 Task: Plan a trip to Vyselki, Russia from 12th  December, 2023 to 15th December, 2023 for 3 adults.2 bedrooms having 3 beds and 1 bathroom. Property type can be flat. Booking option can be shelf check-in. Look for 4 properties as per requirement.
Action: Mouse moved to (545, 163)
Screenshot: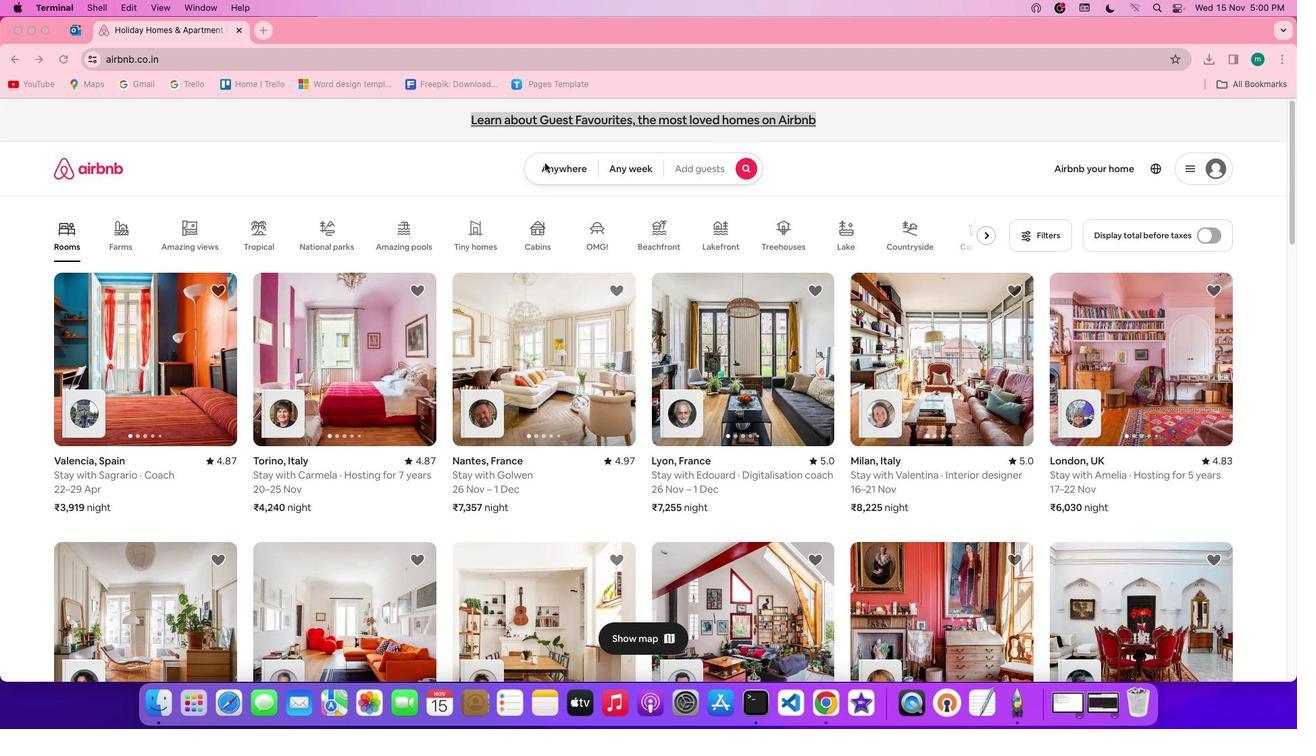 
Action: Mouse pressed left at (545, 163)
Screenshot: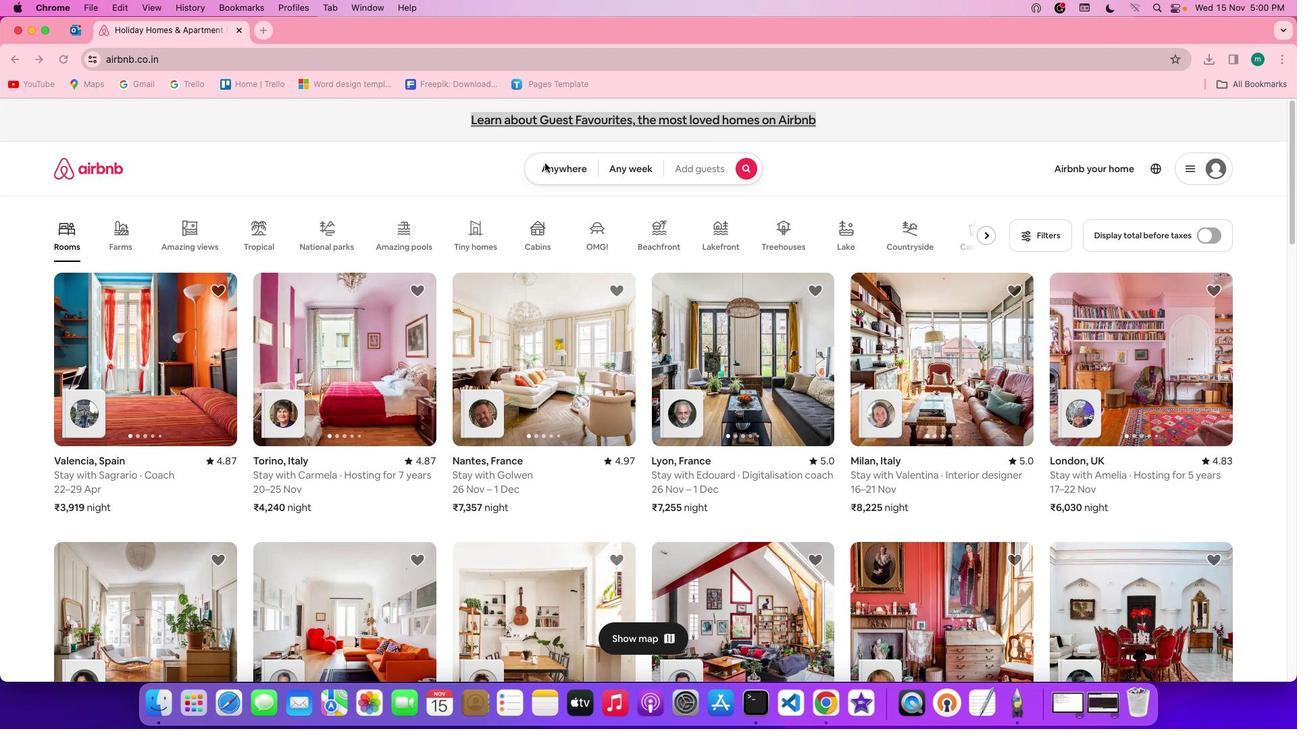 
Action: Mouse pressed left at (545, 163)
Screenshot: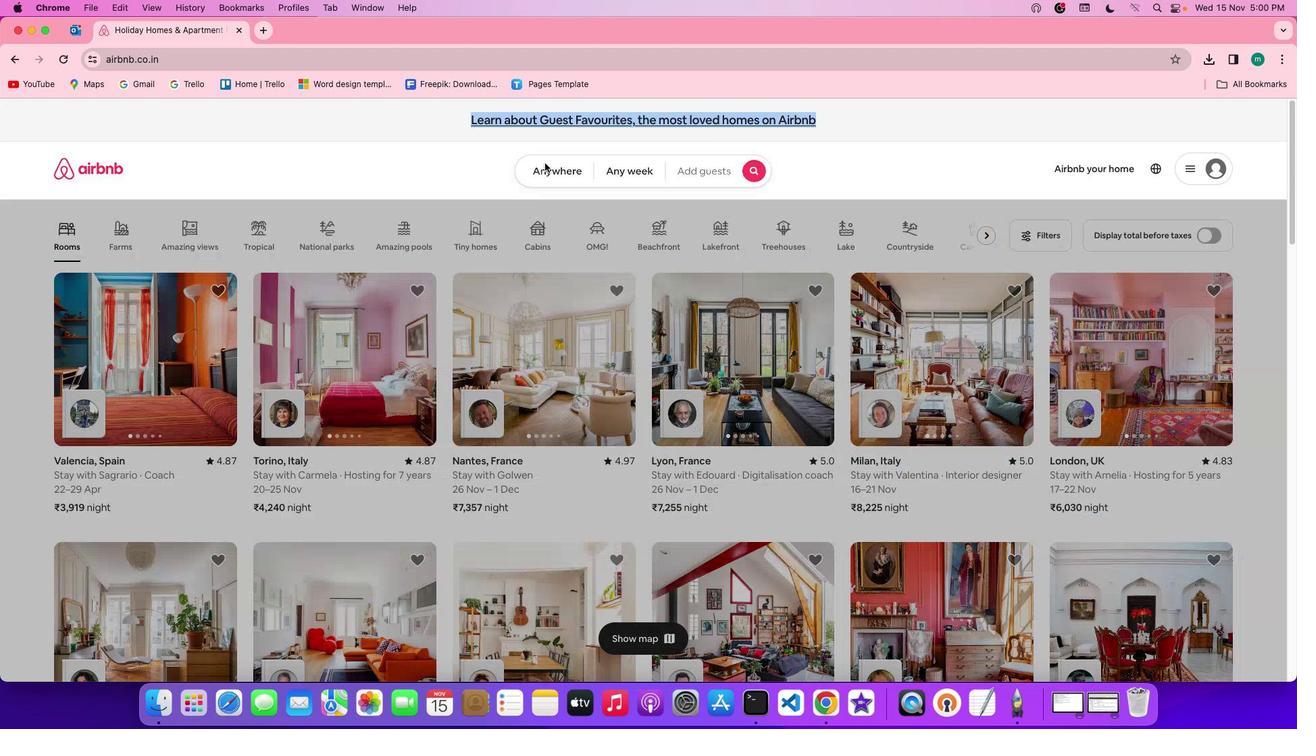 
Action: Mouse moved to (512, 217)
Screenshot: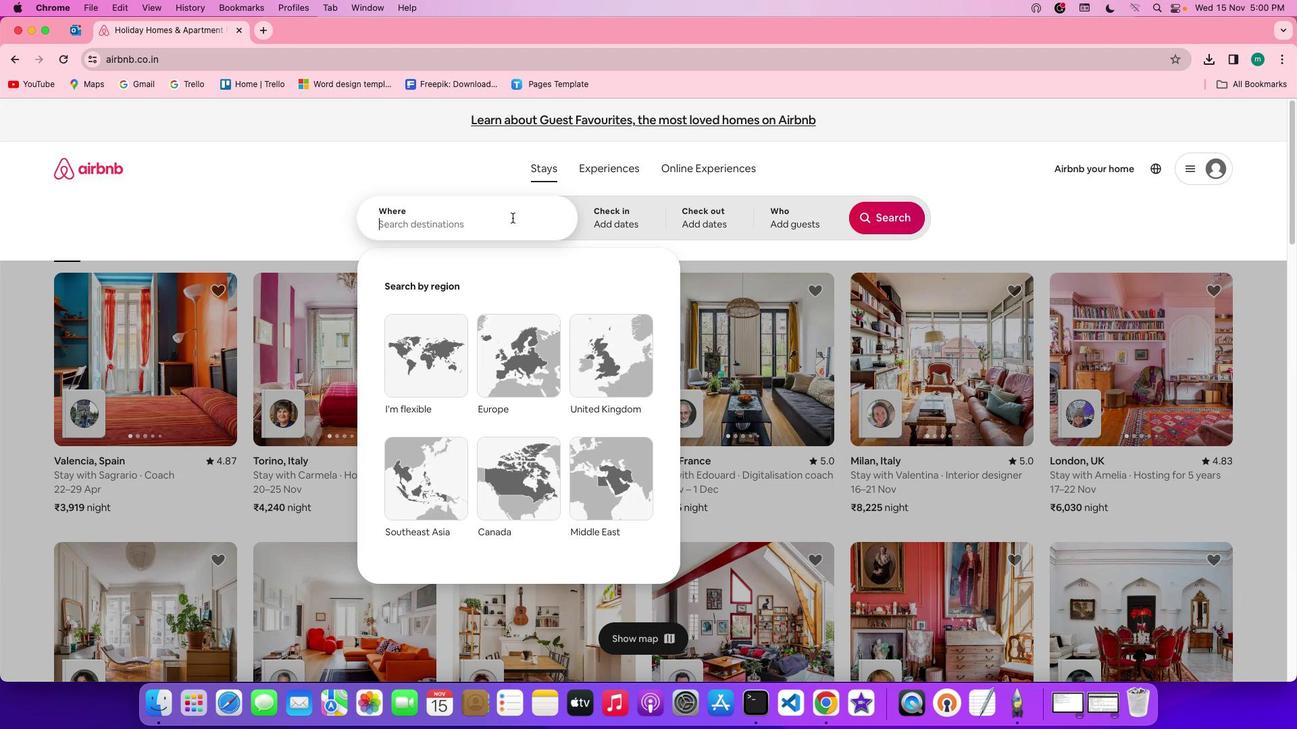 
Action: Mouse pressed left at (512, 217)
Screenshot: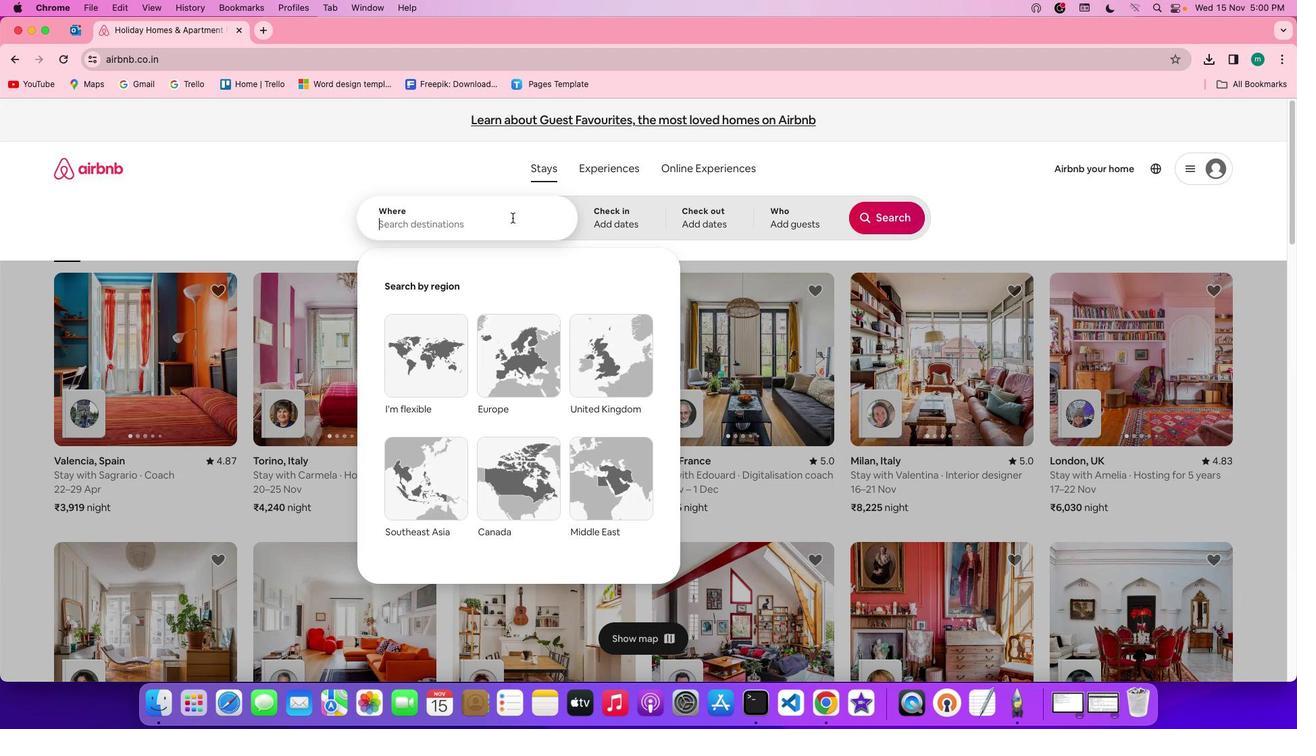 
Action: Mouse moved to (510, 216)
Screenshot: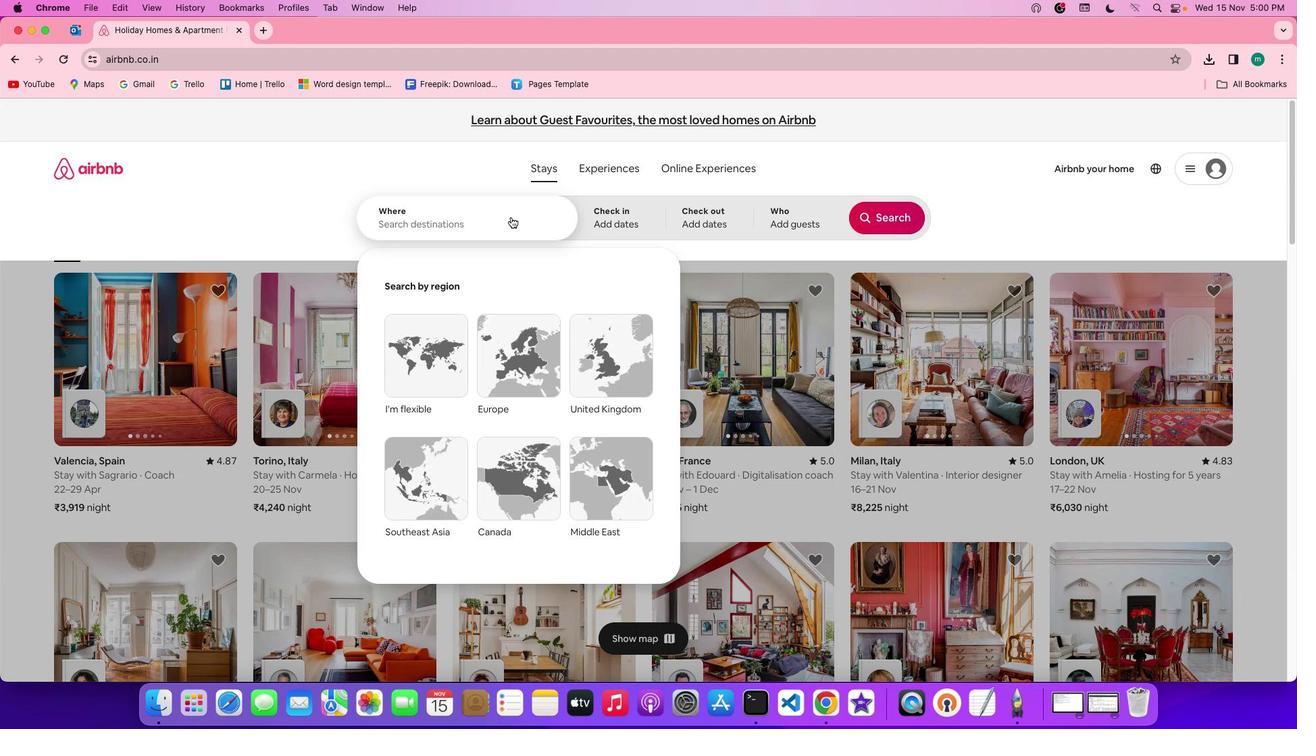 
Action: Key pressed Key.shift'V''y''s''e''l''k''i'','Key.spaceKey.shift'r''u''s''s''i''a'
Screenshot: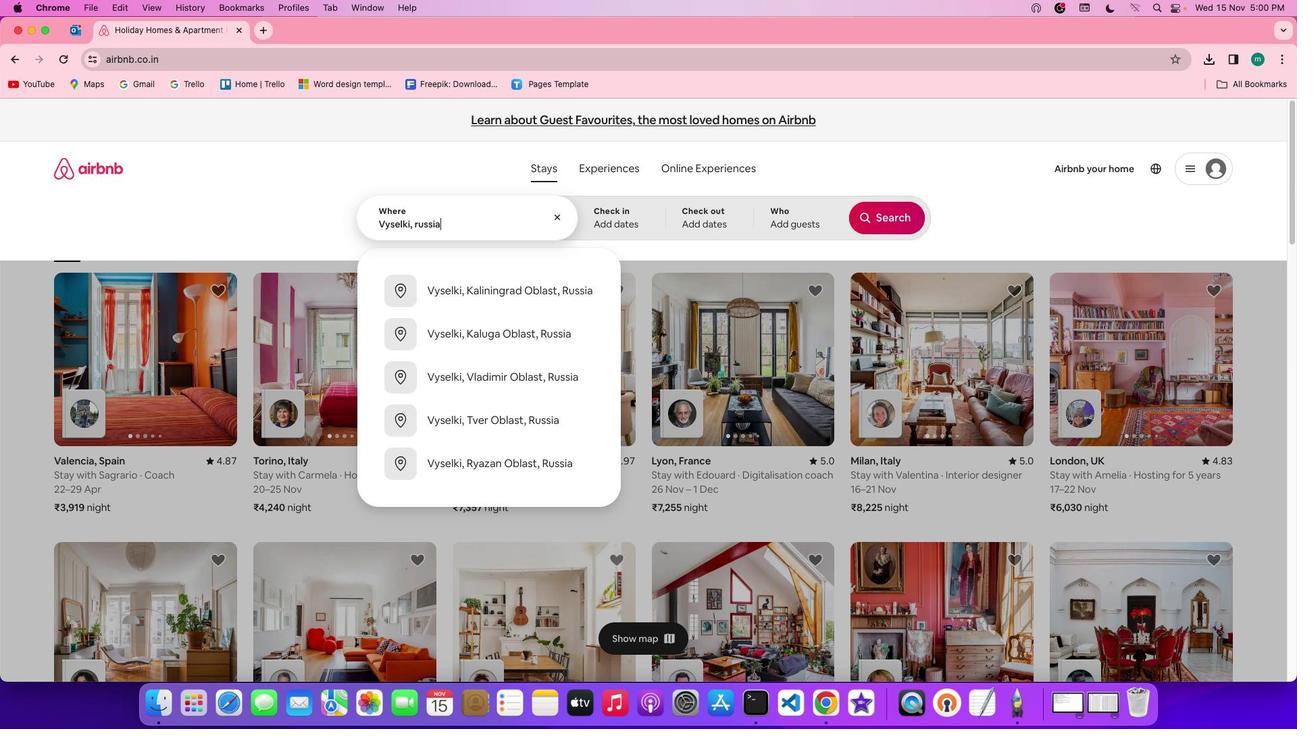 
Action: Mouse moved to (623, 210)
Screenshot: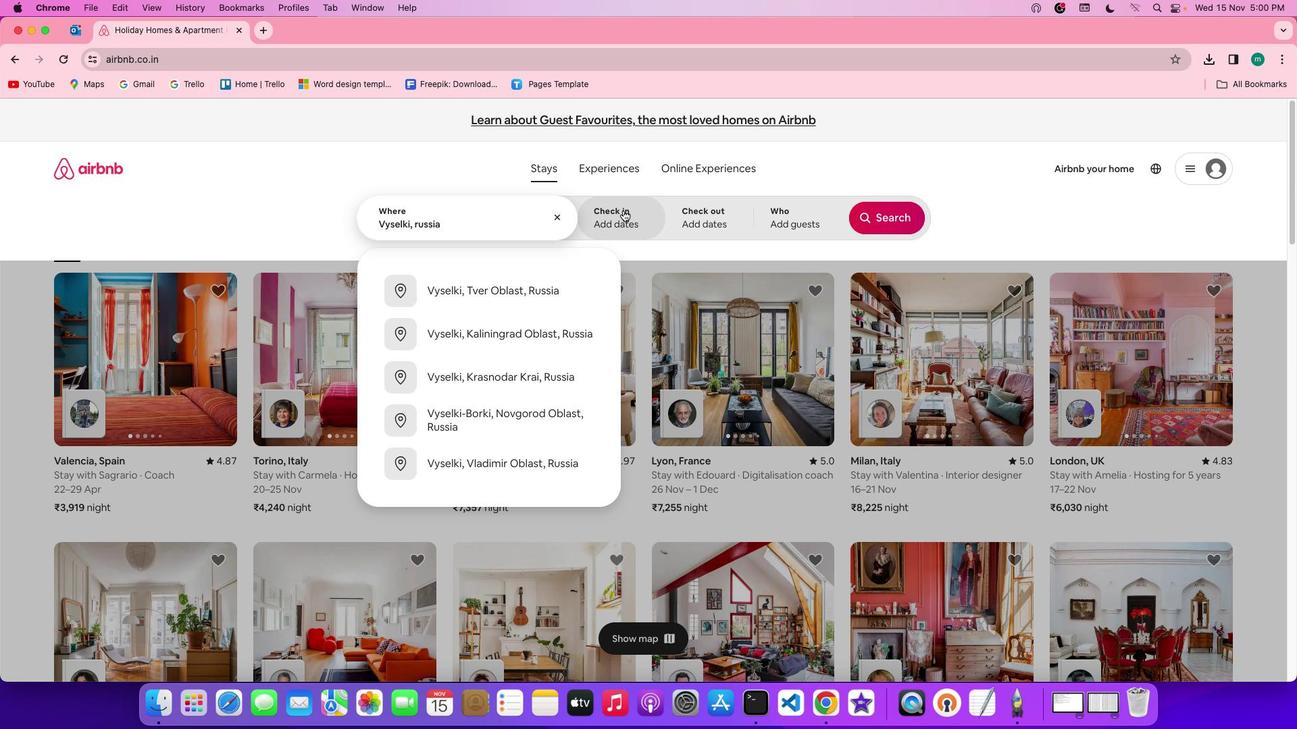 
Action: Mouse pressed left at (623, 210)
Screenshot: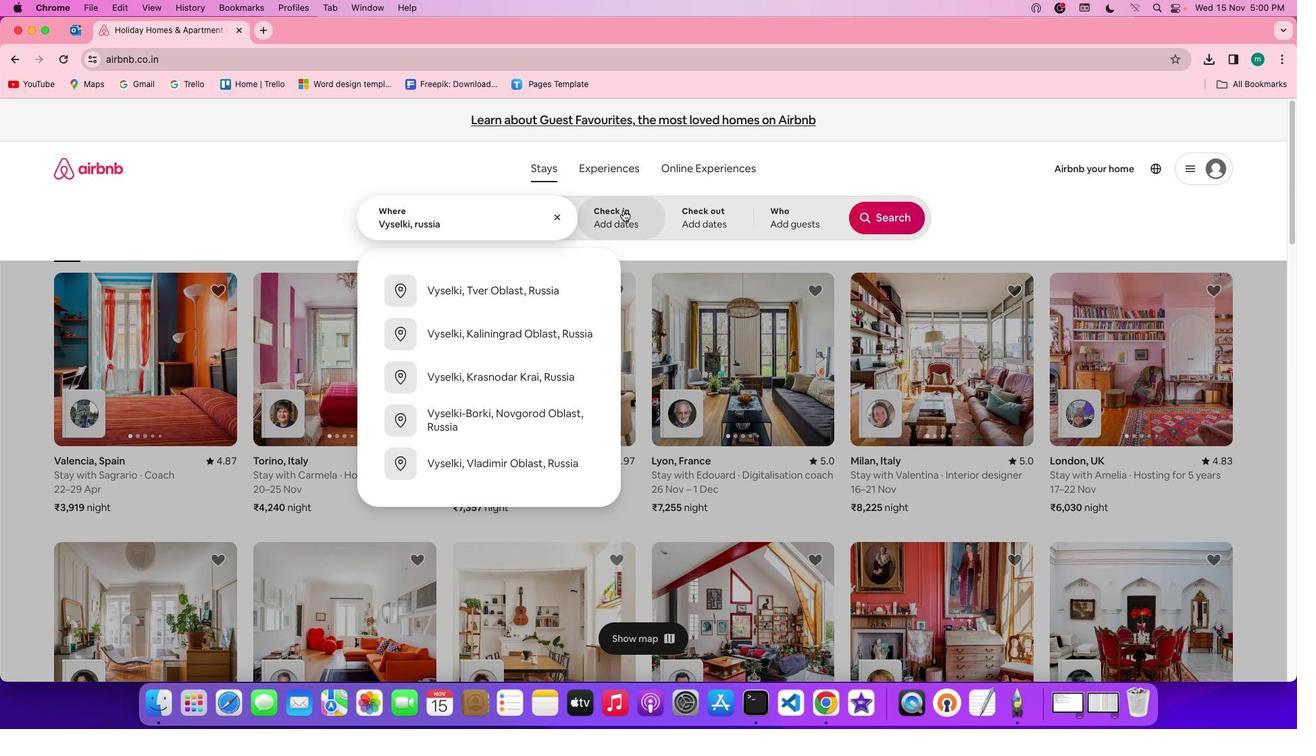 
Action: Mouse moved to (737, 448)
Screenshot: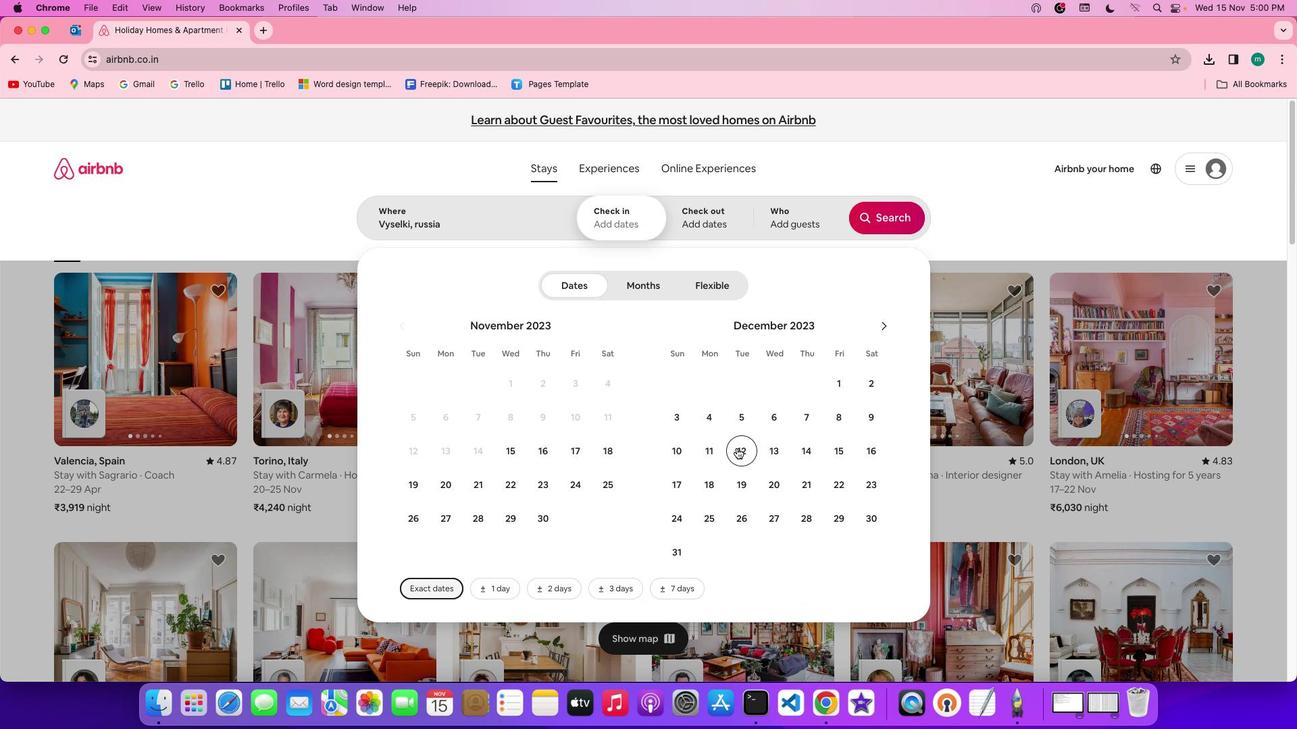 
Action: Mouse pressed left at (737, 448)
Screenshot: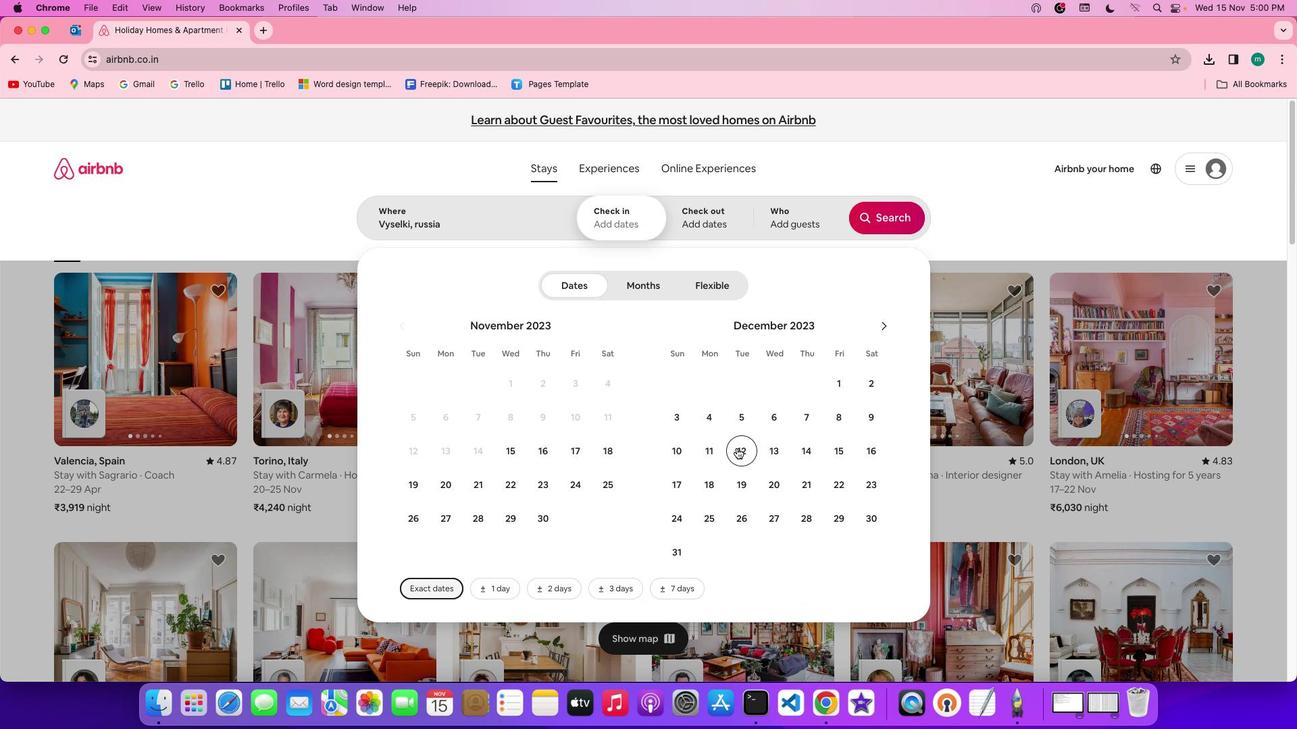 
Action: Mouse moved to (836, 443)
Screenshot: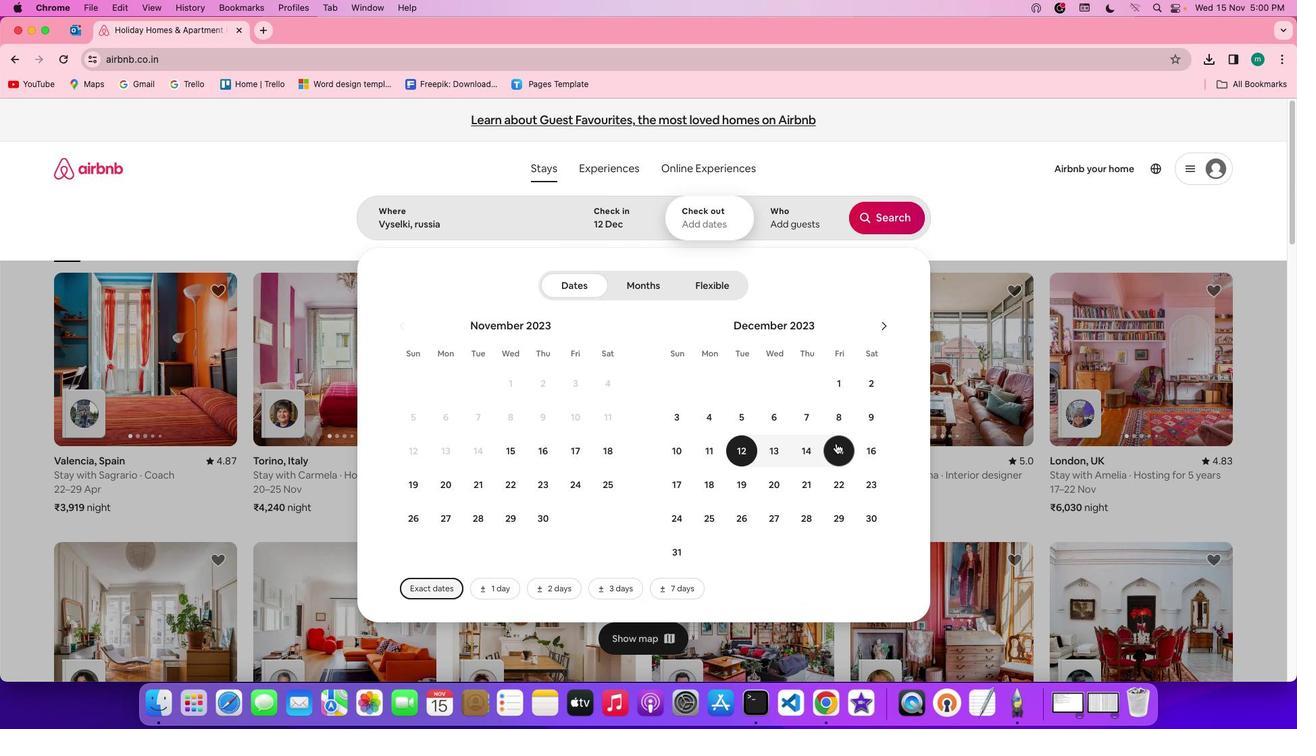 
Action: Mouse pressed left at (836, 443)
Screenshot: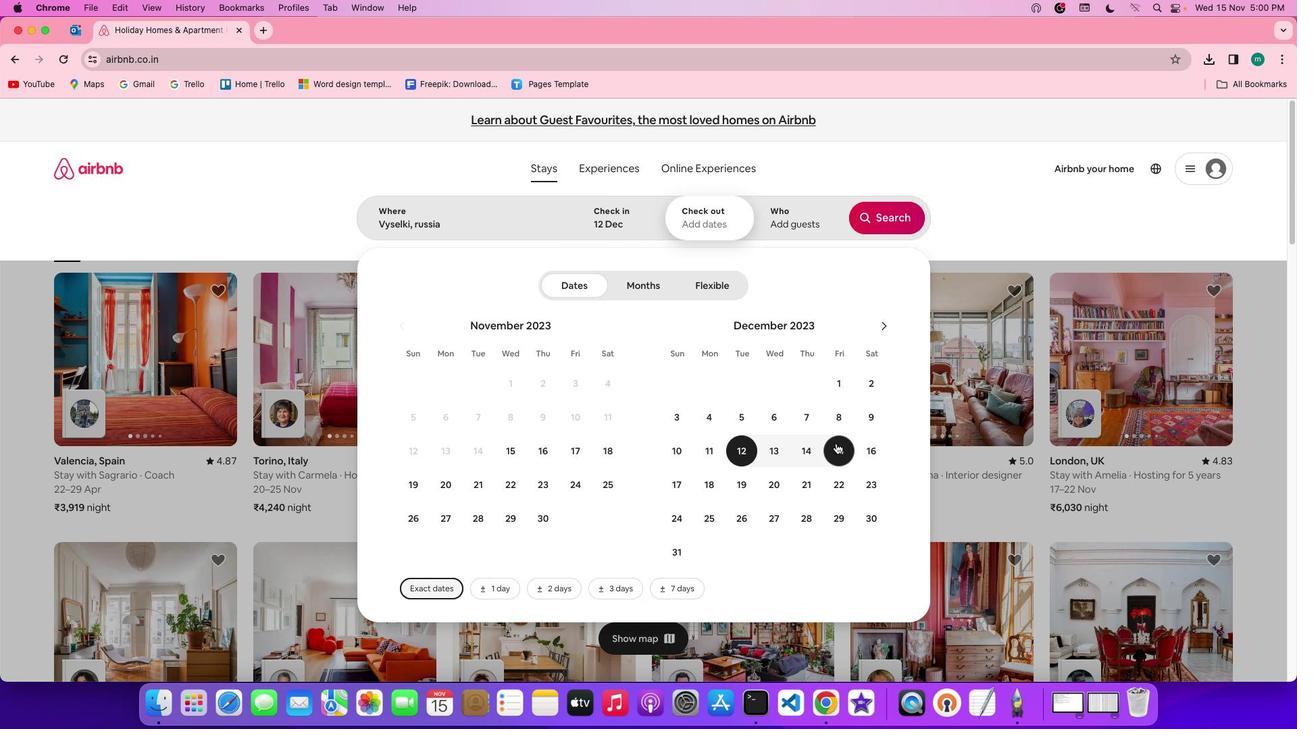 
Action: Mouse moved to (817, 207)
Screenshot: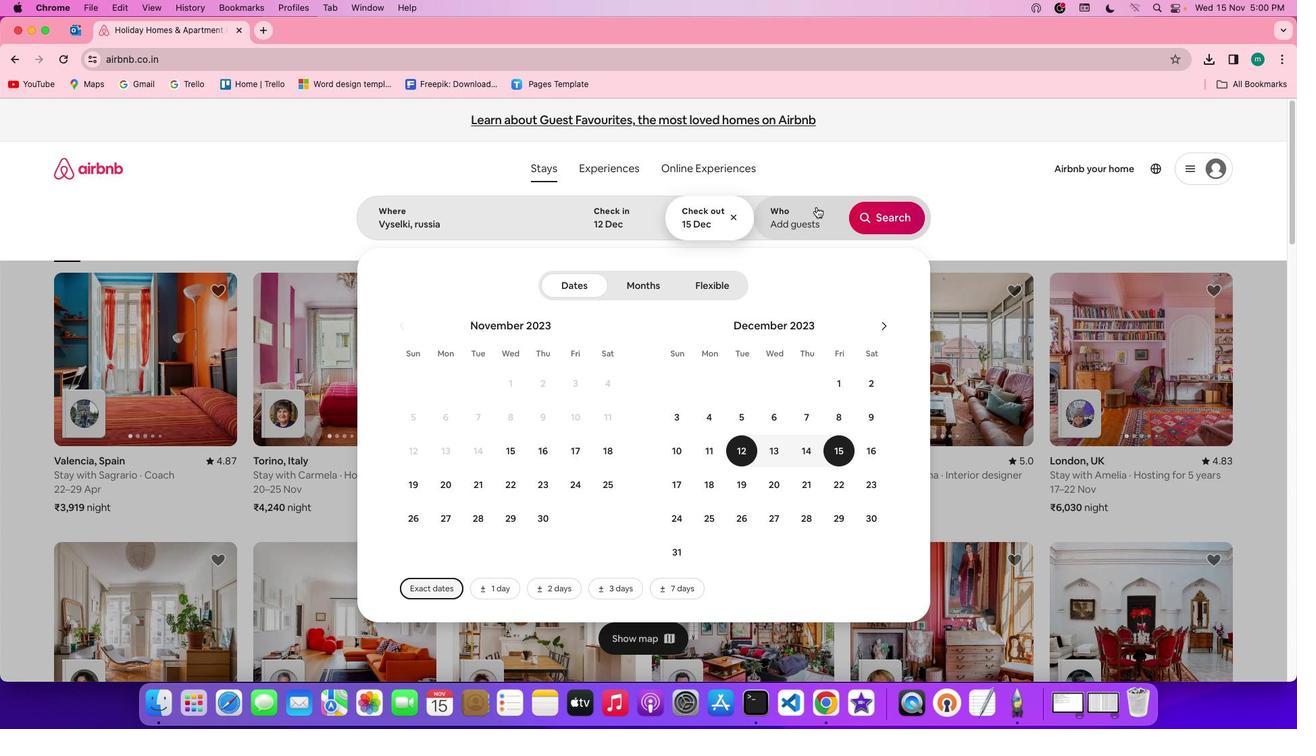 
Action: Mouse pressed left at (817, 207)
Screenshot: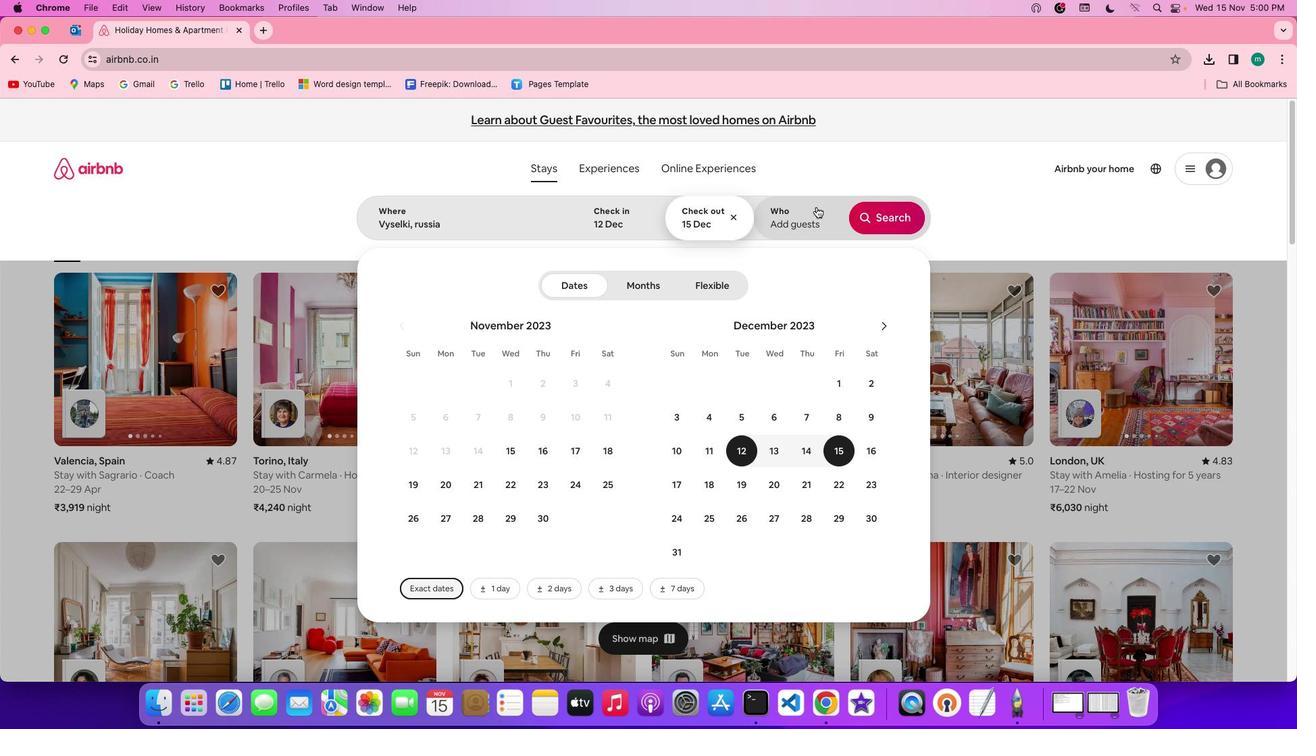 
Action: Mouse moved to (894, 285)
Screenshot: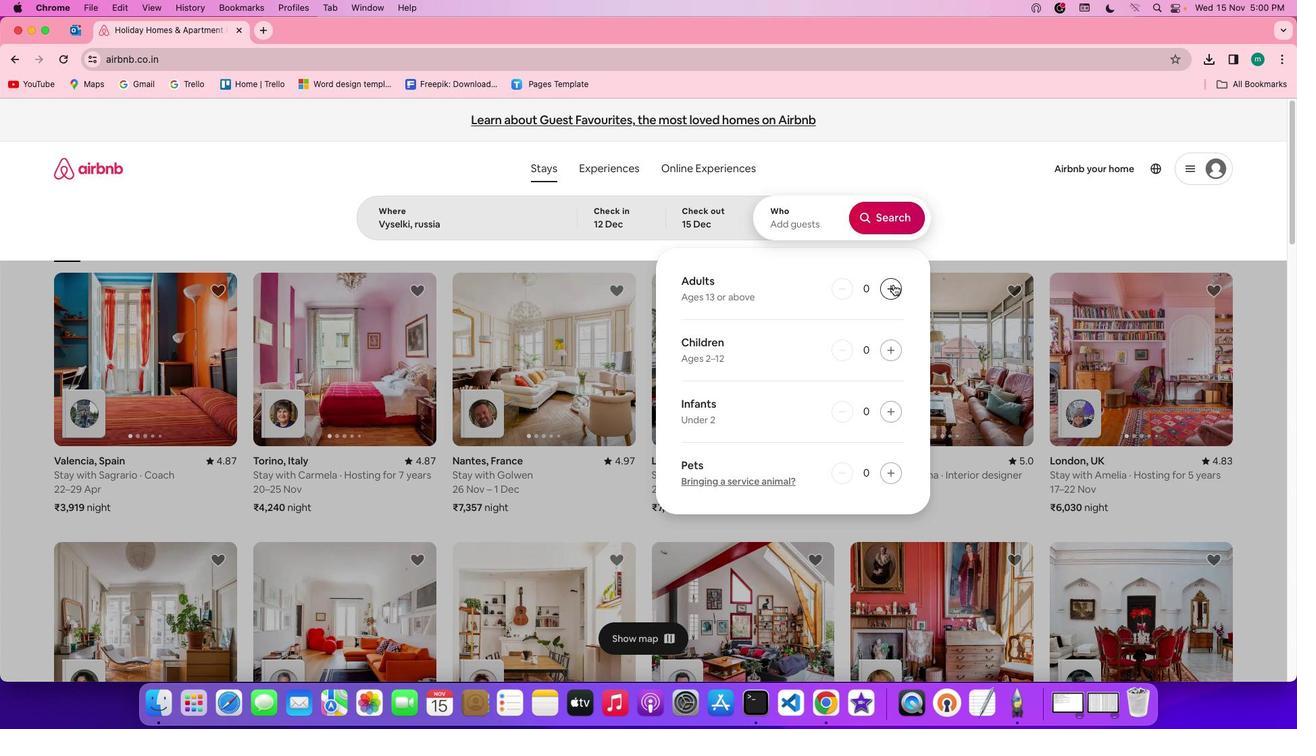 
Action: Mouse pressed left at (894, 285)
Screenshot: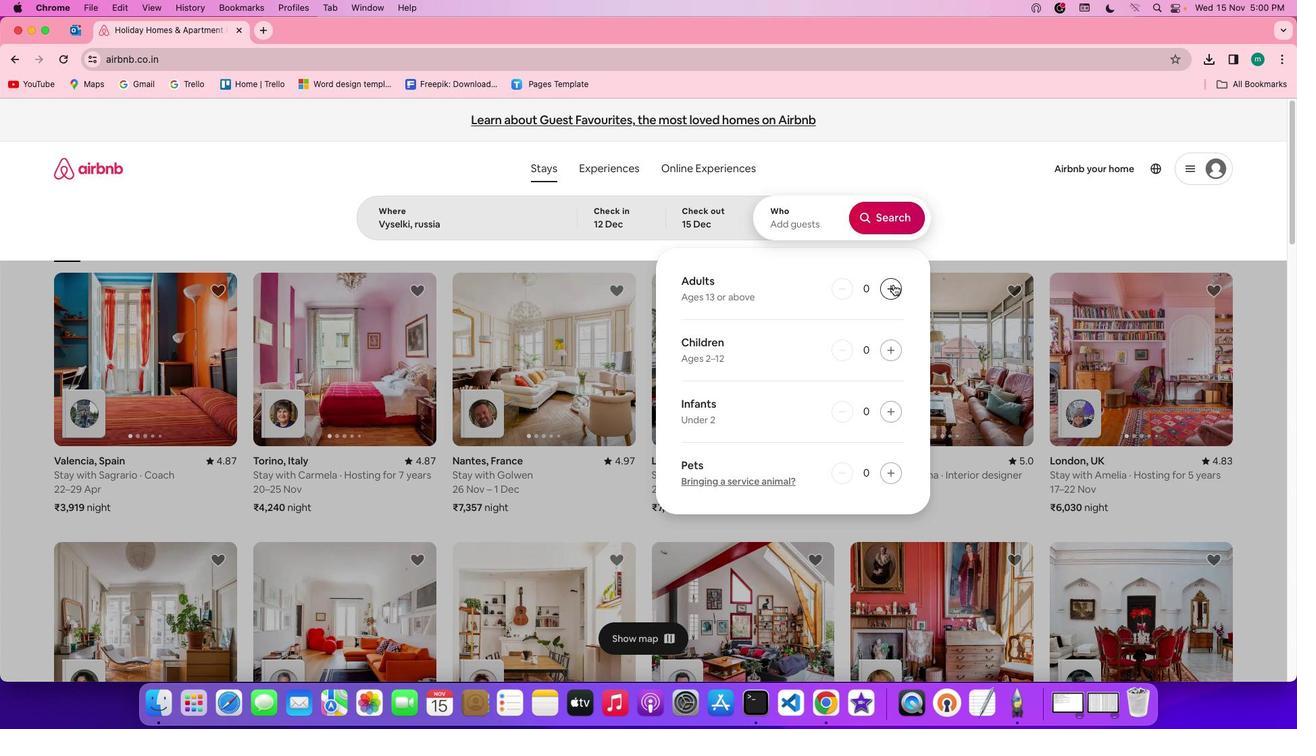 
Action: Mouse pressed left at (894, 285)
Screenshot: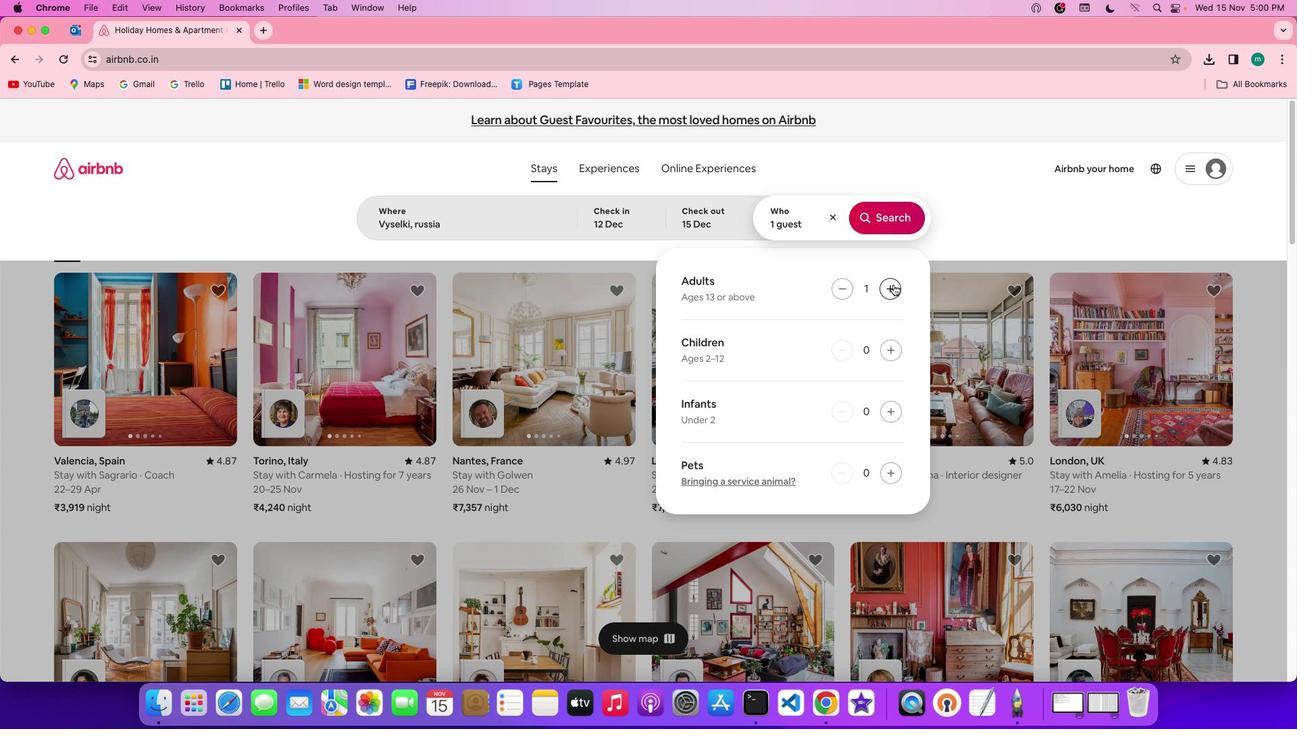 
Action: Mouse pressed left at (894, 285)
Screenshot: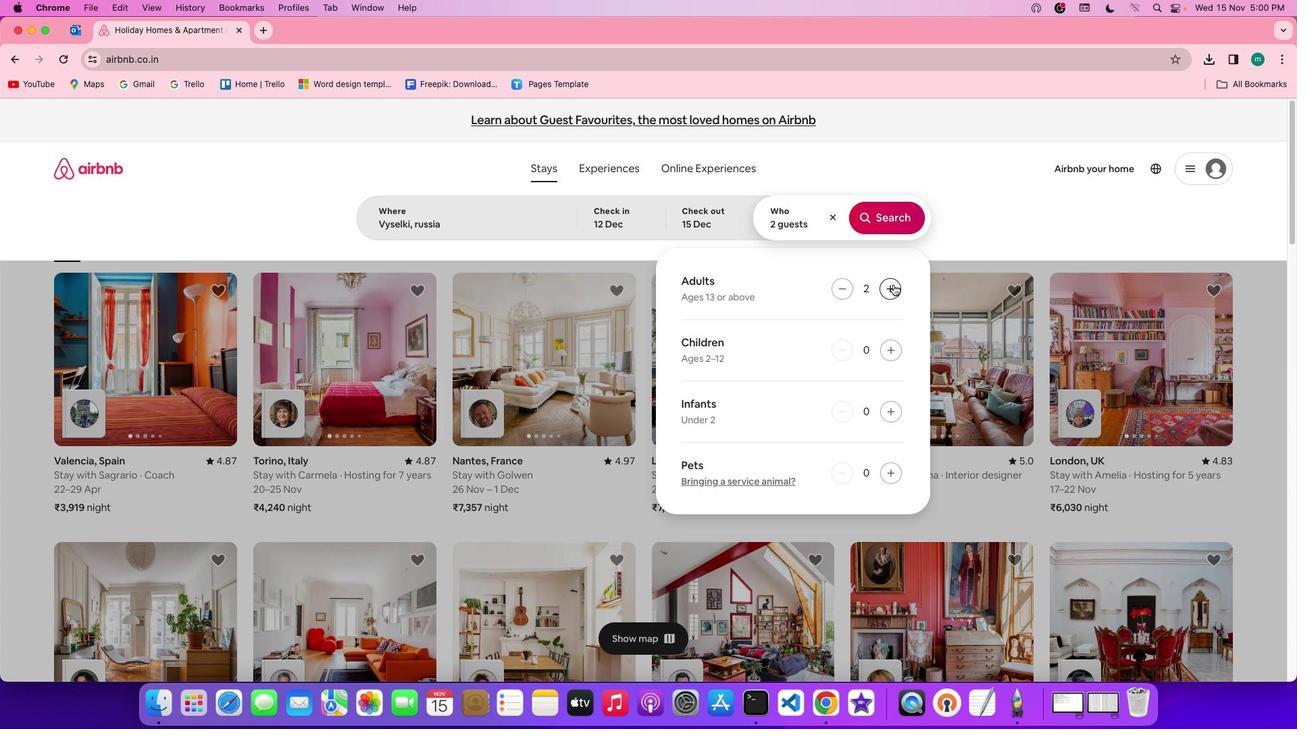 
Action: Mouse moved to (892, 216)
Screenshot: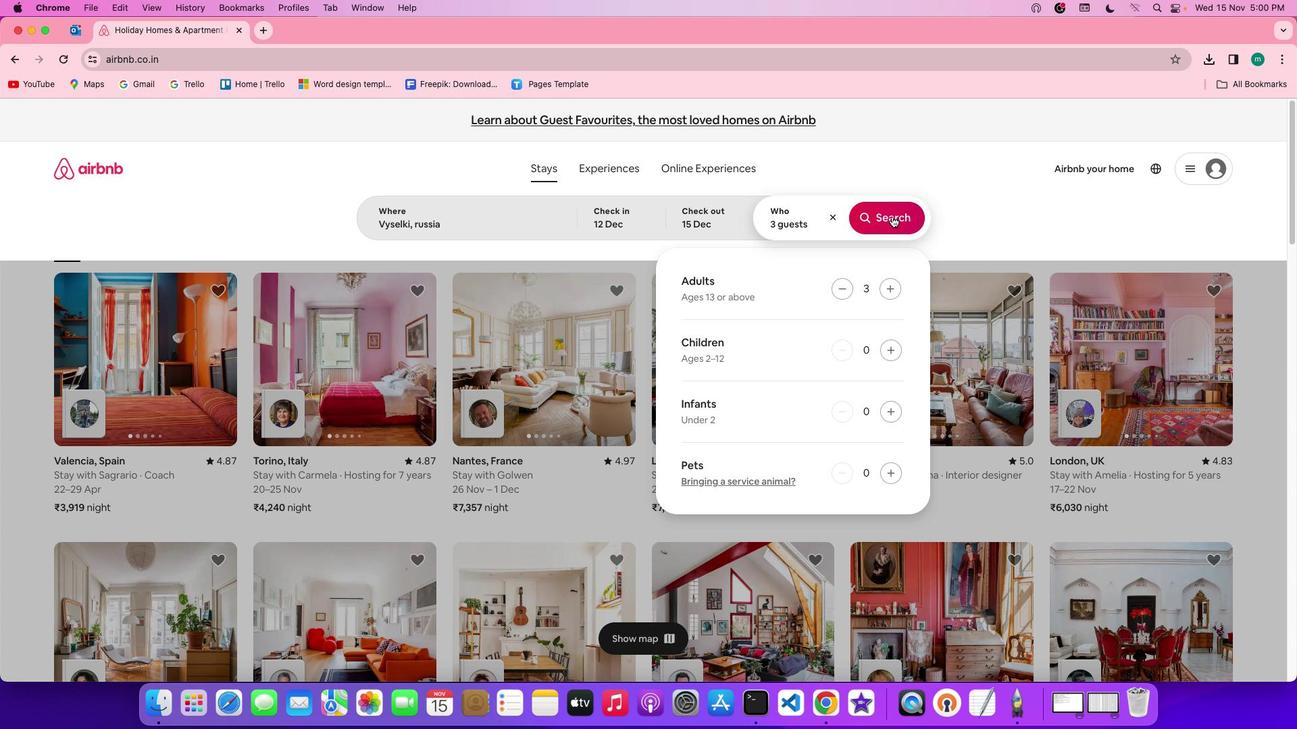 
Action: Mouse pressed left at (892, 216)
Screenshot: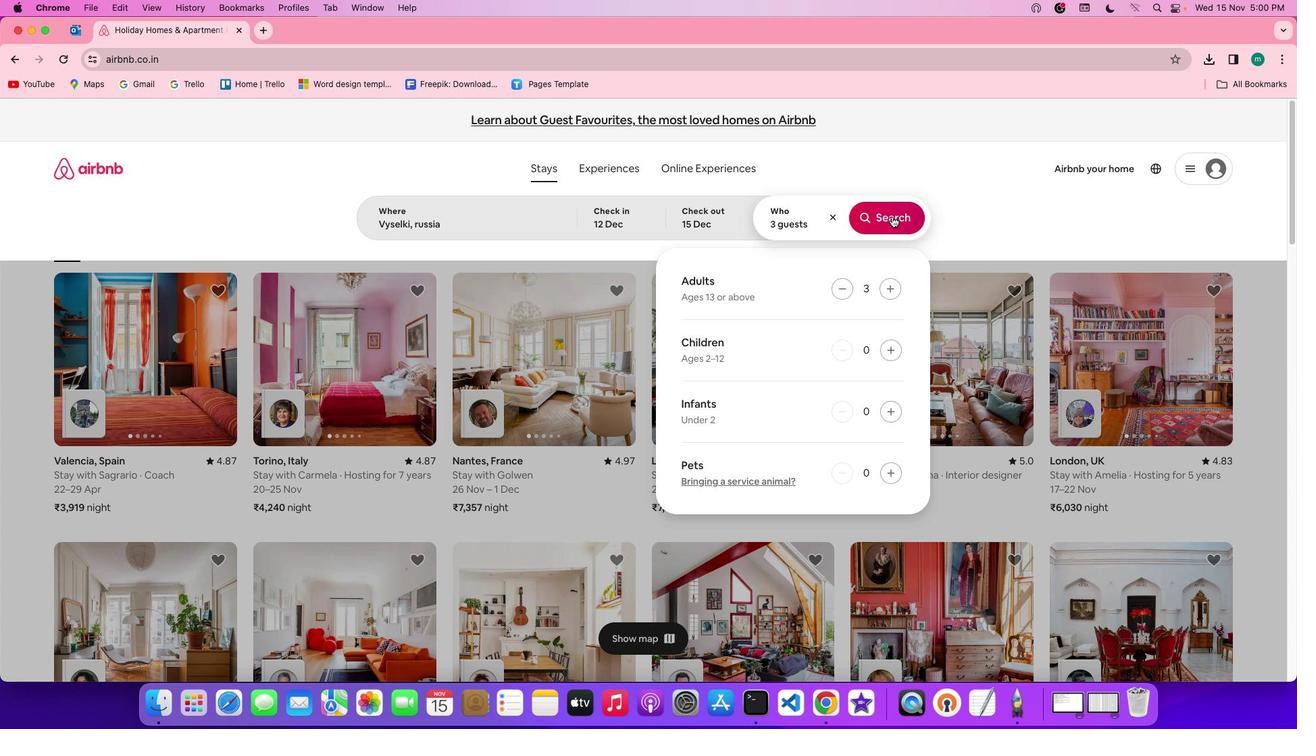 
Action: Mouse moved to (1081, 188)
Screenshot: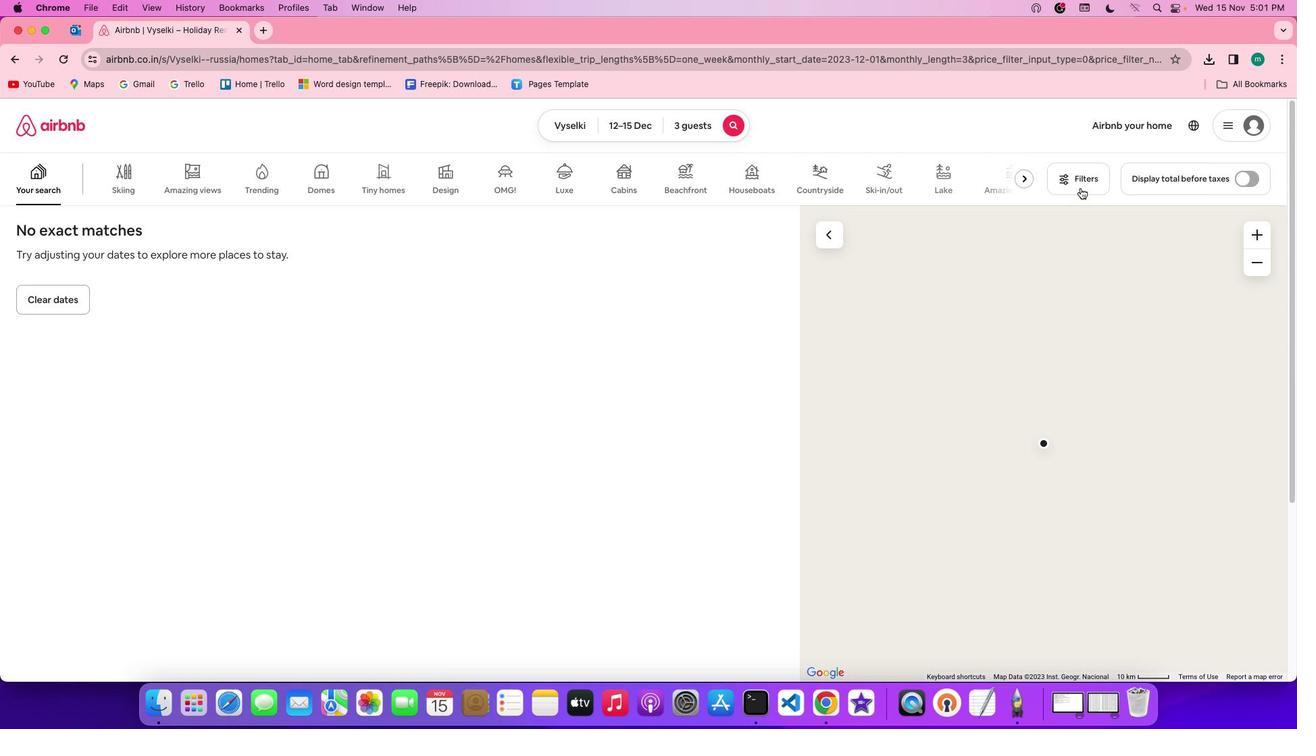 
Action: Mouse pressed left at (1081, 188)
Screenshot: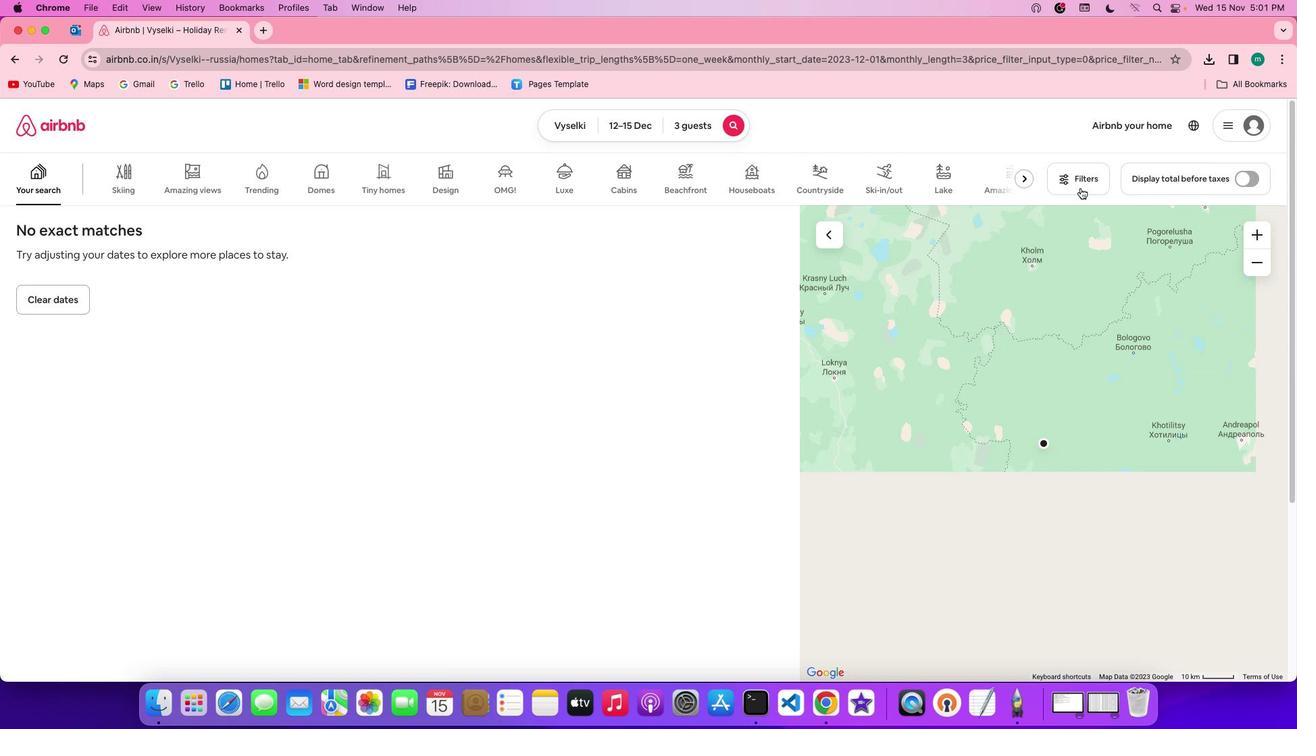 
Action: Mouse moved to (679, 508)
Screenshot: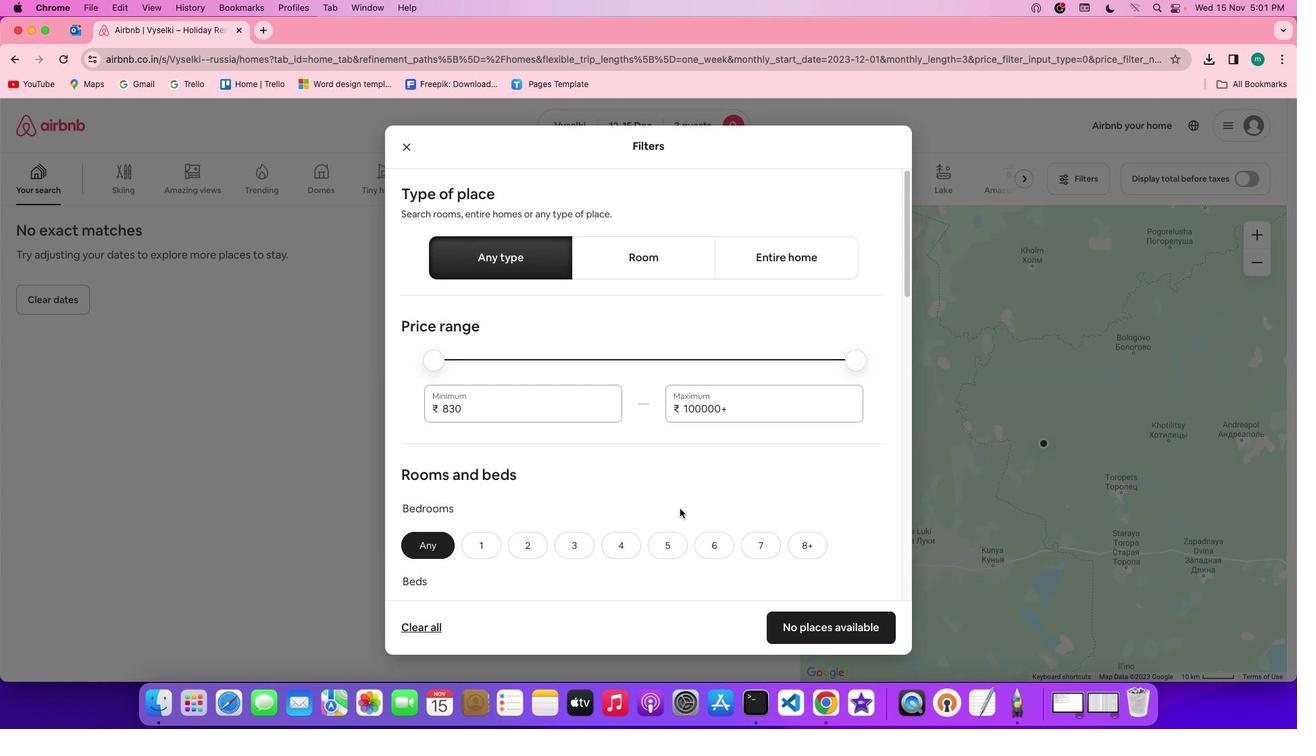 
Action: Mouse scrolled (679, 508) with delta (0, 0)
Screenshot: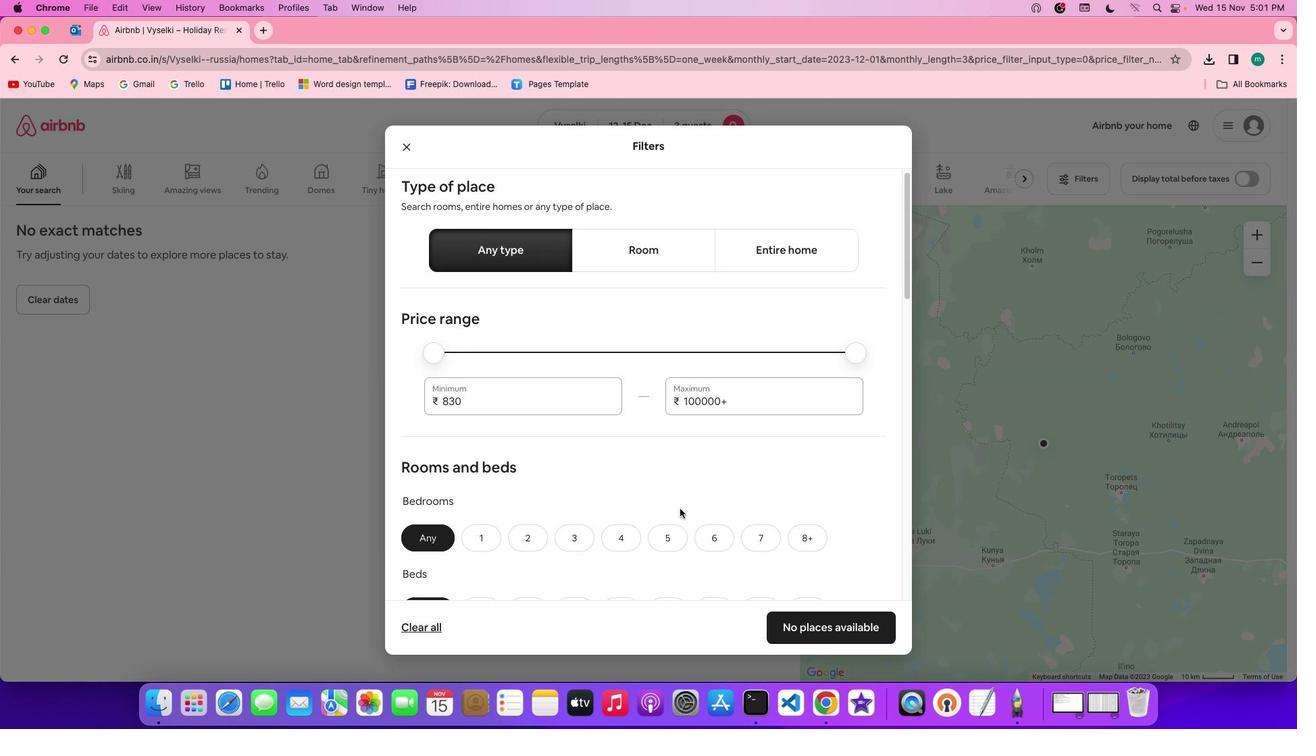 
Action: Mouse scrolled (679, 508) with delta (0, 0)
Screenshot: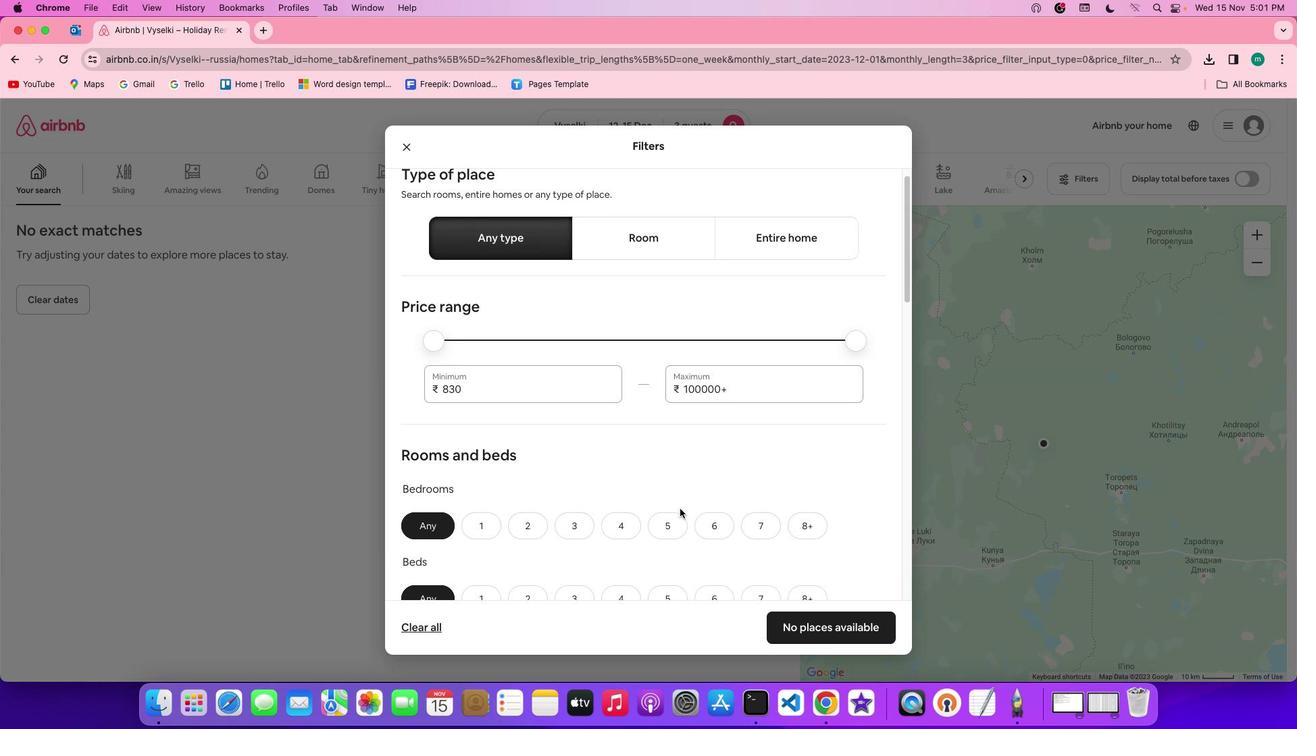 
Action: Mouse scrolled (679, 508) with delta (0, -1)
Screenshot: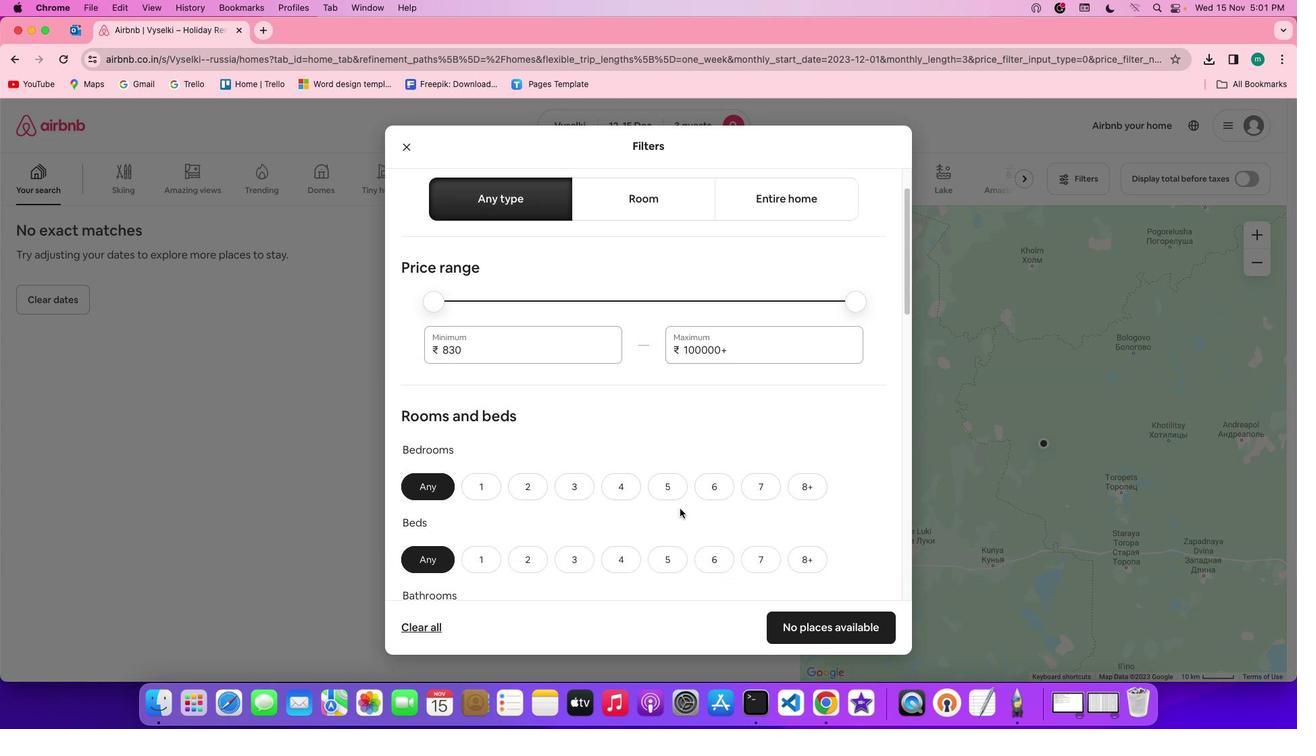 
Action: Mouse scrolled (679, 508) with delta (0, 0)
Screenshot: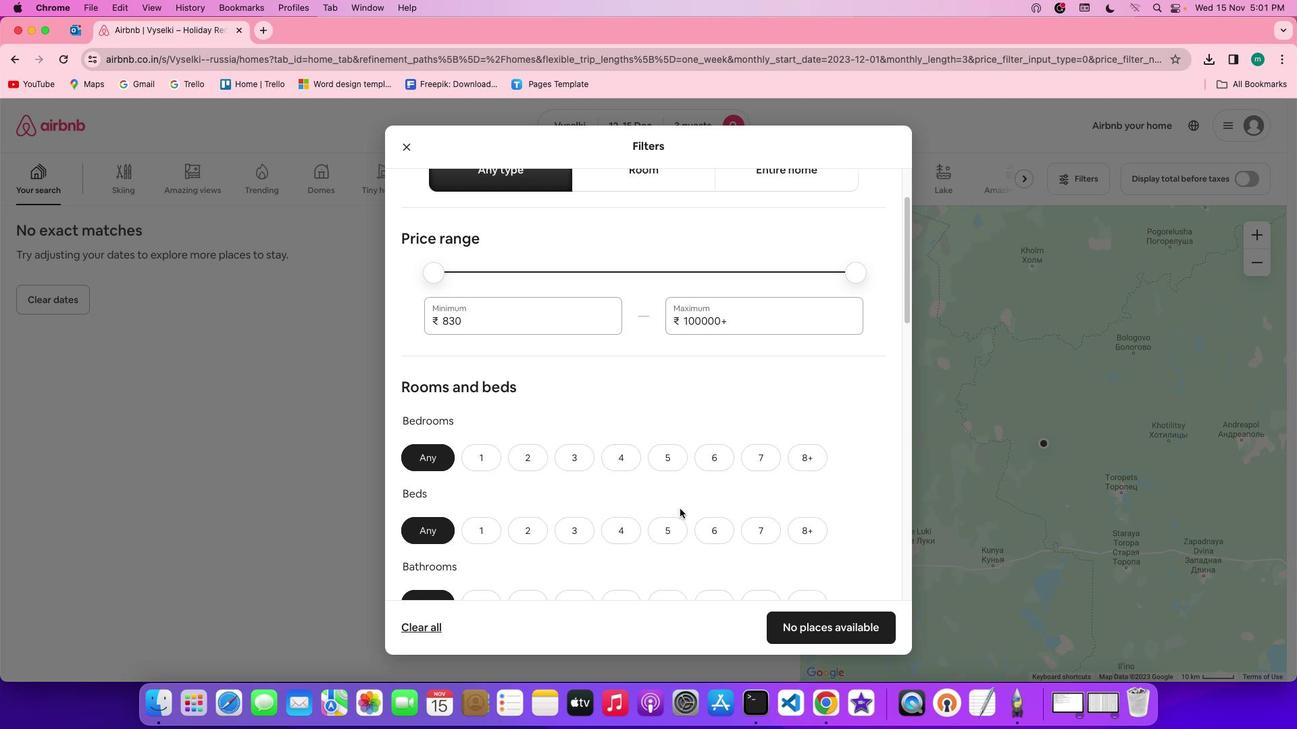 
Action: Mouse scrolled (679, 508) with delta (0, 0)
Screenshot: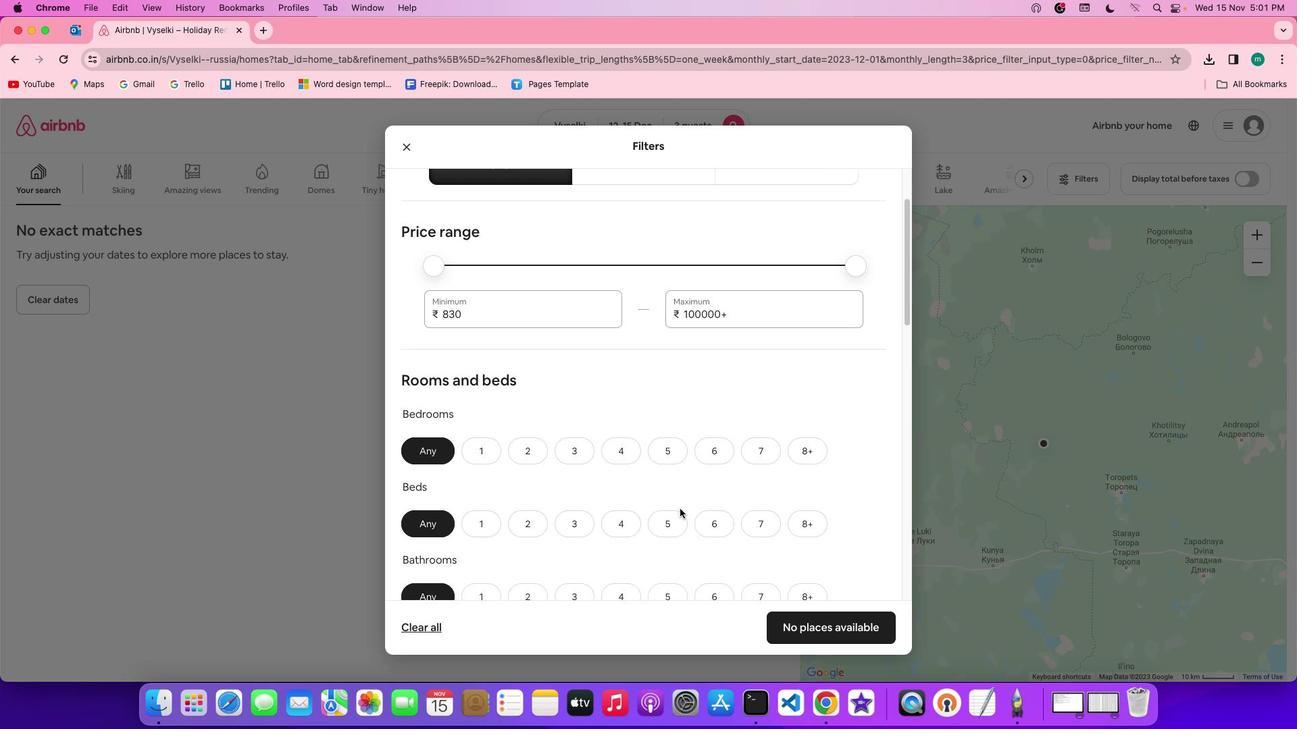 
Action: Mouse scrolled (679, 508) with delta (0, 0)
Screenshot: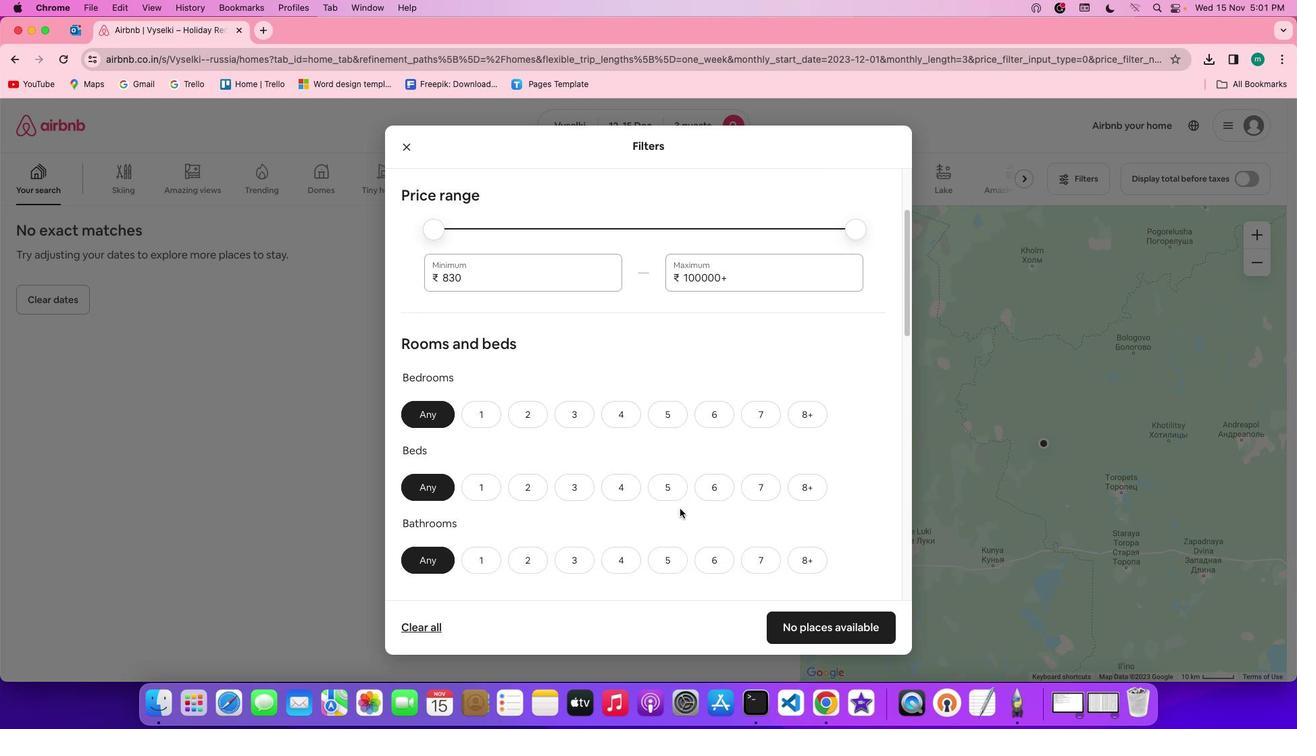 
Action: Mouse scrolled (679, 508) with delta (0, 0)
Screenshot: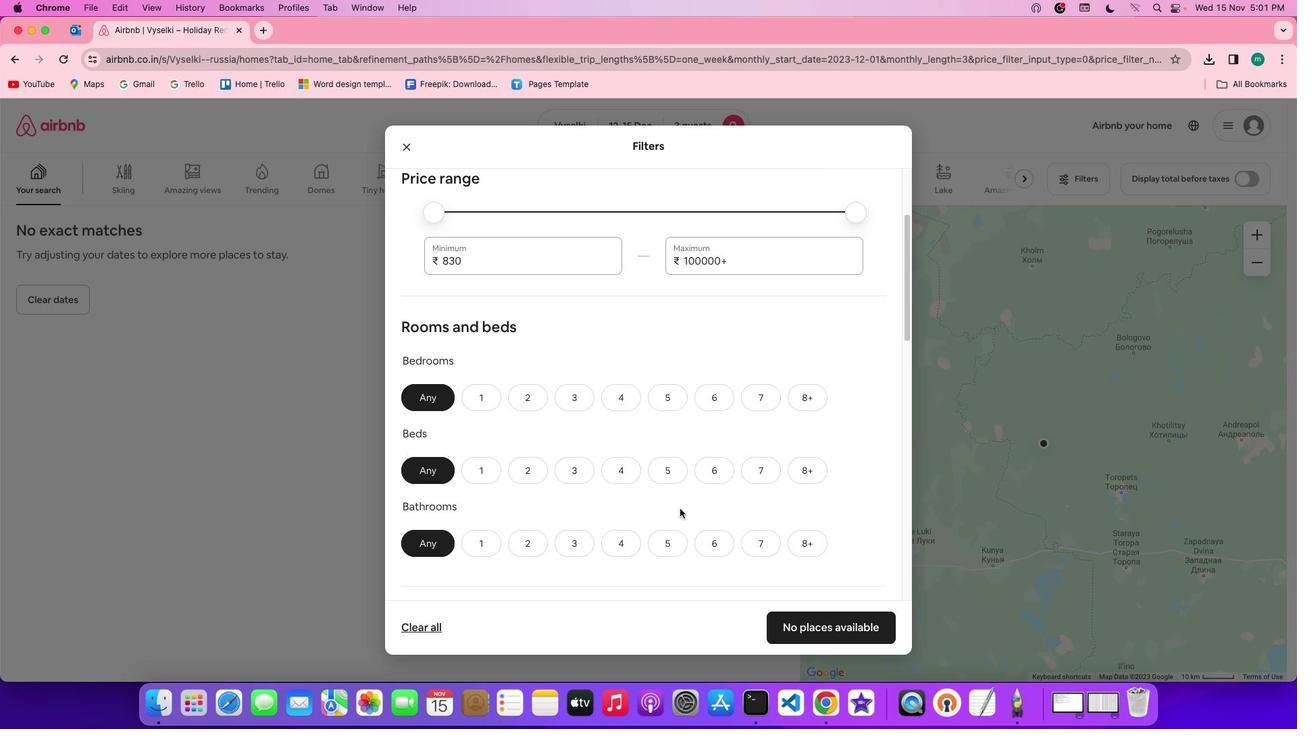 
Action: Mouse scrolled (679, 508) with delta (0, 0)
Screenshot: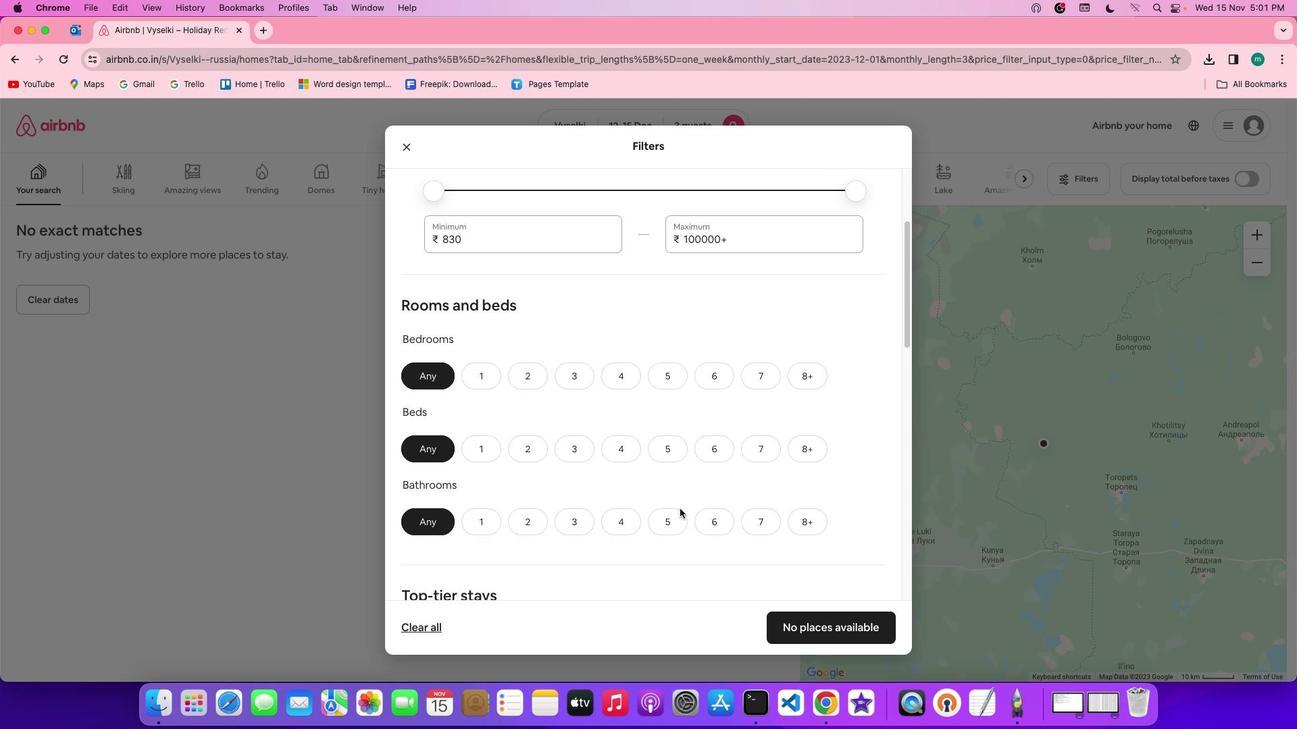 
Action: Mouse scrolled (679, 508) with delta (0, -1)
Screenshot: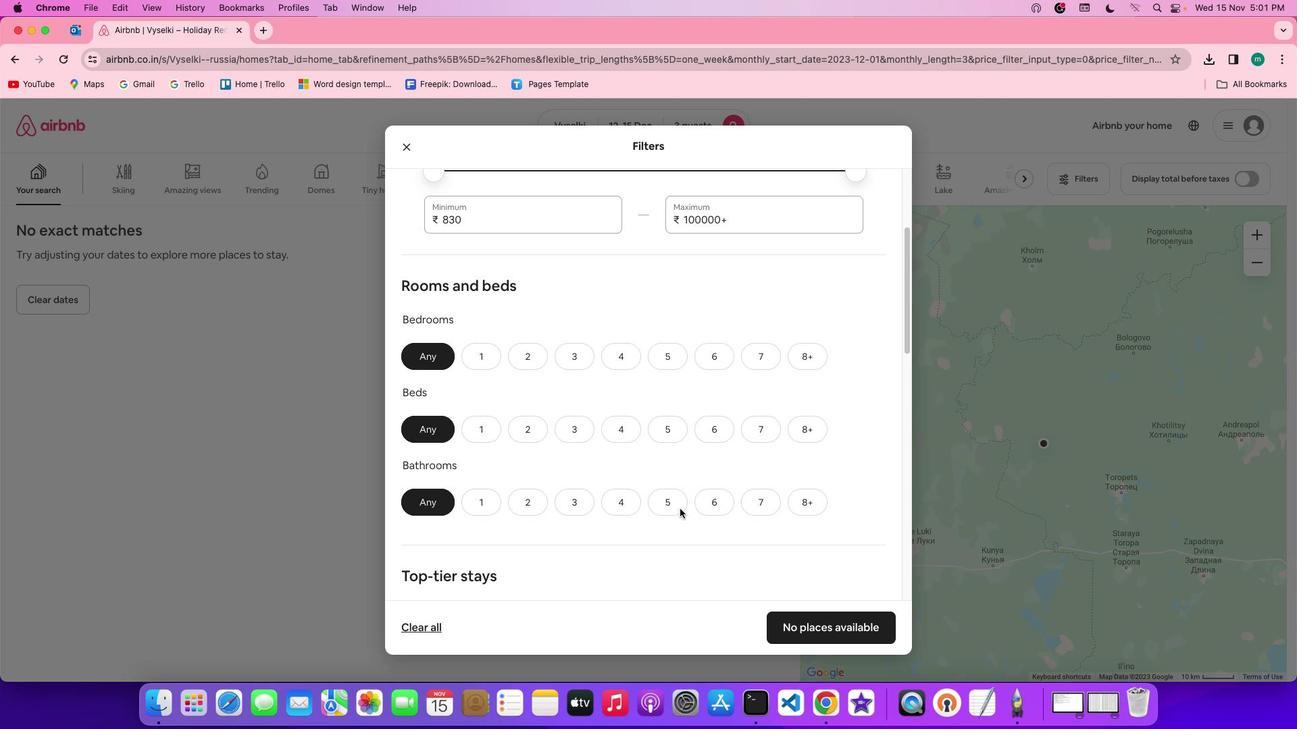 
Action: Mouse moved to (519, 314)
Screenshot: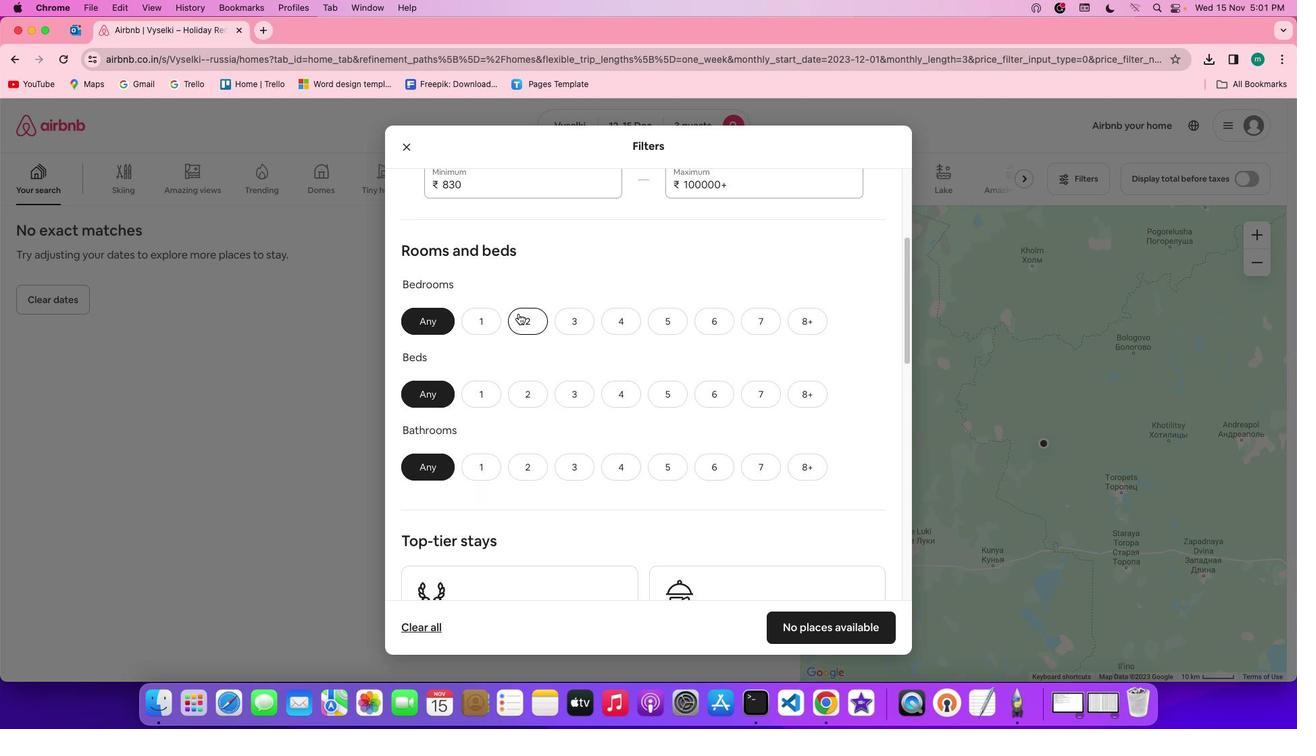 
Action: Mouse pressed left at (519, 314)
Screenshot: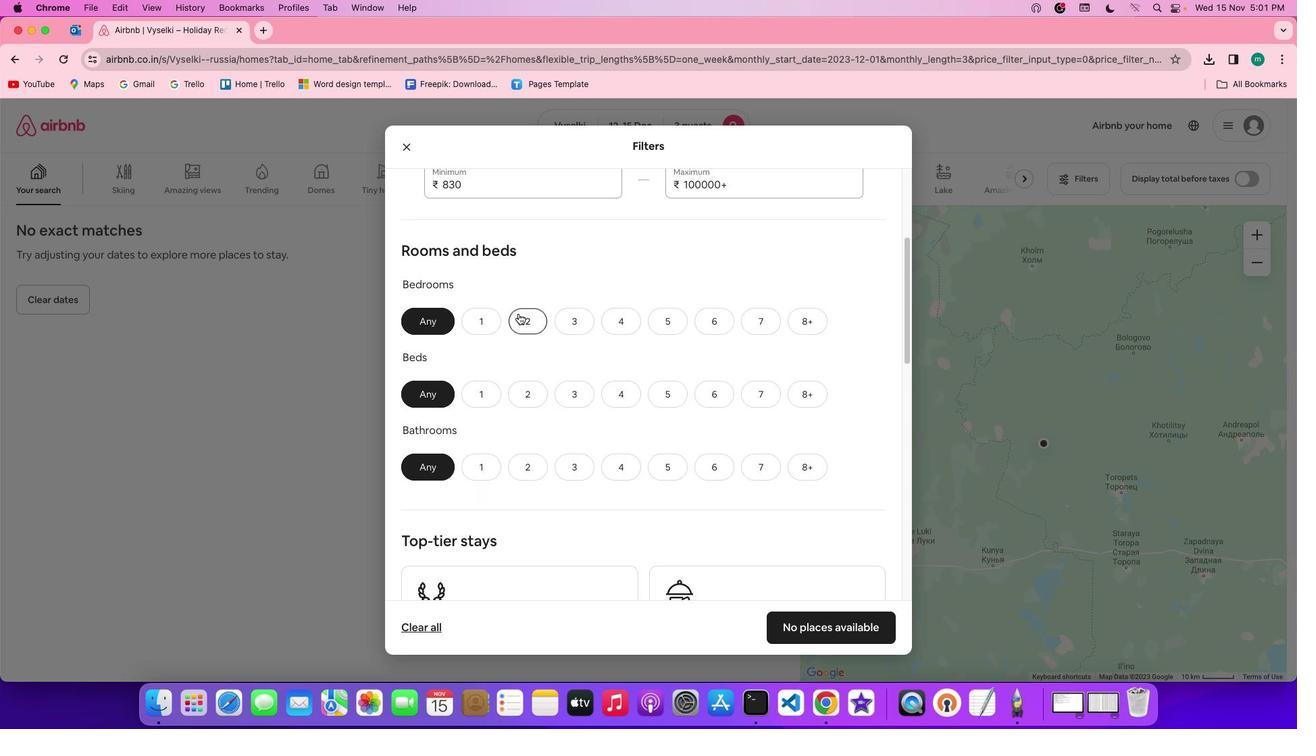 
Action: Mouse moved to (570, 393)
Screenshot: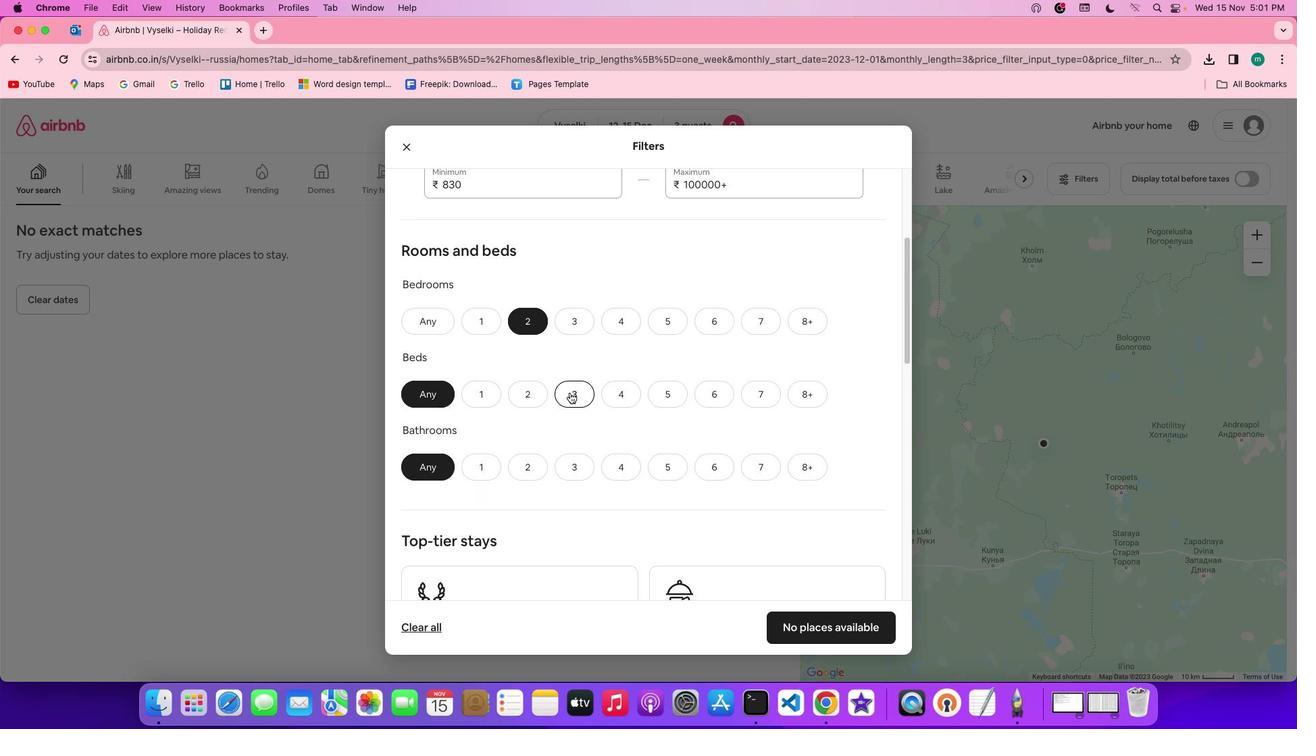 
Action: Mouse pressed left at (570, 393)
Screenshot: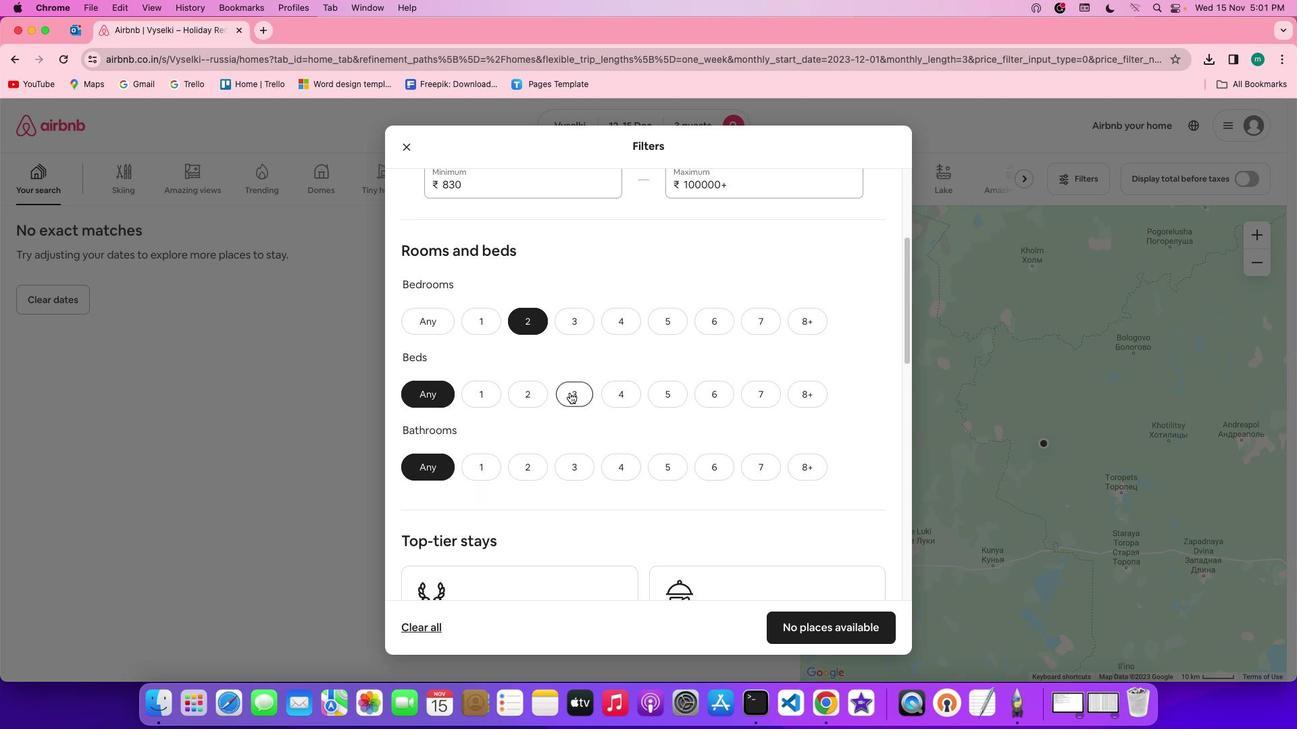 
Action: Mouse moved to (494, 459)
Screenshot: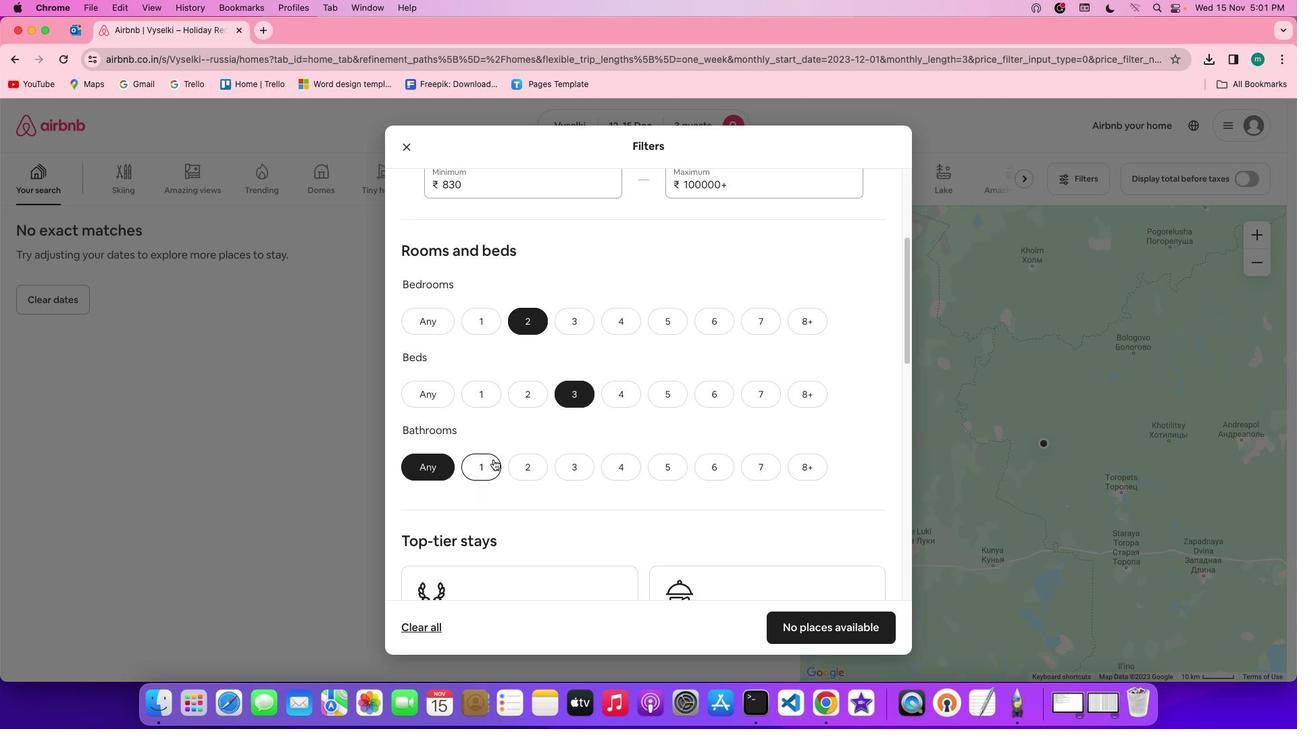 
Action: Mouse pressed left at (494, 459)
Screenshot: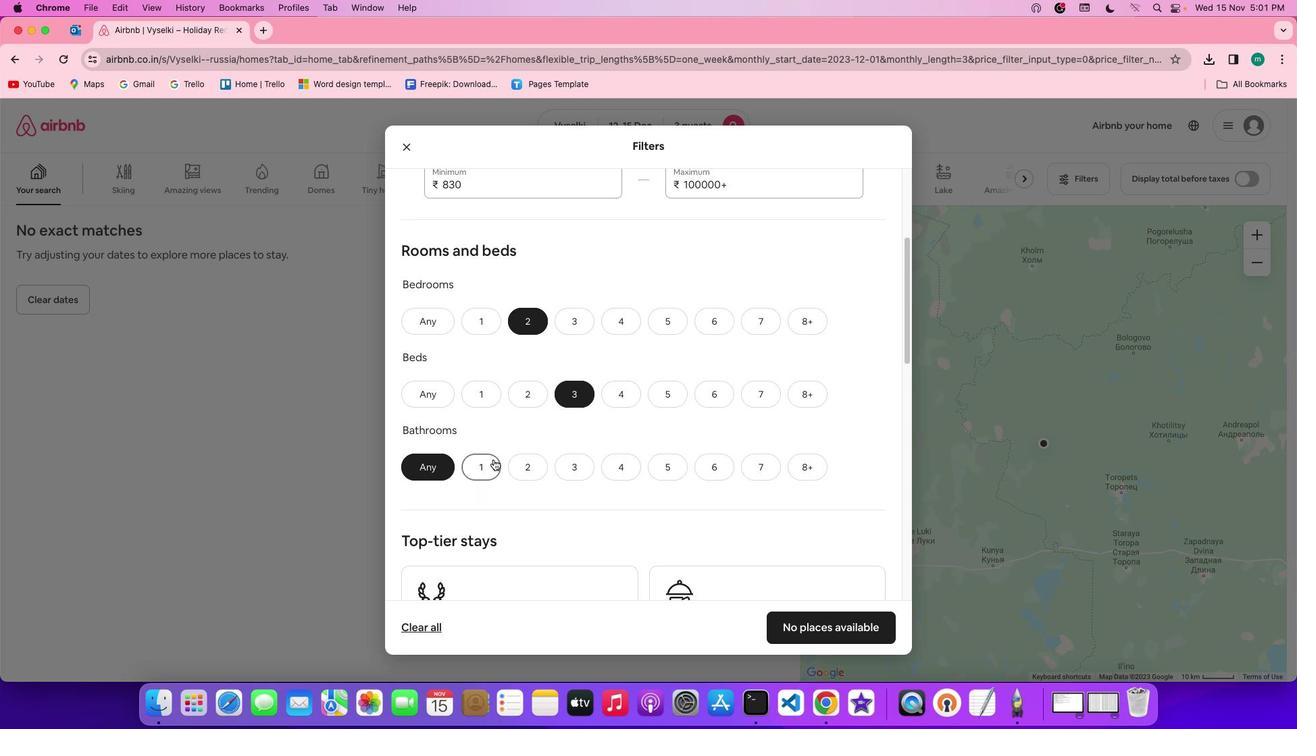
Action: Mouse moved to (700, 487)
Screenshot: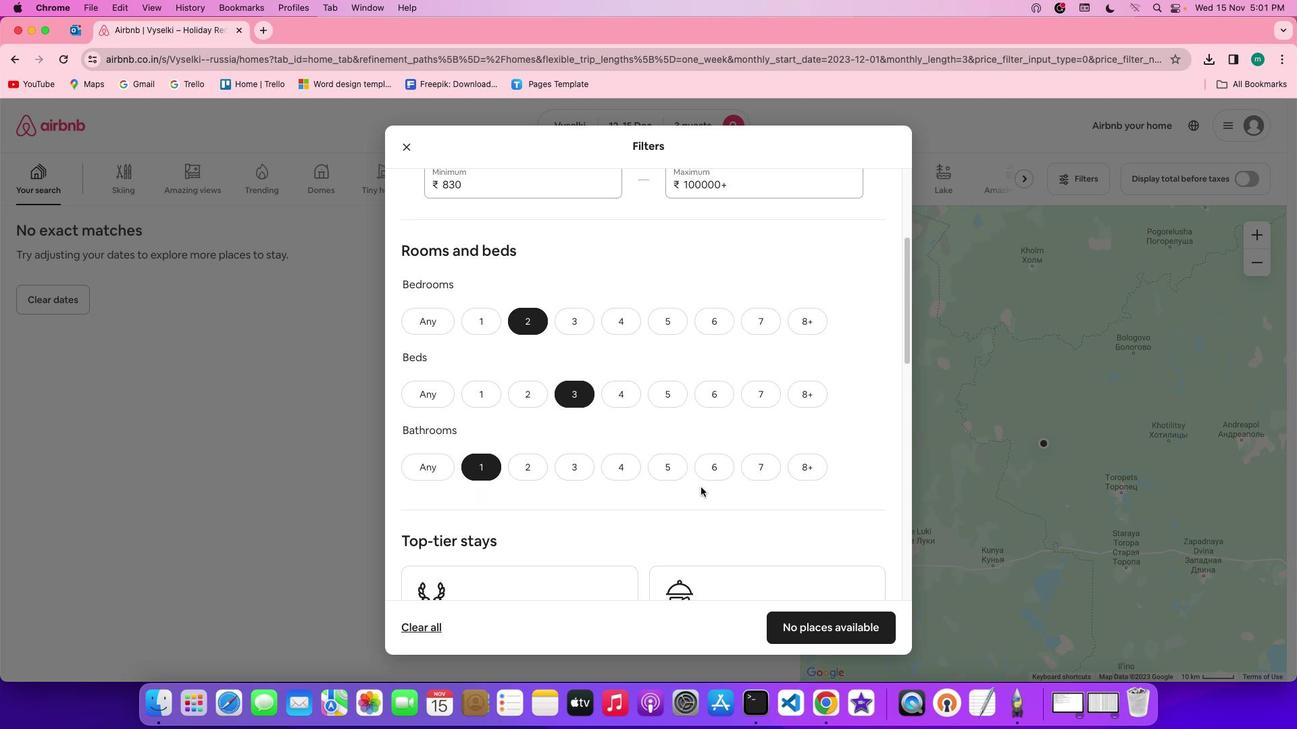 
Action: Mouse scrolled (700, 487) with delta (0, 0)
Screenshot: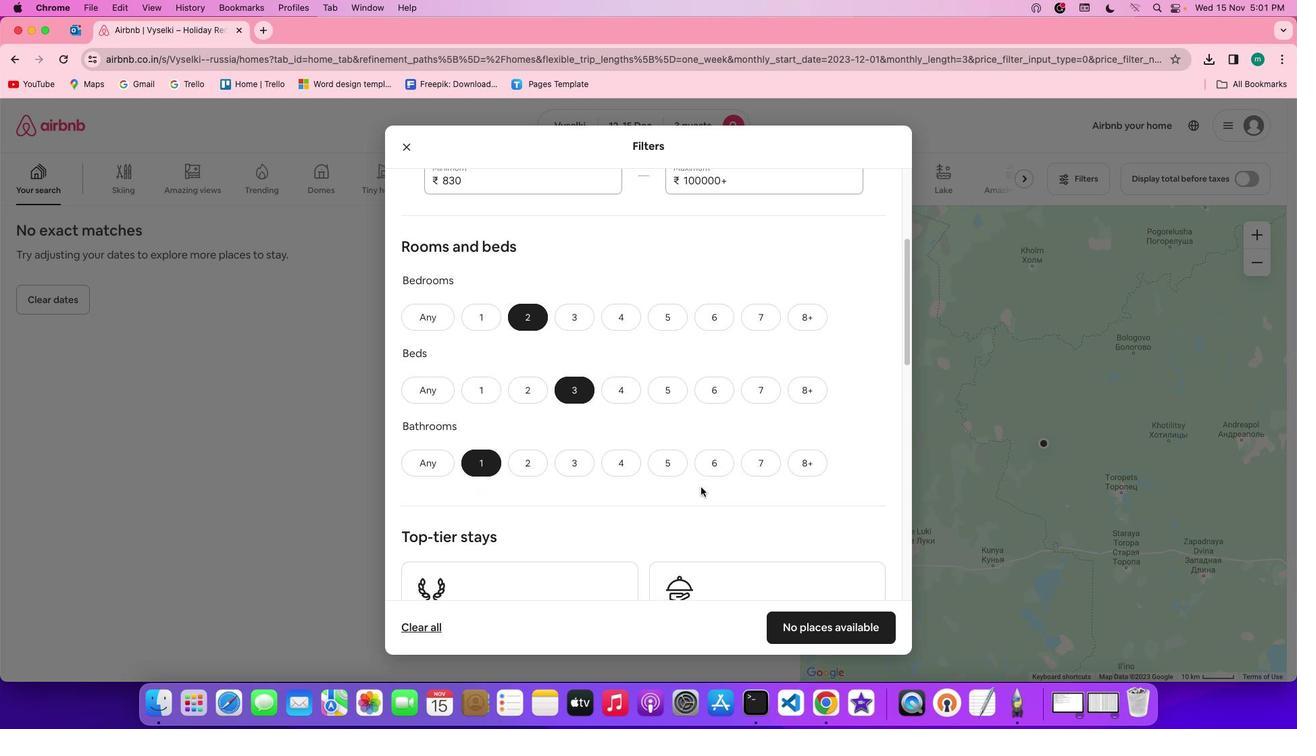 
Action: Mouse scrolled (700, 487) with delta (0, 0)
Screenshot: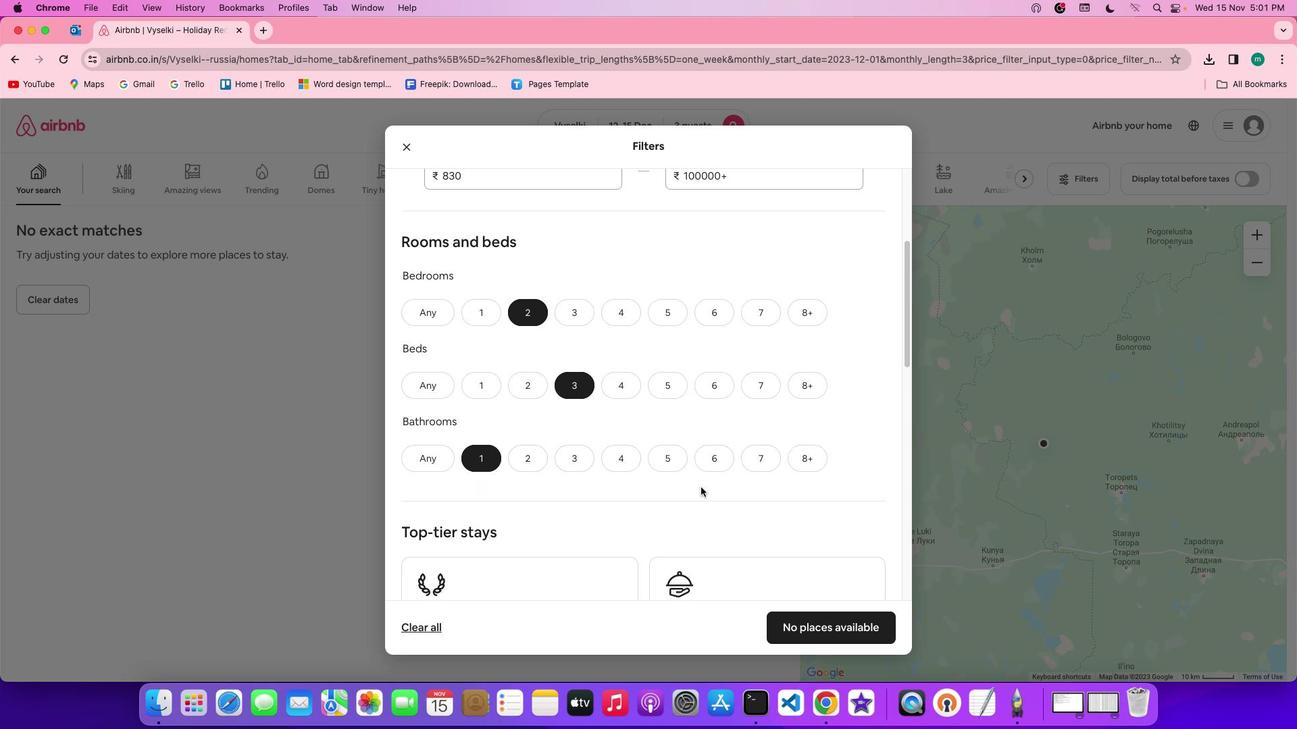 
Action: Mouse scrolled (700, 487) with delta (0, 0)
Screenshot: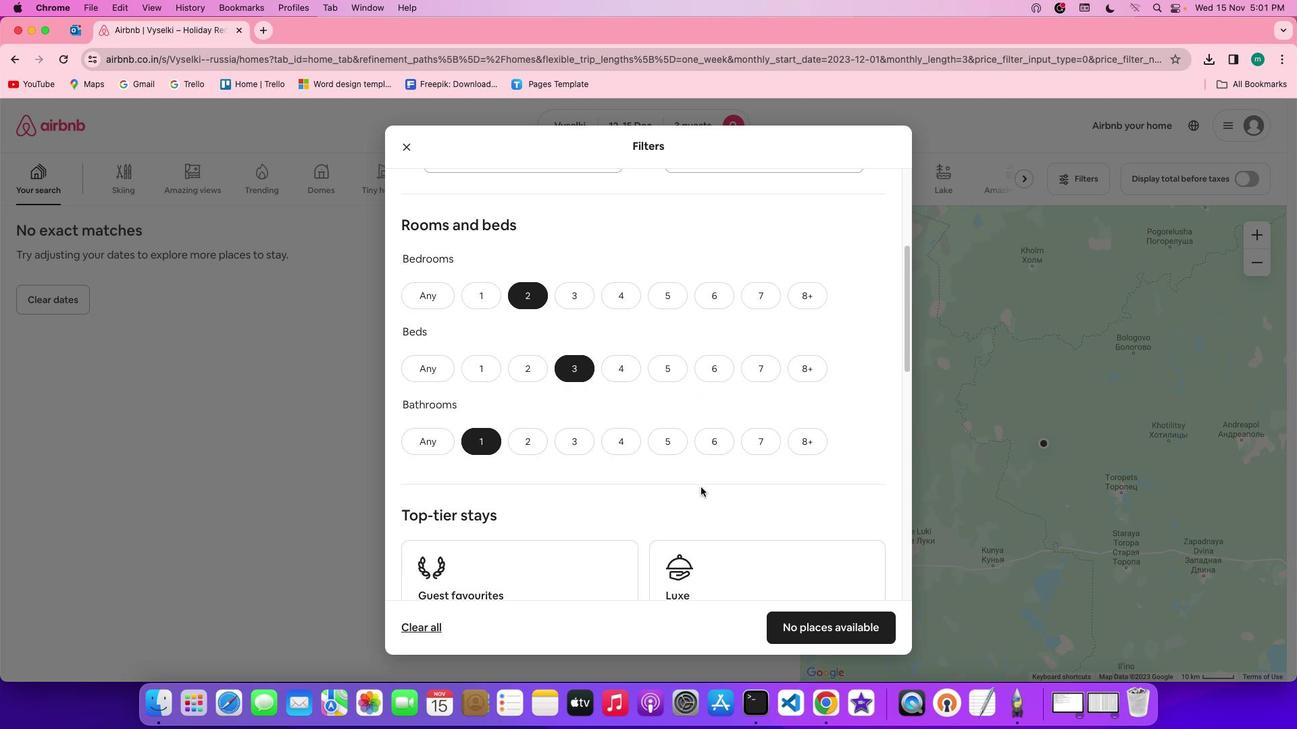 
Action: Mouse scrolled (700, 487) with delta (0, 0)
Screenshot: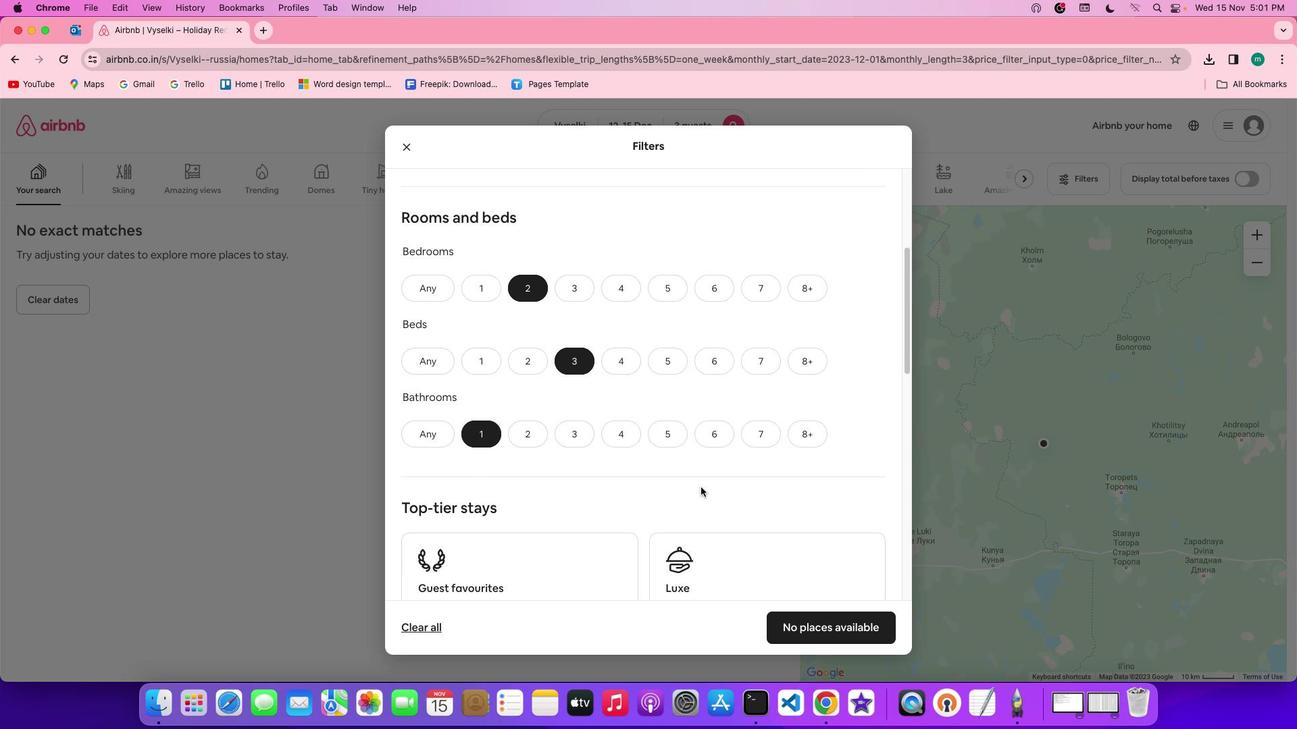
Action: Mouse scrolled (700, 487) with delta (0, 0)
Screenshot: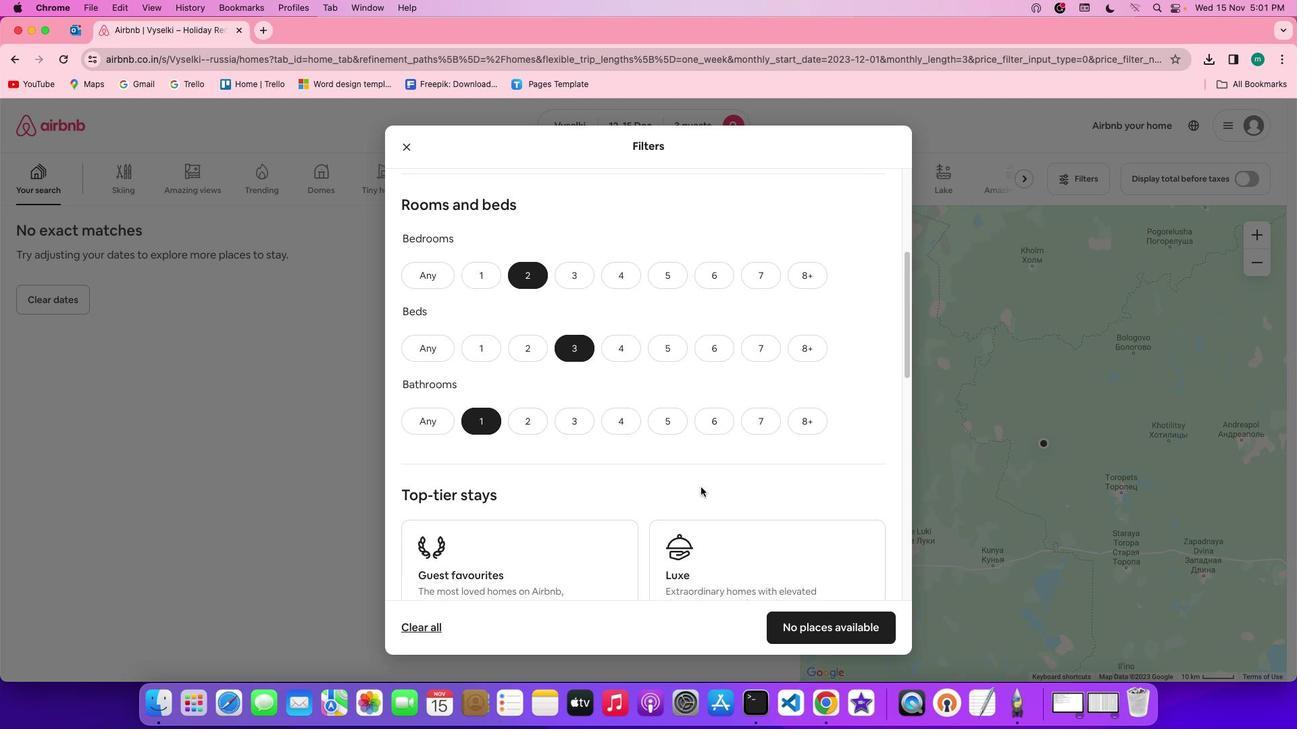 
Action: Mouse scrolled (700, 487) with delta (0, 0)
Screenshot: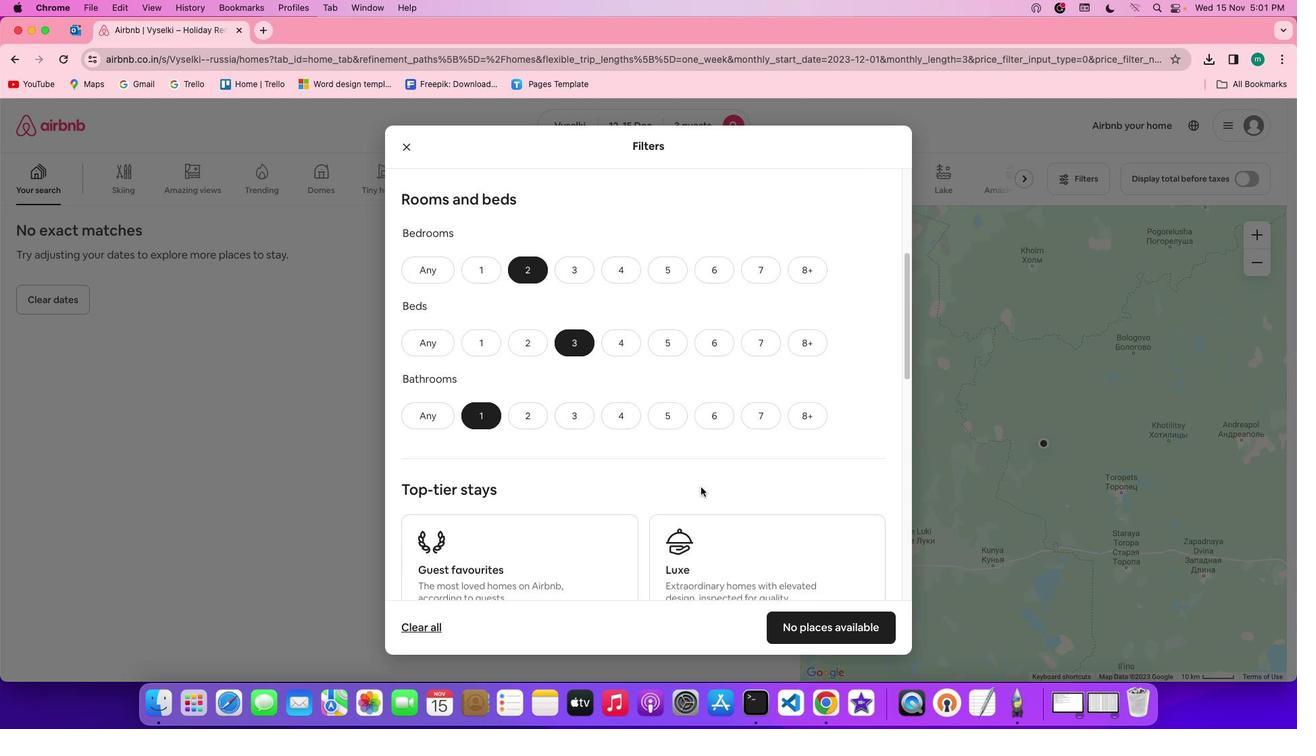 
Action: Mouse scrolled (700, 487) with delta (0, 0)
Screenshot: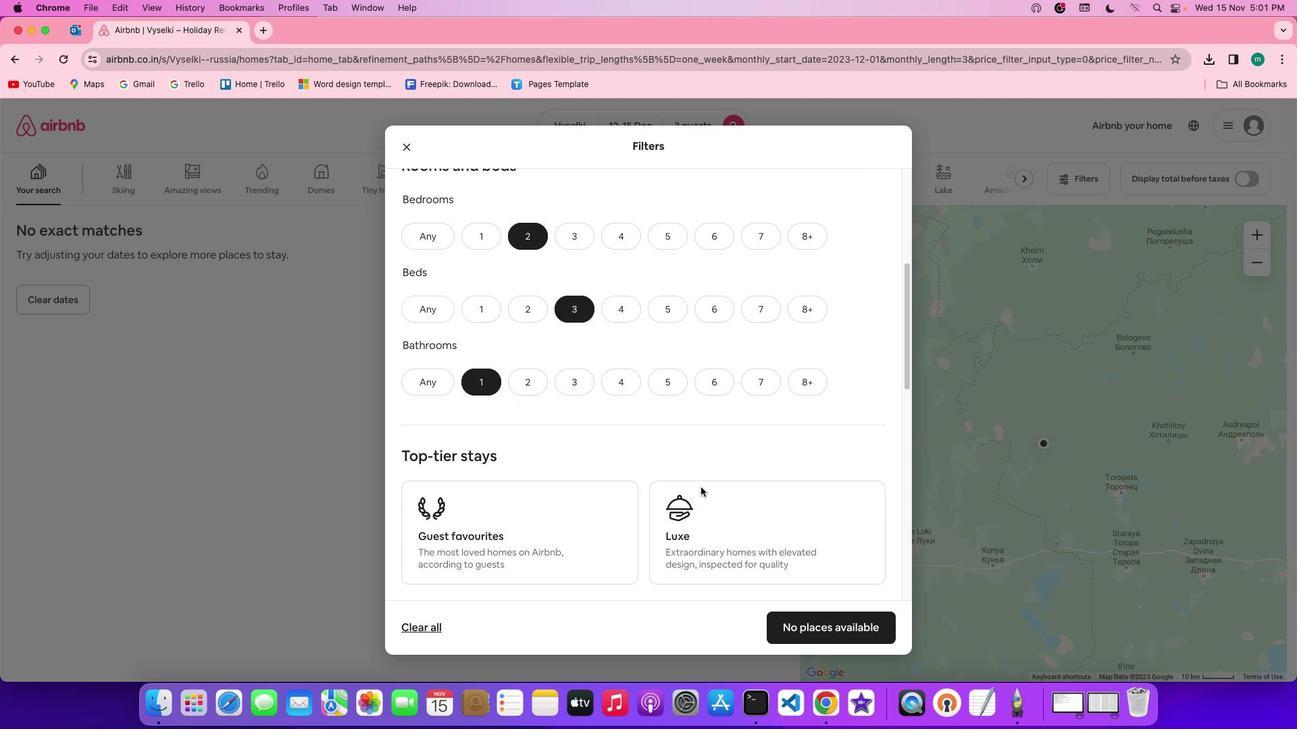
Action: Mouse scrolled (700, 487) with delta (0, 0)
Screenshot: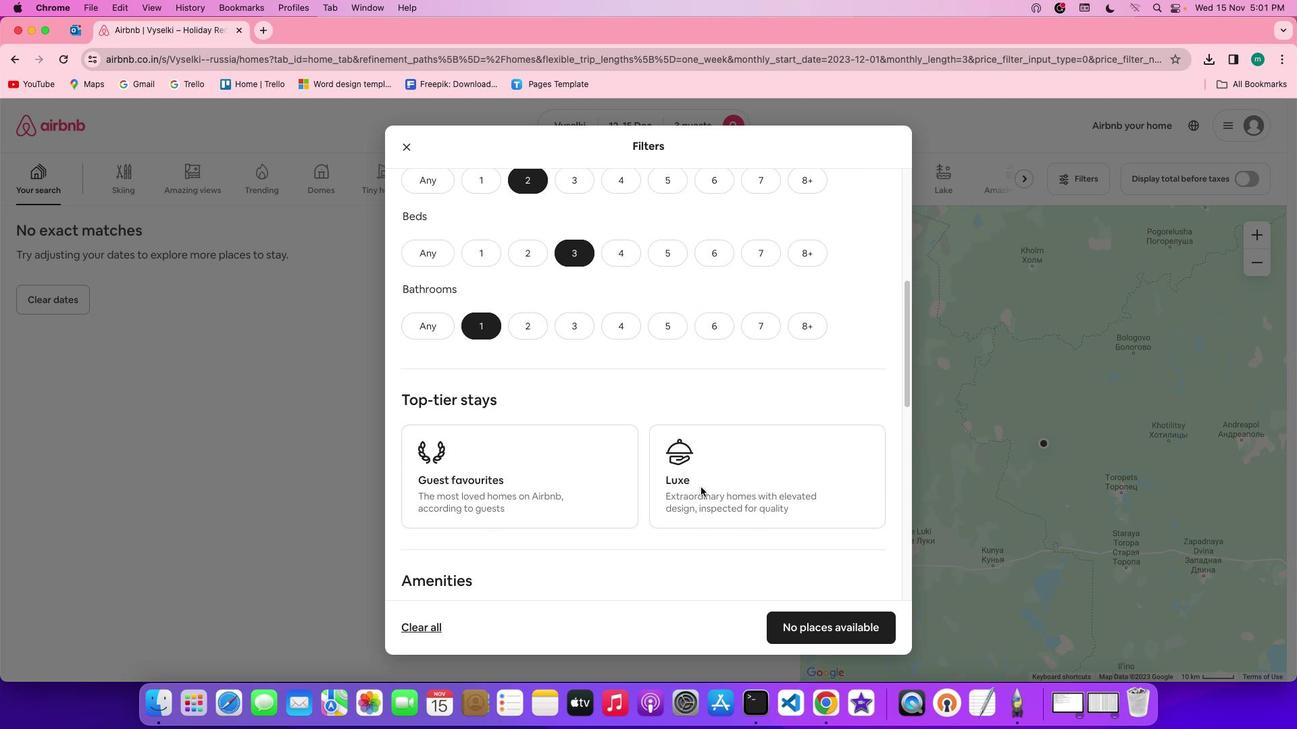 
Action: Mouse scrolled (700, 487) with delta (0, 0)
Screenshot: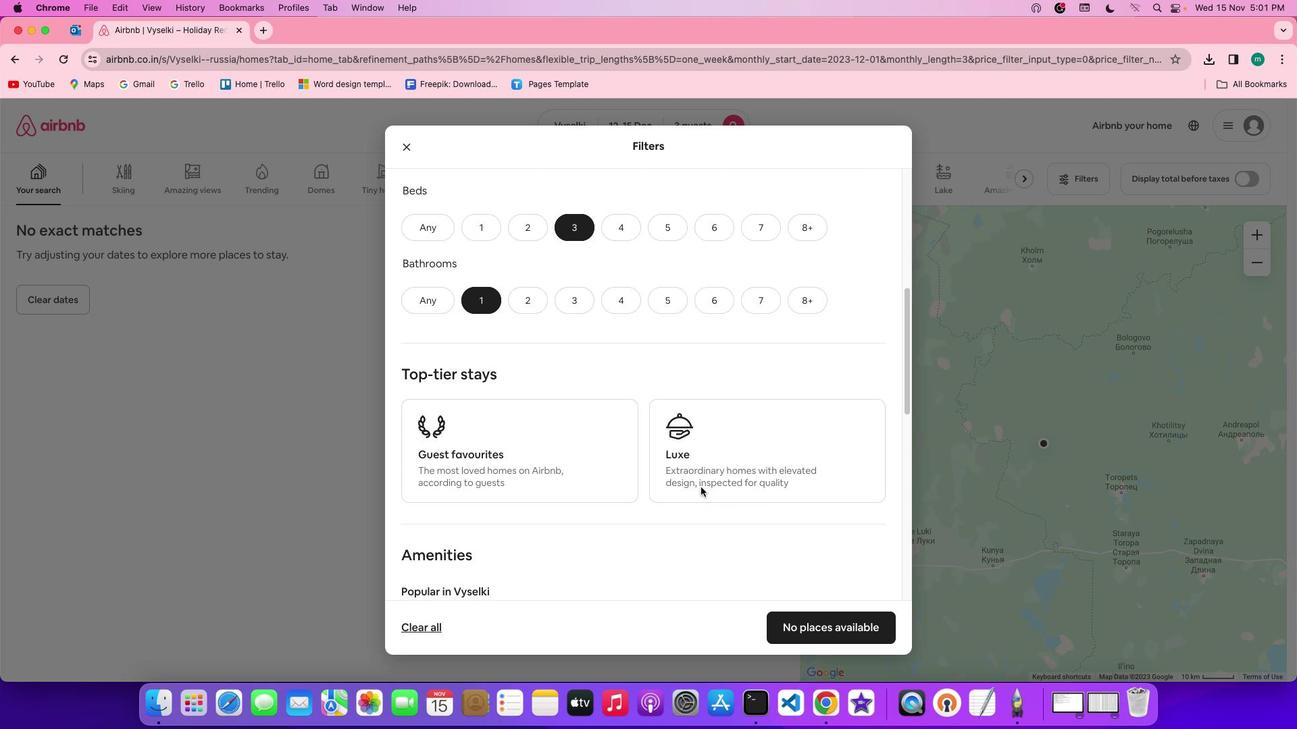 
Action: Mouse scrolled (700, 487) with delta (0, 0)
Screenshot: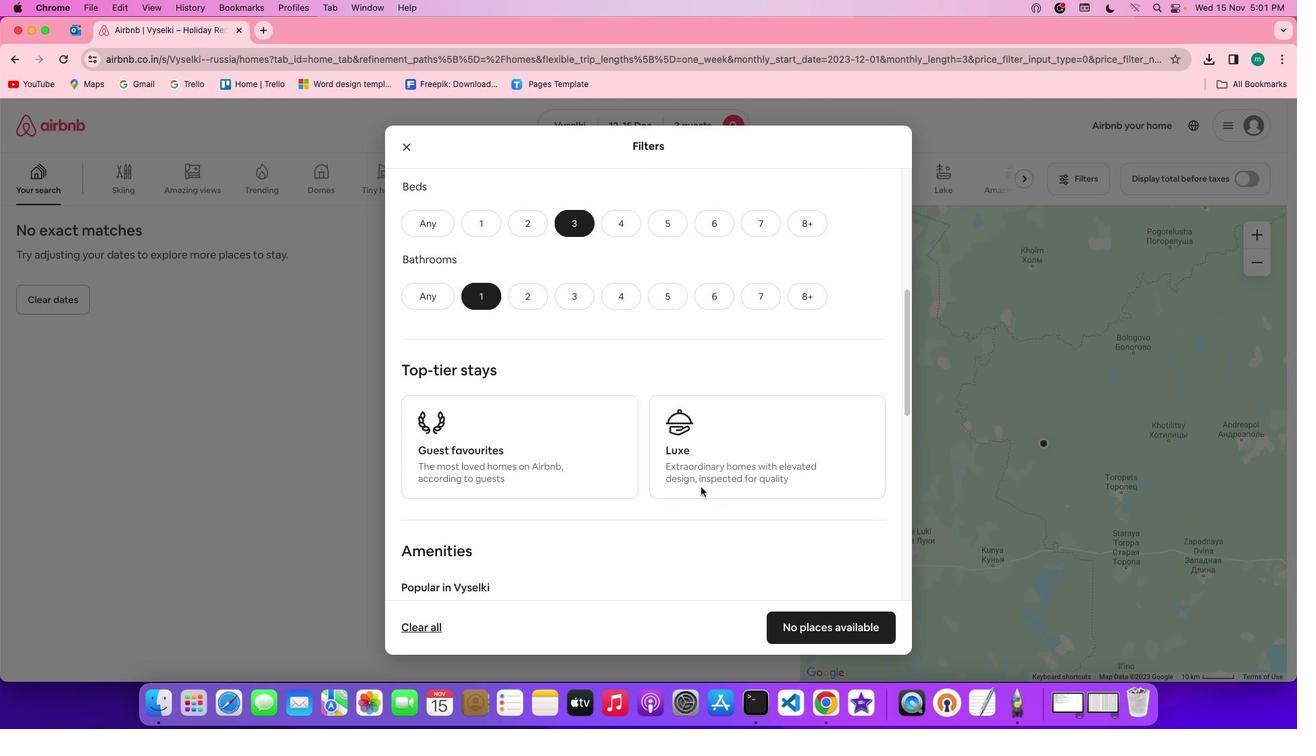 
Action: Mouse scrolled (700, 487) with delta (0, 0)
Screenshot: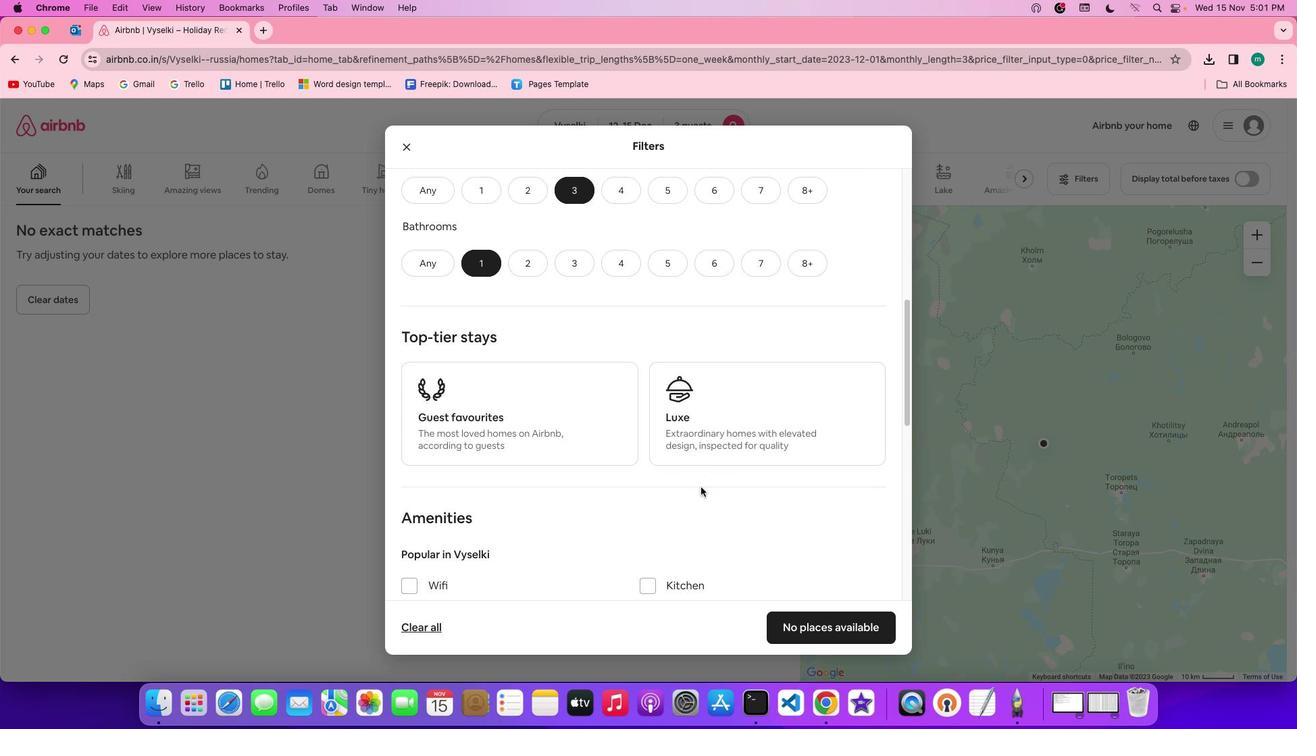 
Action: Mouse scrolled (700, 487) with delta (0, -2)
Screenshot: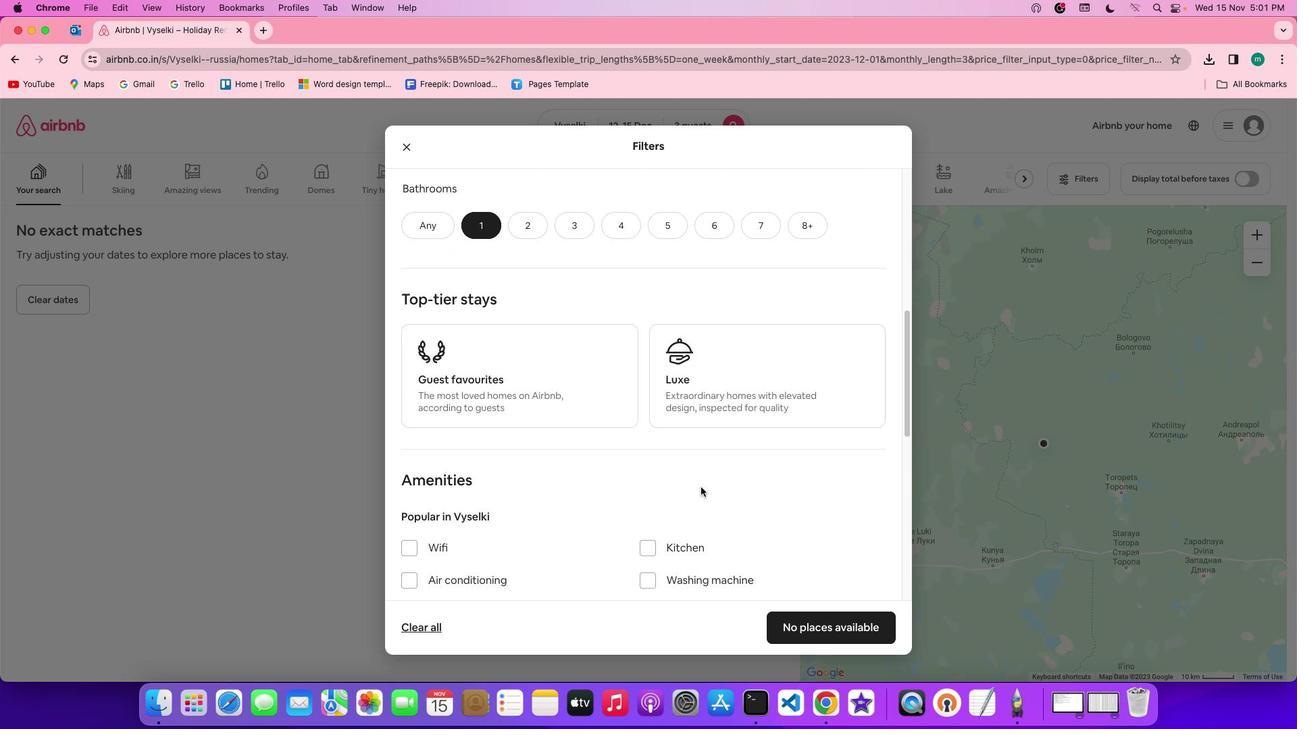
Action: Mouse scrolled (700, 487) with delta (0, -2)
Screenshot: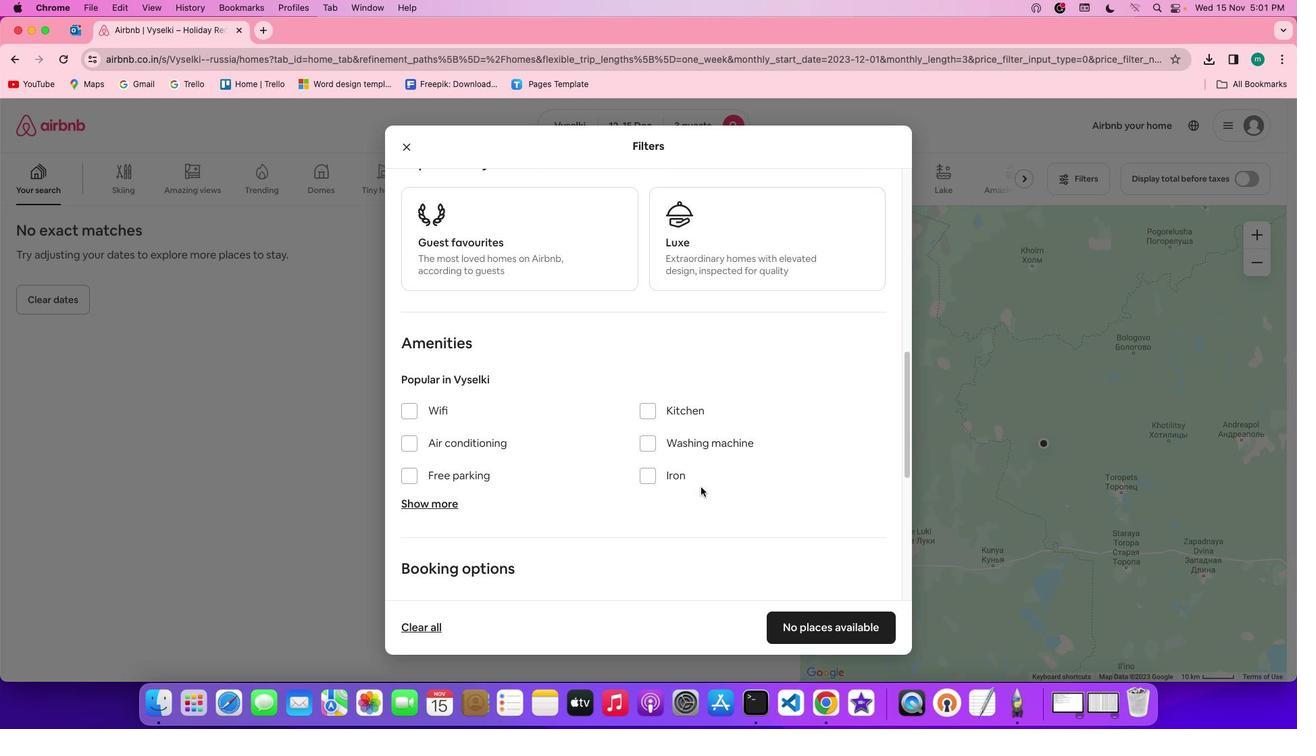 
Action: Mouse scrolled (700, 487) with delta (0, 0)
Screenshot: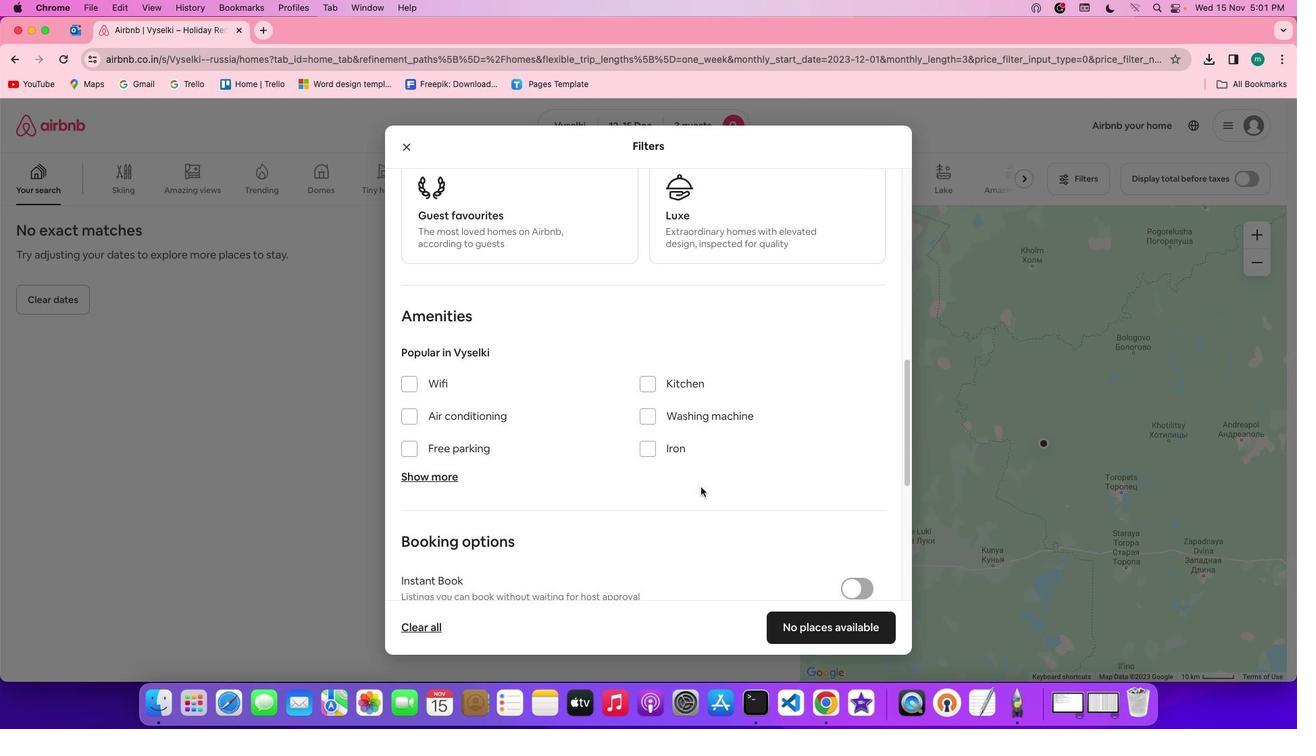 
Action: Mouse scrolled (700, 487) with delta (0, 0)
Screenshot: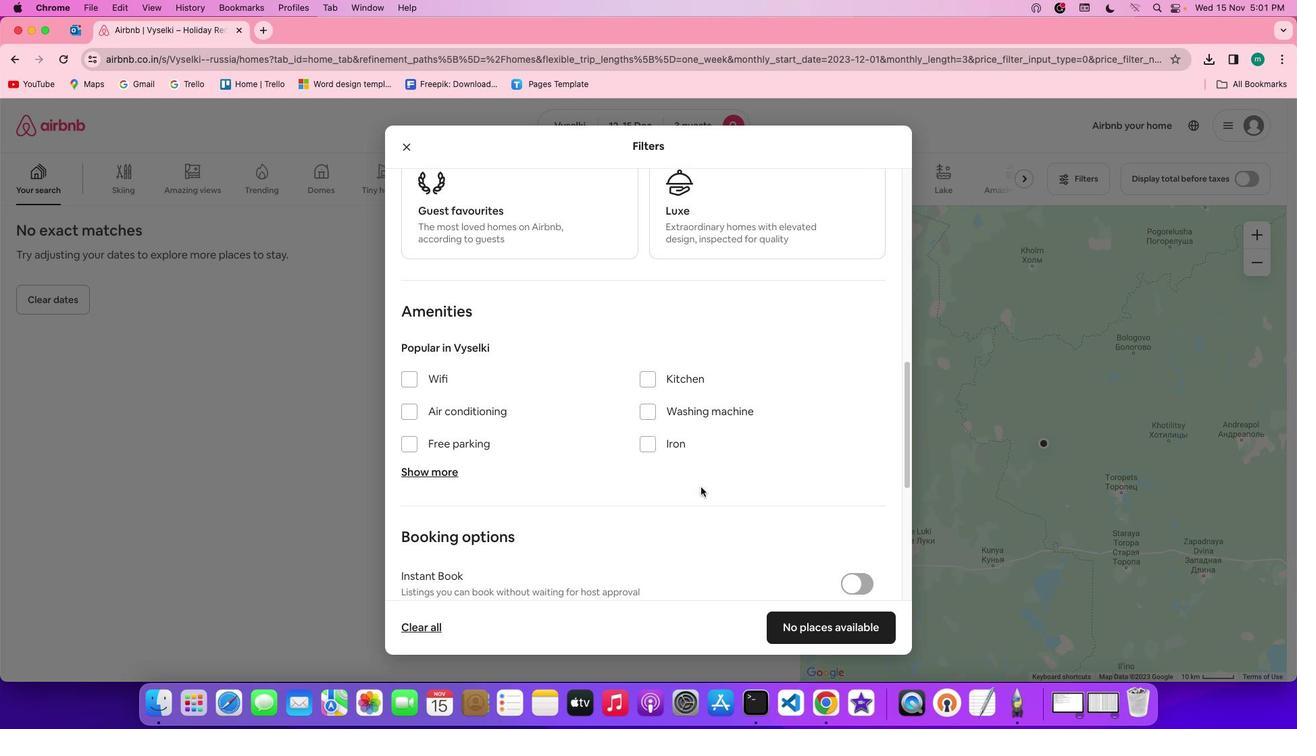 
Action: Mouse scrolled (700, 487) with delta (0, 0)
Screenshot: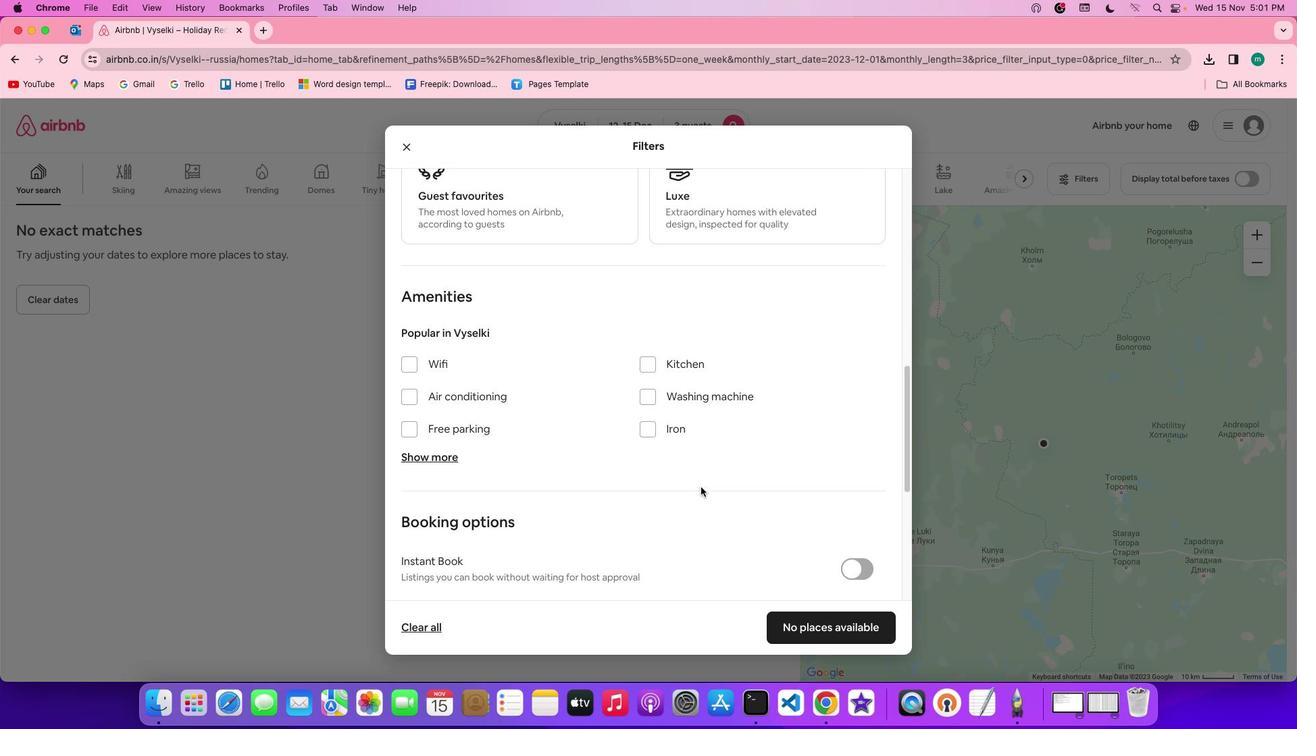 
Action: Mouse scrolled (700, 487) with delta (0, 0)
Screenshot: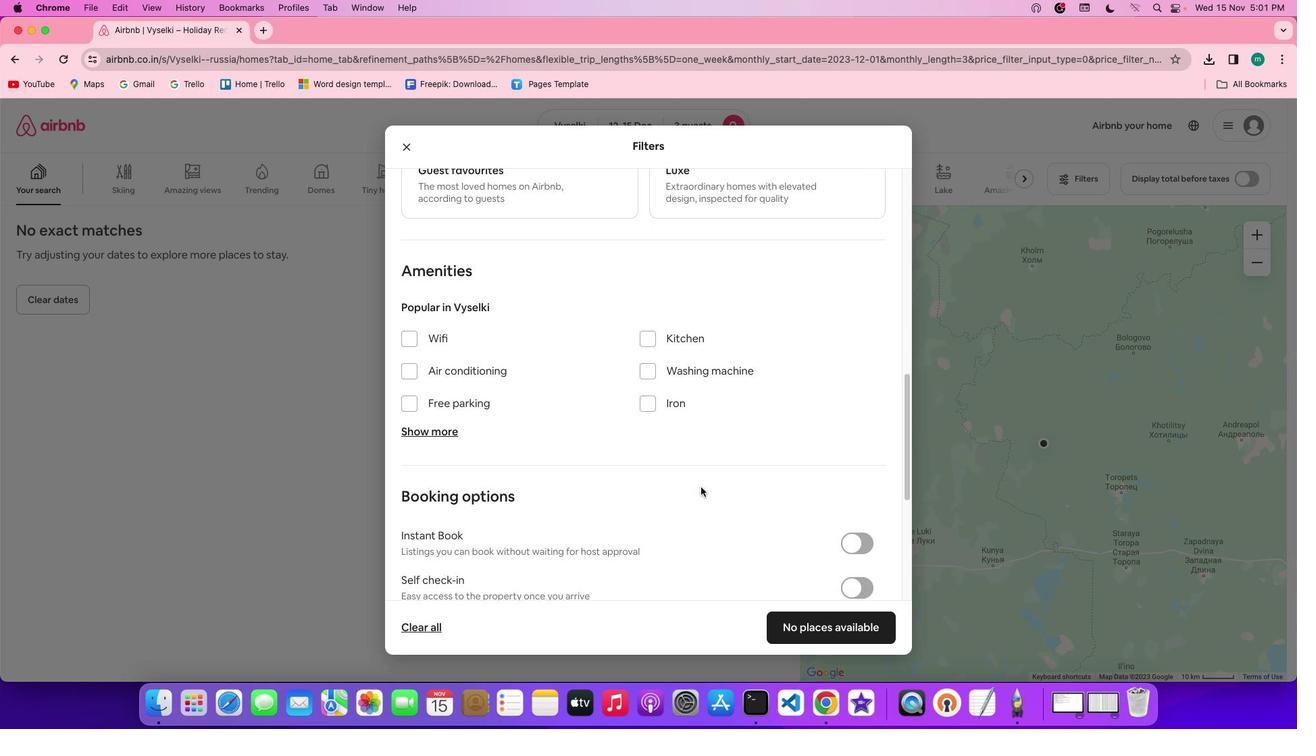 
Action: Mouse scrolled (700, 487) with delta (0, 0)
Screenshot: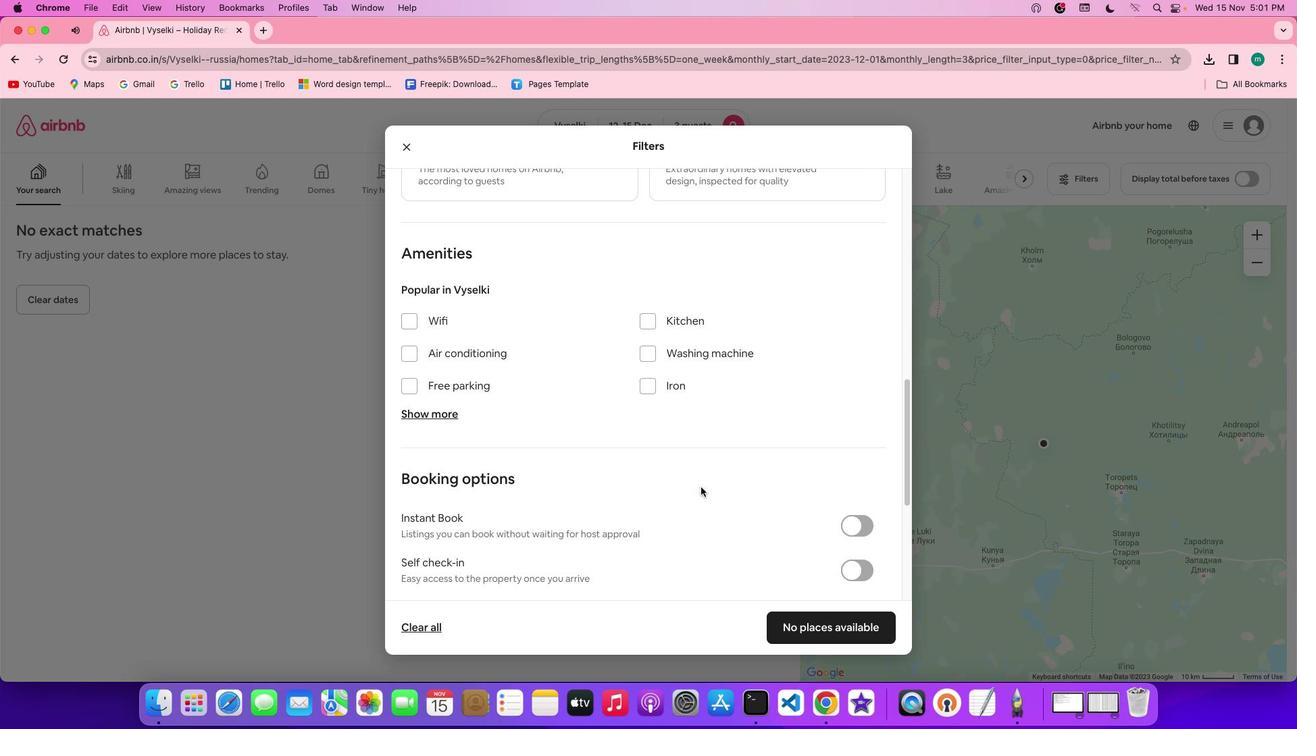 
Action: Mouse scrolled (700, 487) with delta (0, 0)
Screenshot: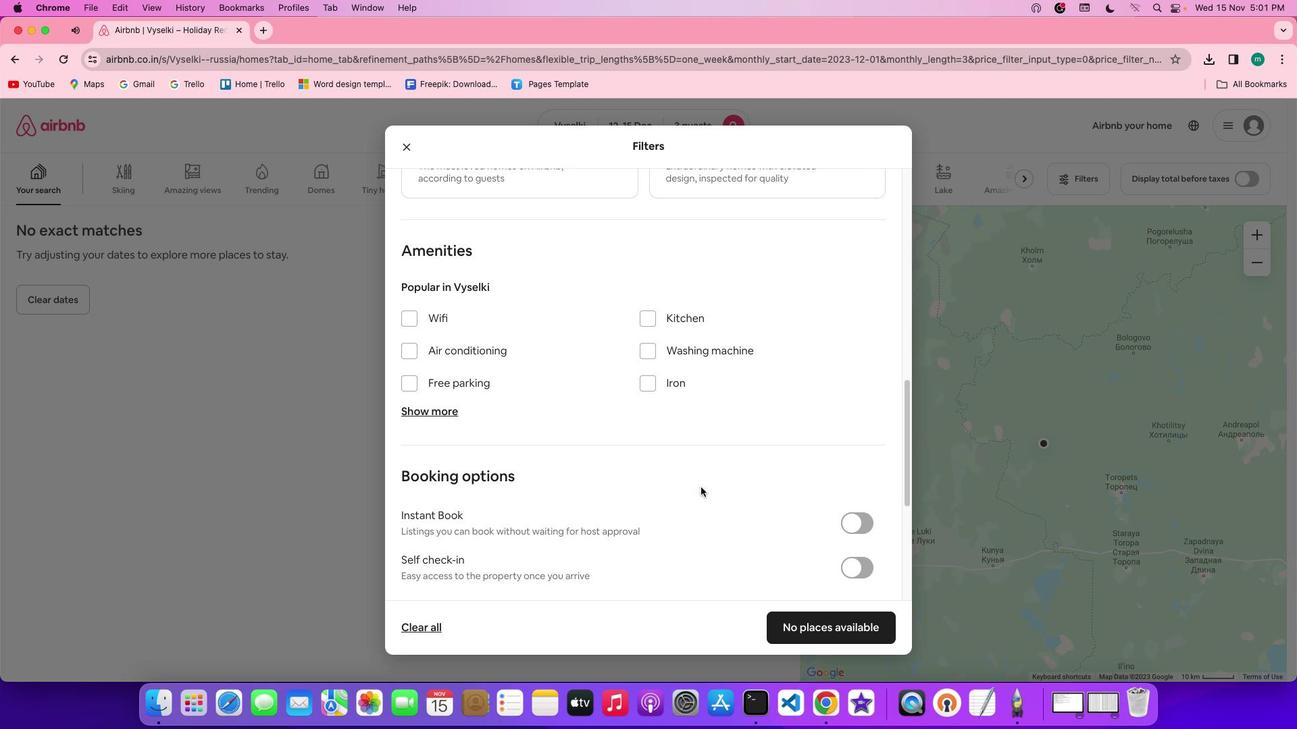 
Action: Mouse scrolled (700, 487) with delta (0, 0)
Screenshot: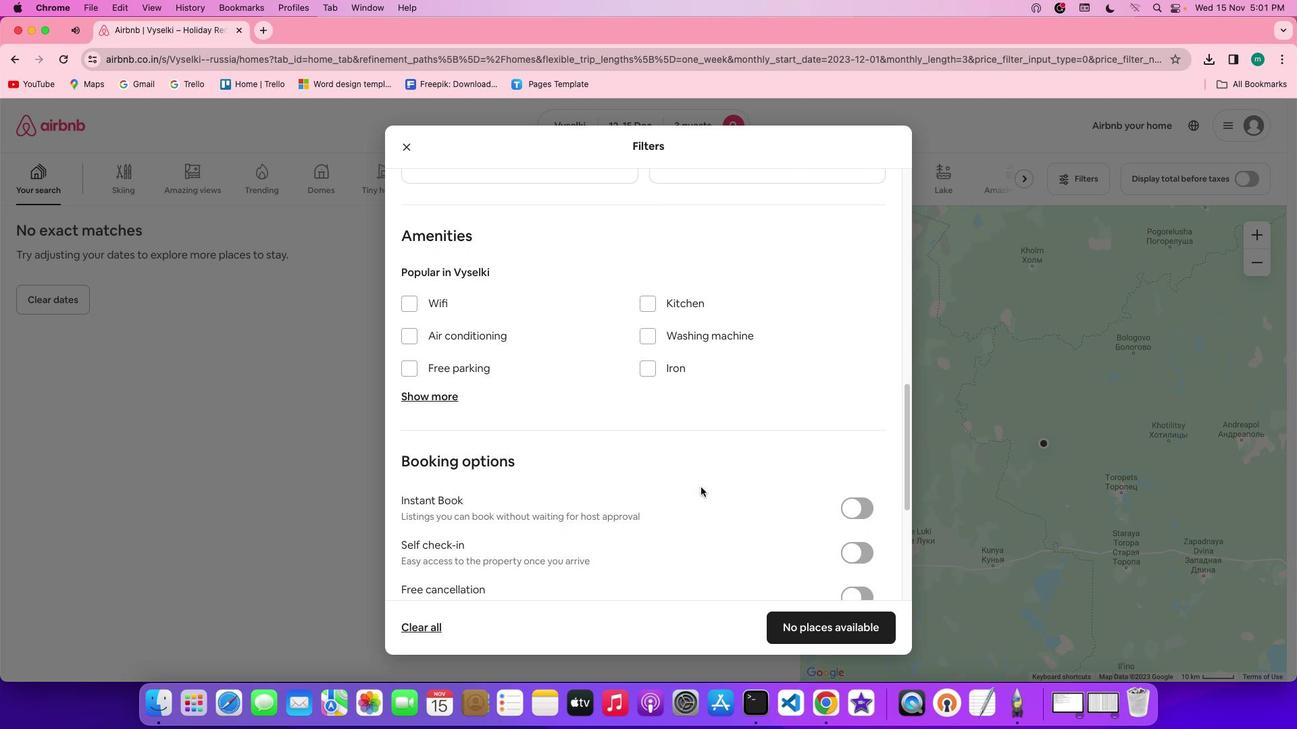 
Action: Mouse scrolled (700, 487) with delta (0, 0)
Screenshot: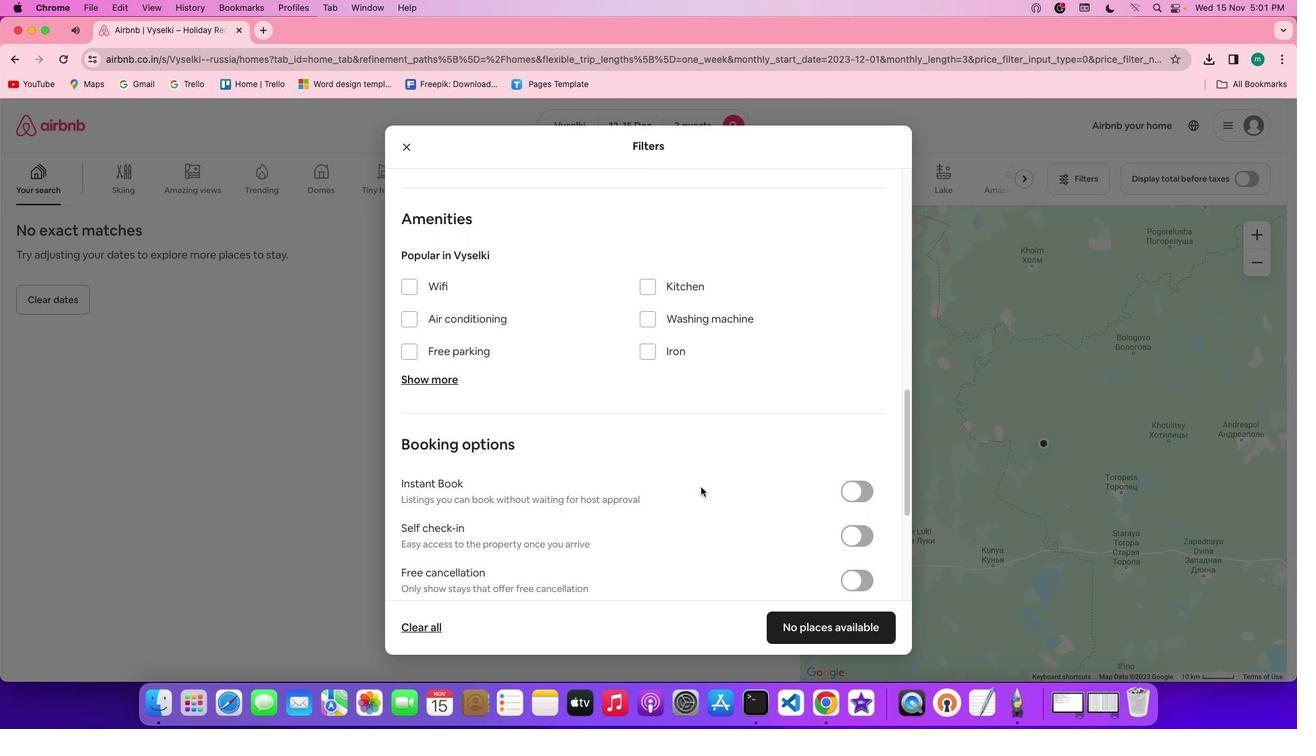 
Action: Mouse scrolled (700, 487) with delta (0, 0)
Screenshot: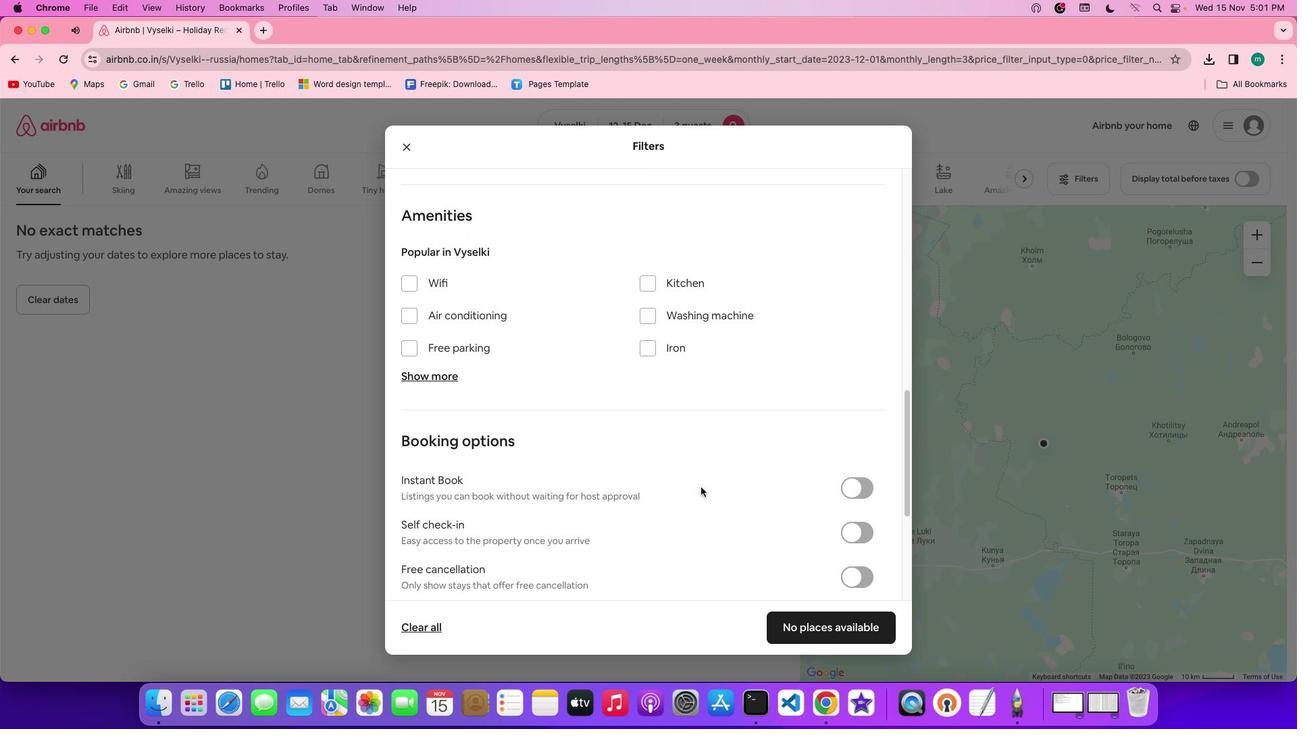
Action: Mouse scrolled (700, 487) with delta (0, 0)
Screenshot: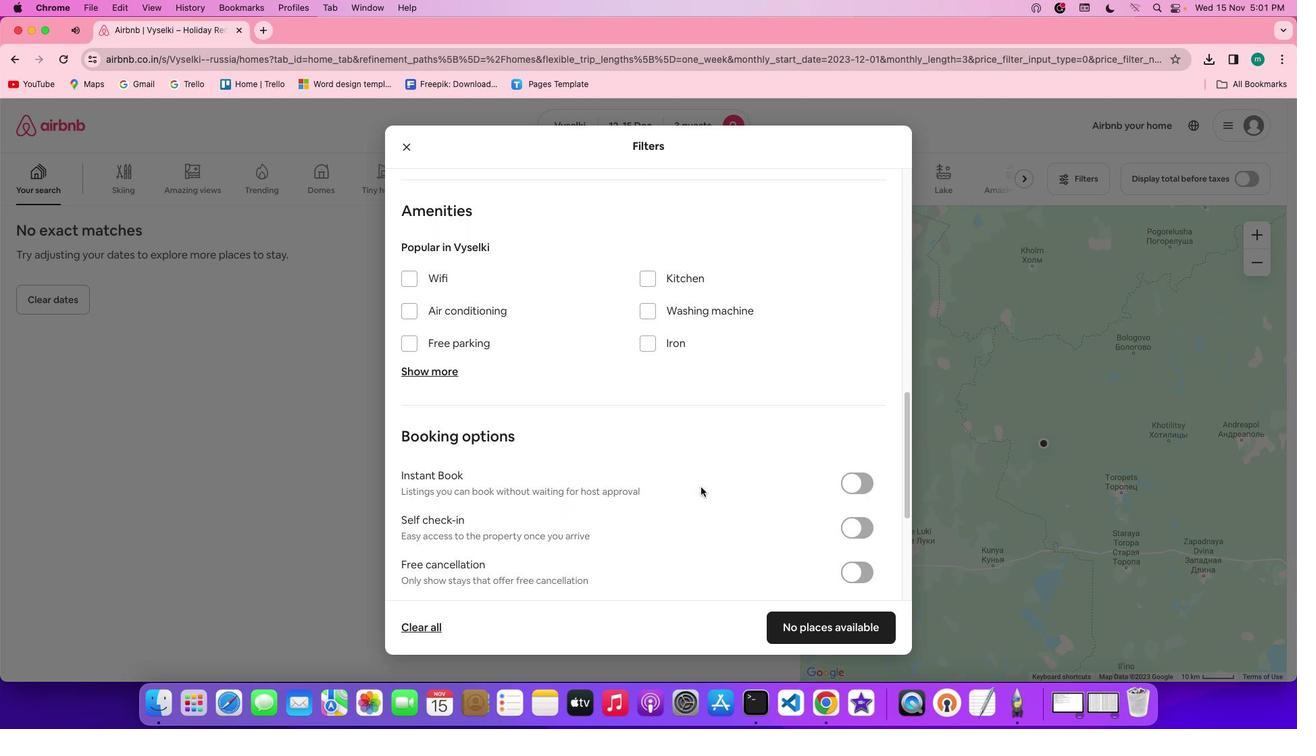 
Action: Mouse scrolled (700, 487) with delta (0, 0)
Screenshot: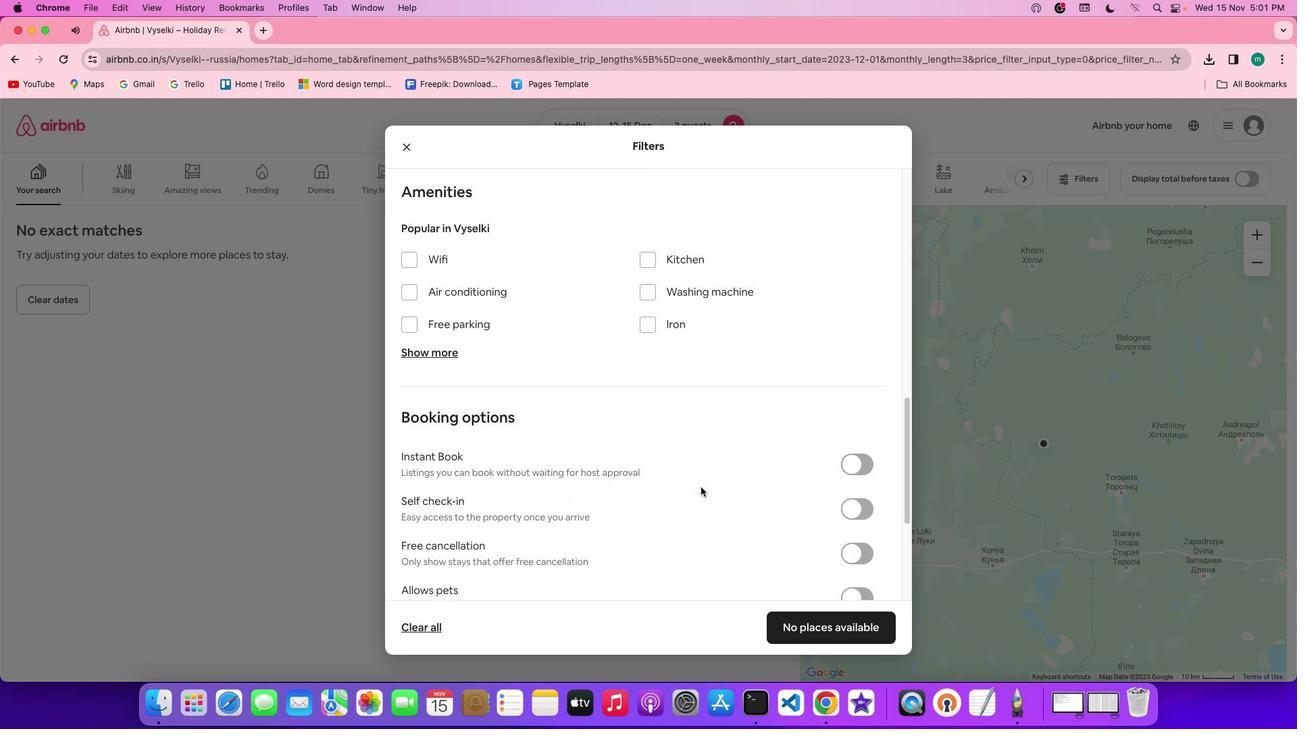 
Action: Mouse scrolled (700, 487) with delta (0, 0)
Screenshot: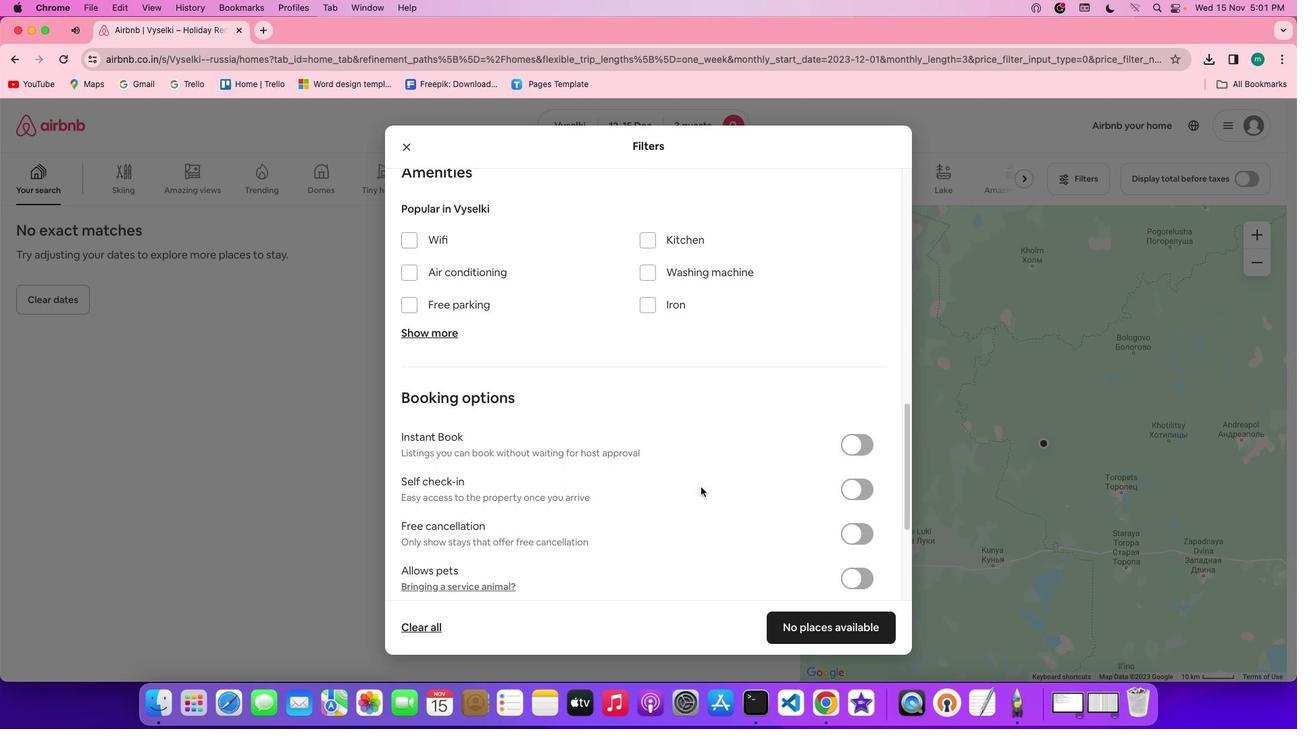 
Action: Mouse scrolled (700, 487) with delta (0, 0)
Screenshot: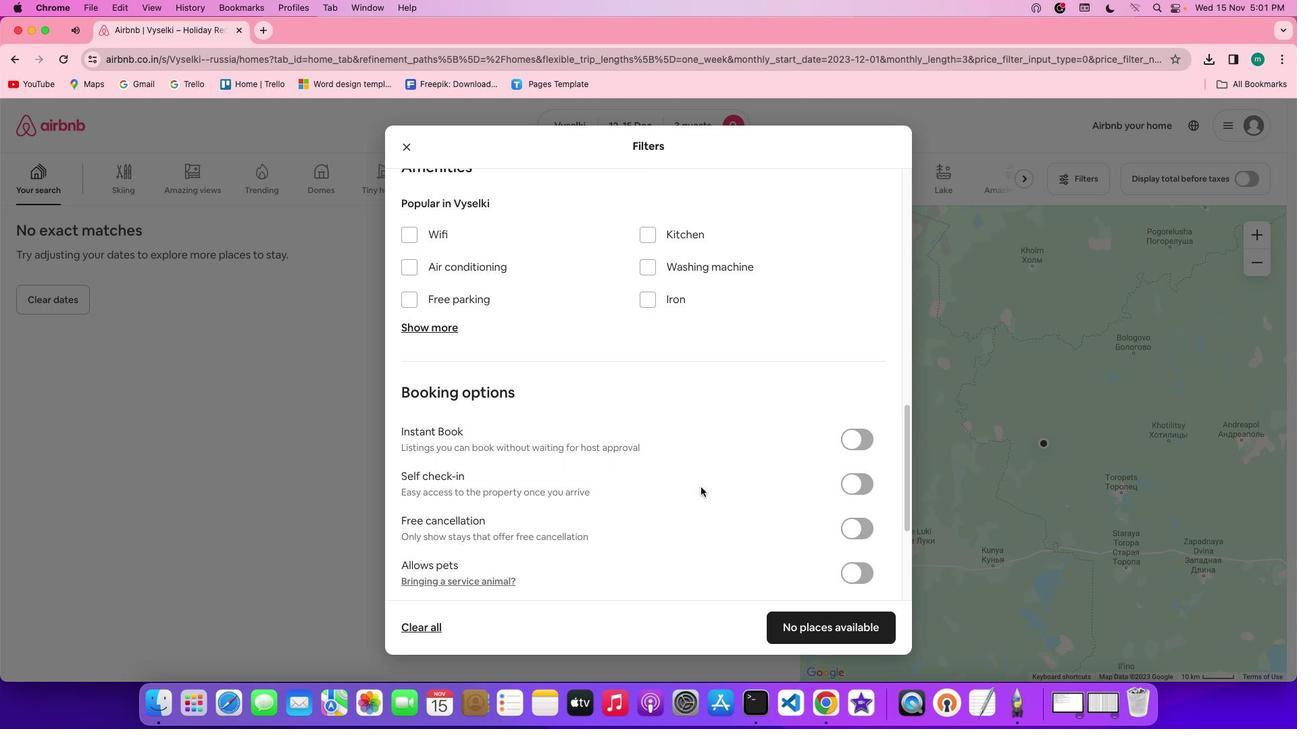 
Action: Mouse scrolled (700, 487) with delta (0, 0)
Screenshot: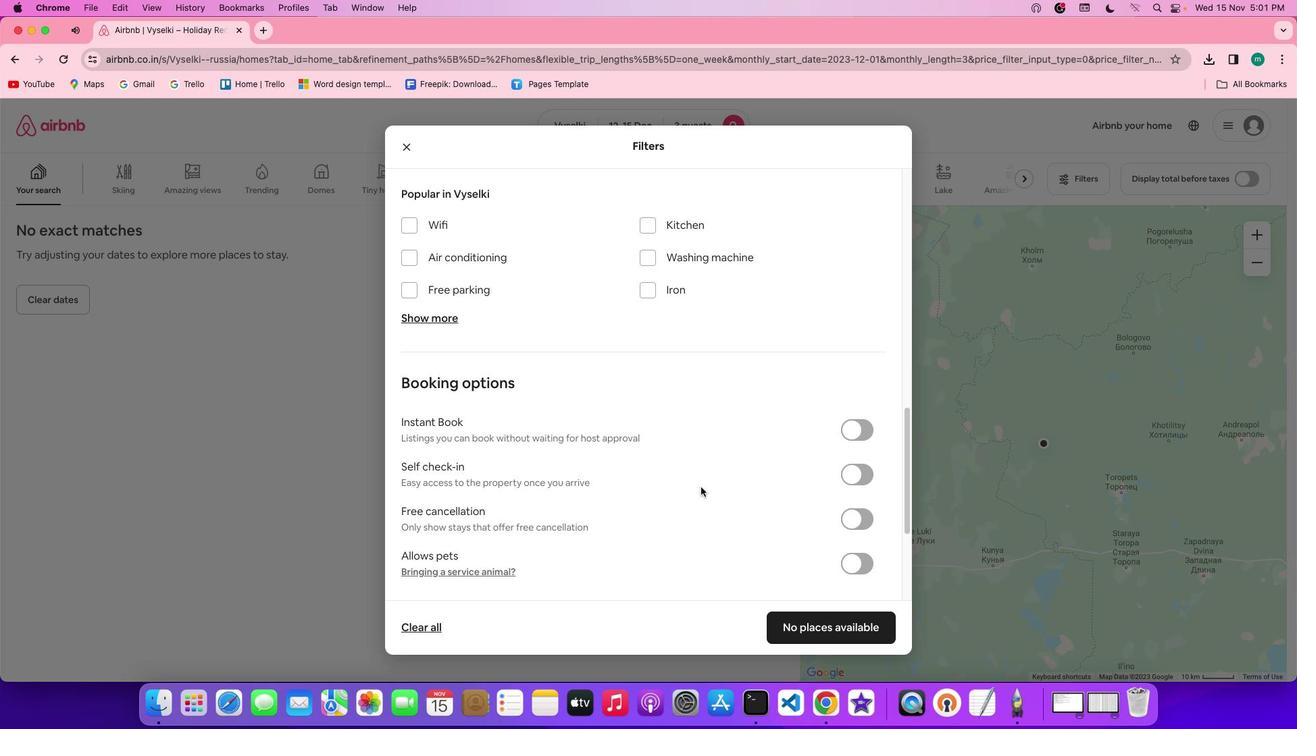 
Action: Mouse moved to (818, 518)
Screenshot: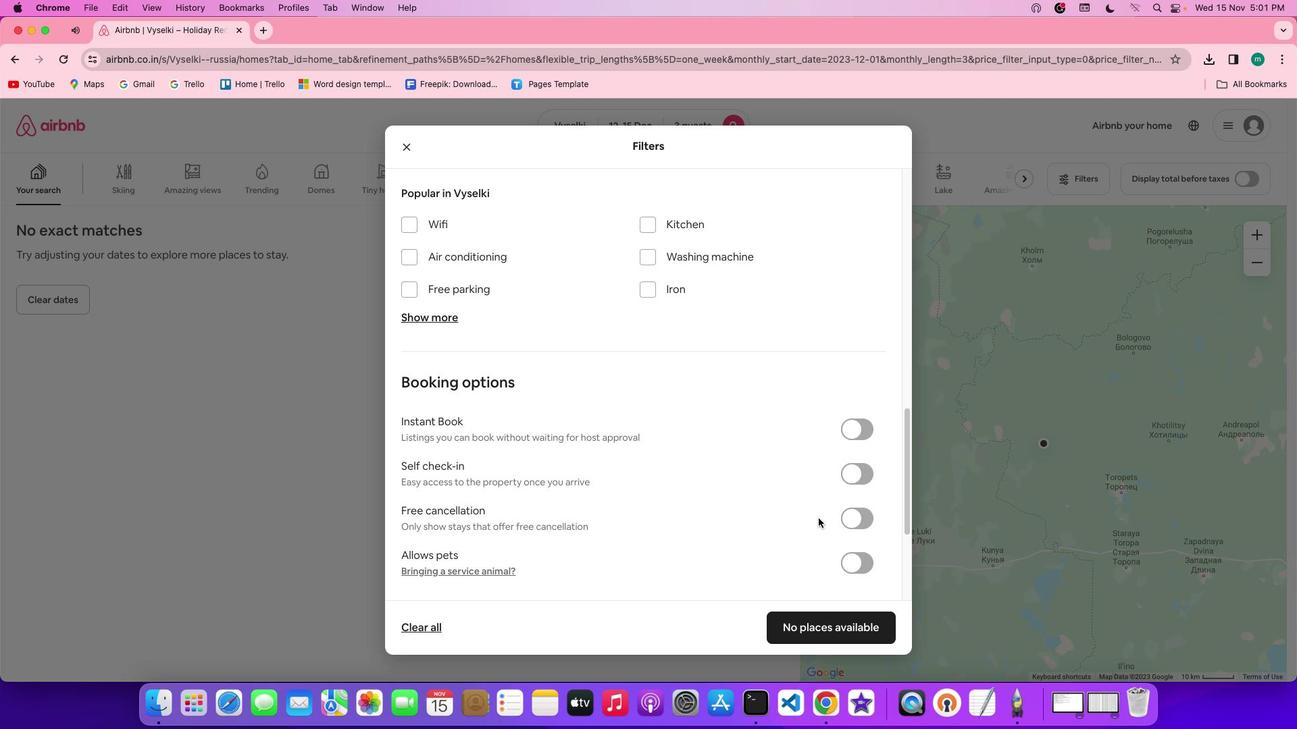 
Action: Mouse scrolled (818, 518) with delta (0, 0)
Screenshot: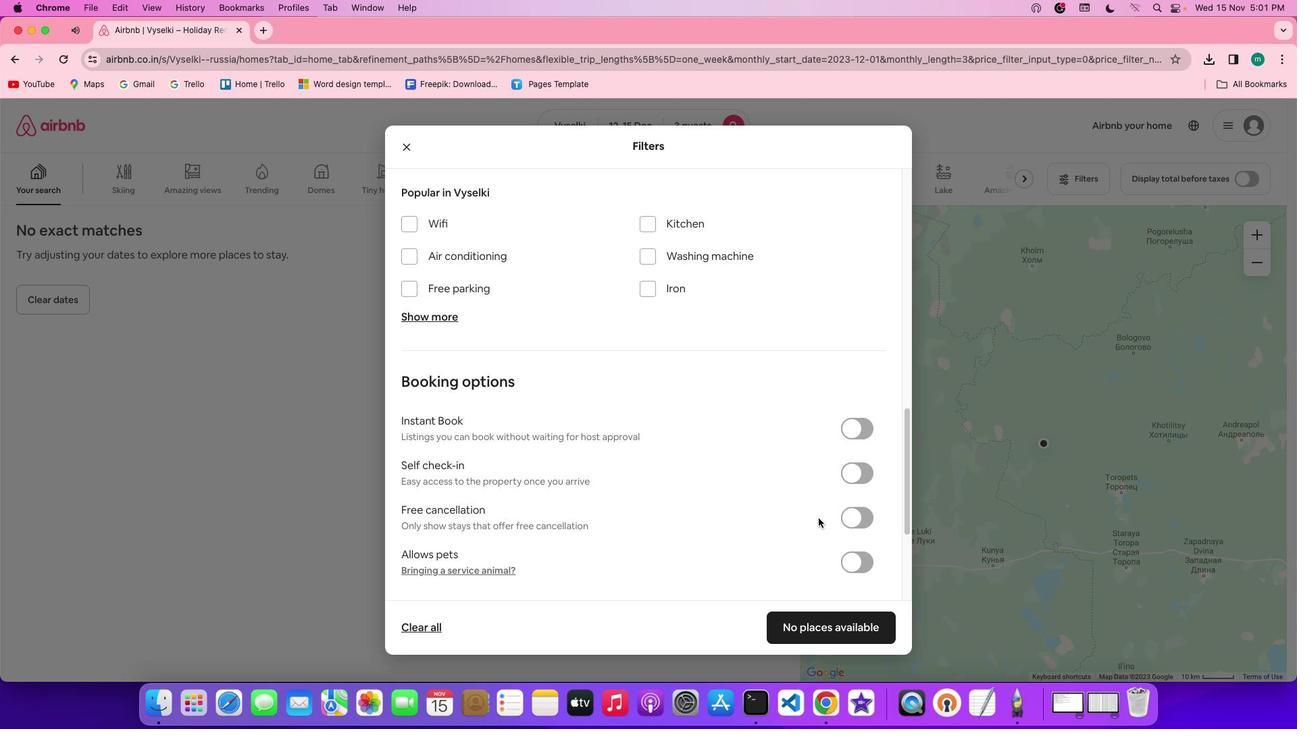 
Action: Mouse moved to (853, 468)
Screenshot: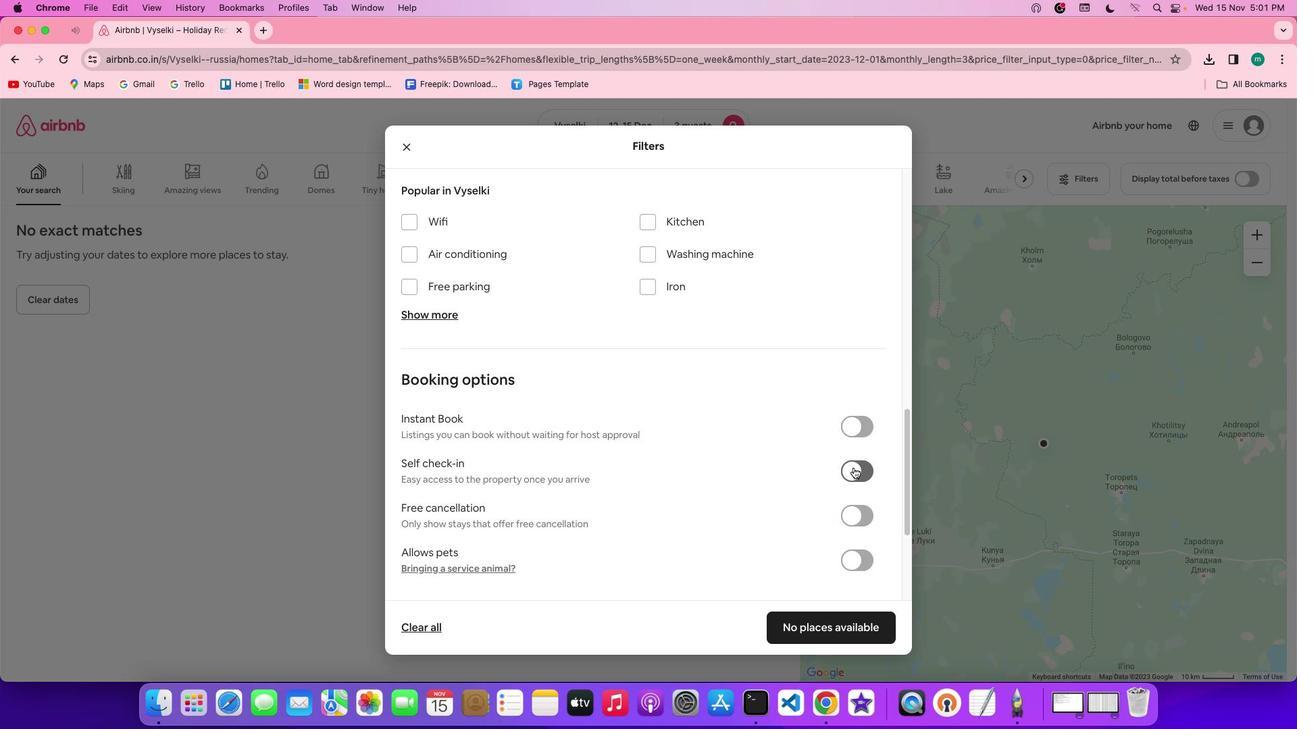 
Action: Mouse pressed left at (853, 468)
Screenshot: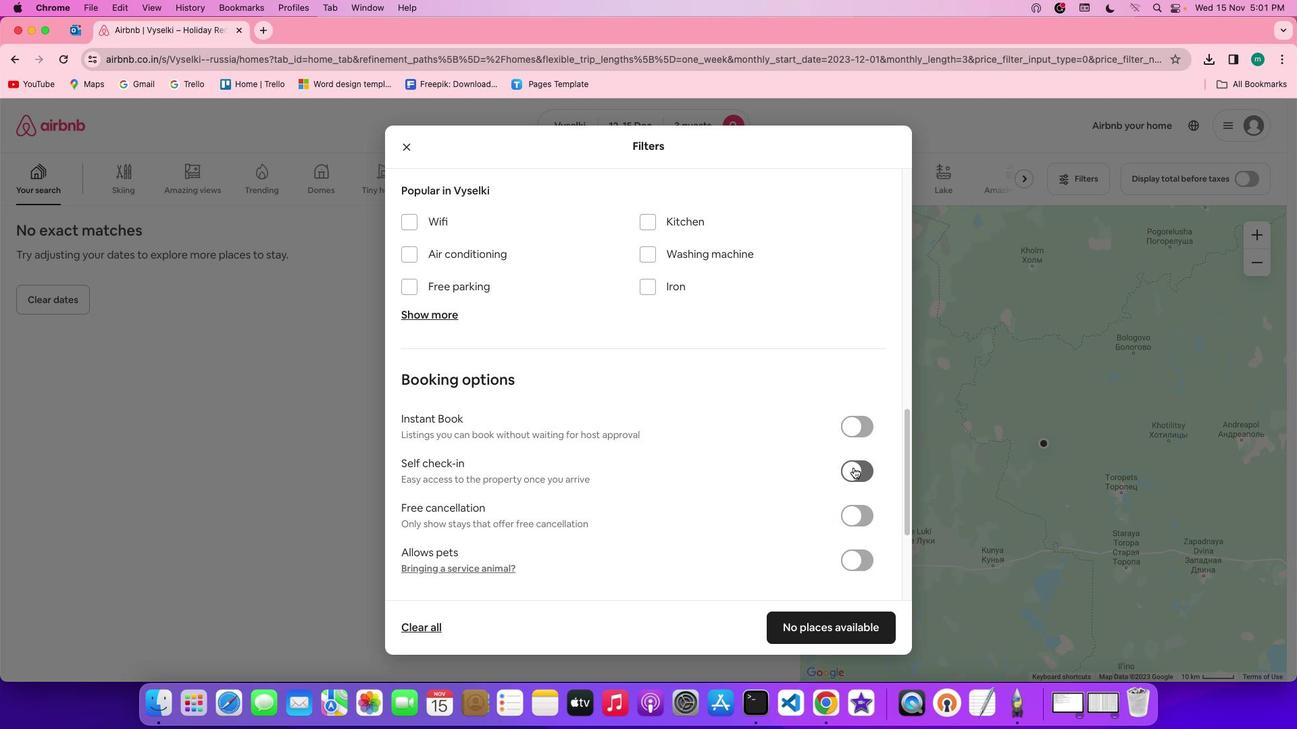 
Action: Mouse moved to (735, 498)
Screenshot: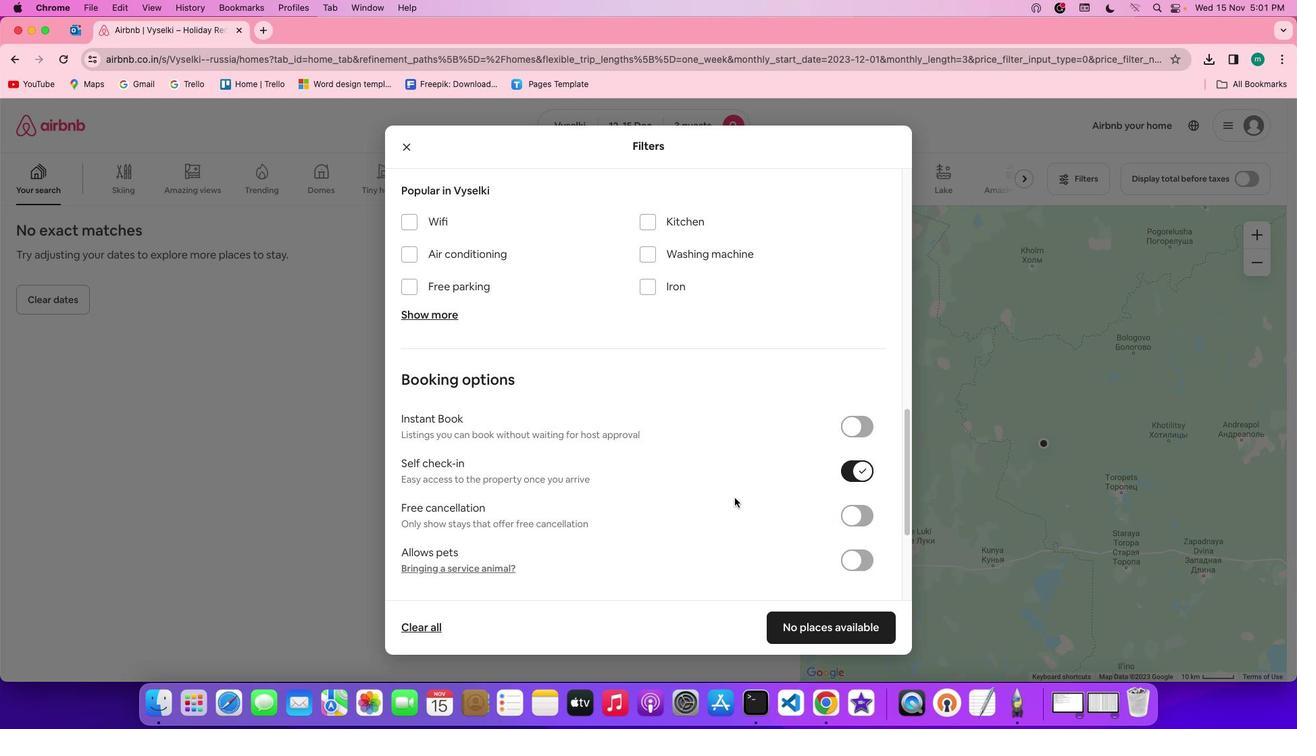 
Action: Mouse scrolled (735, 498) with delta (0, 0)
Screenshot: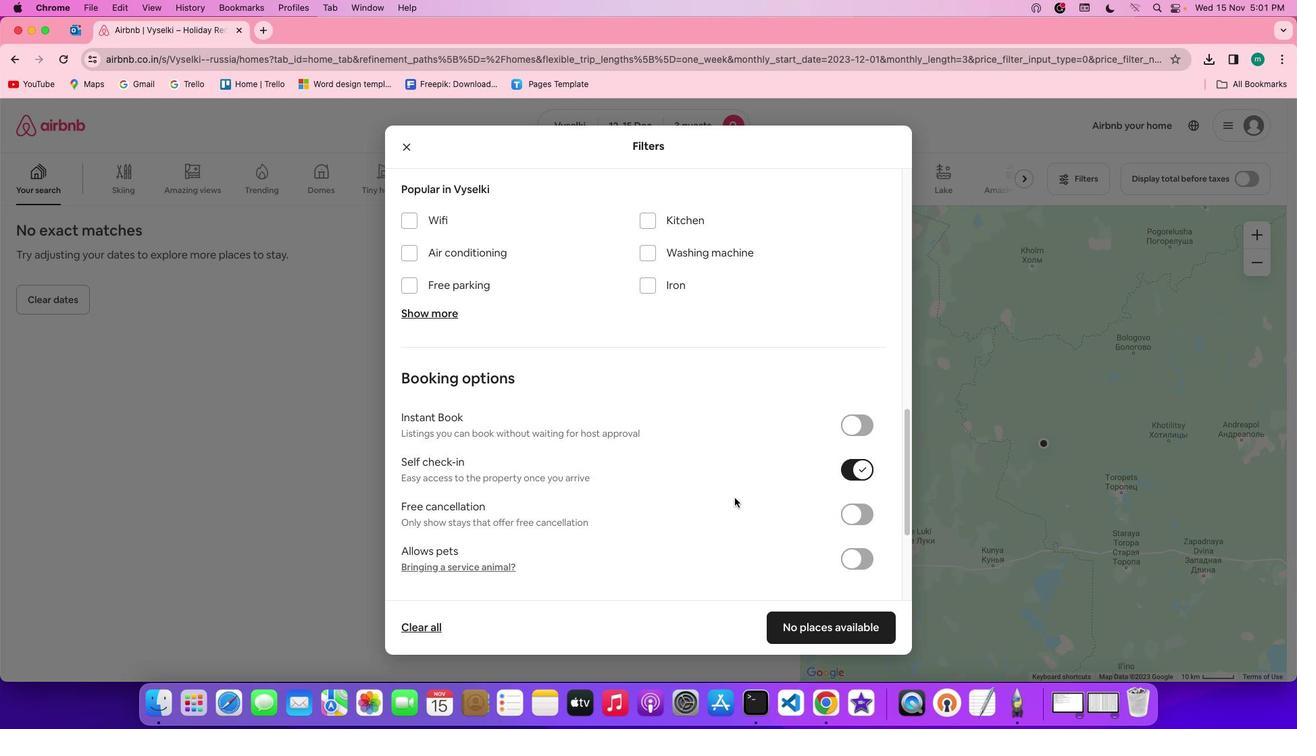 
Action: Mouse scrolled (735, 498) with delta (0, 0)
Screenshot: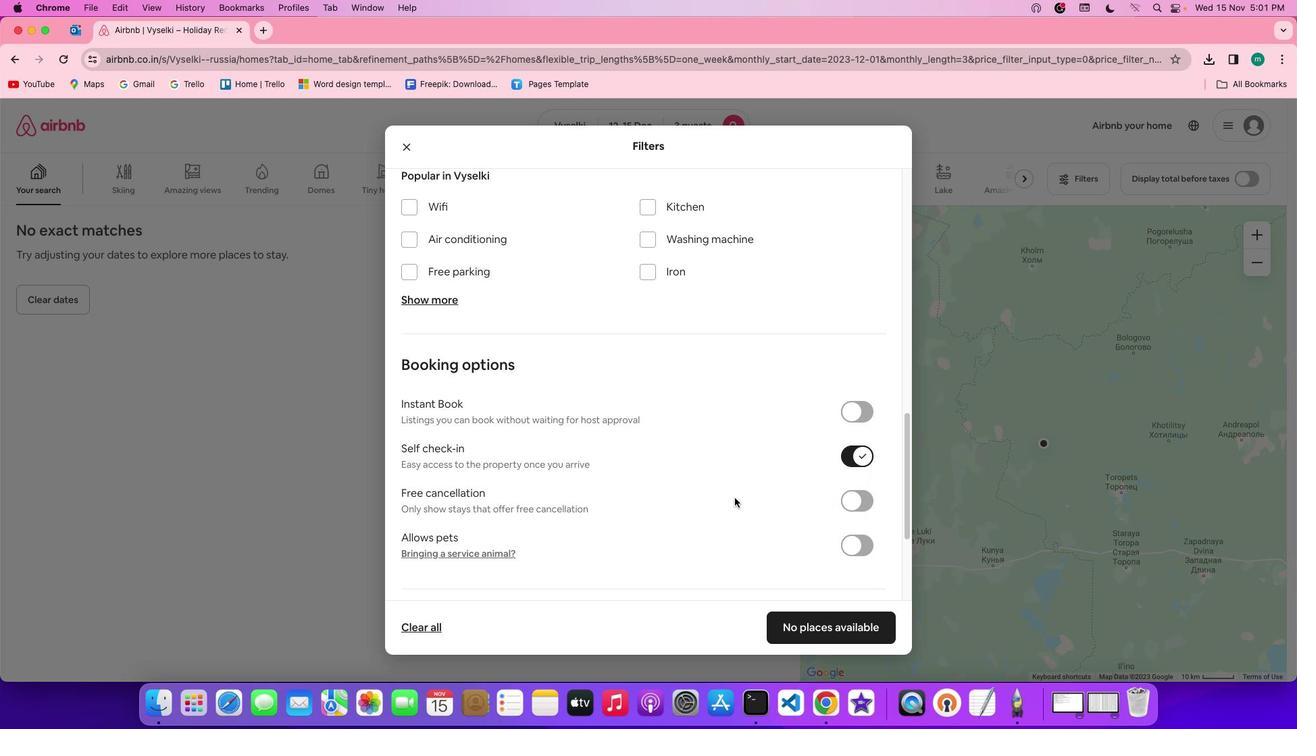 
Action: Mouse scrolled (735, 498) with delta (0, 0)
Screenshot: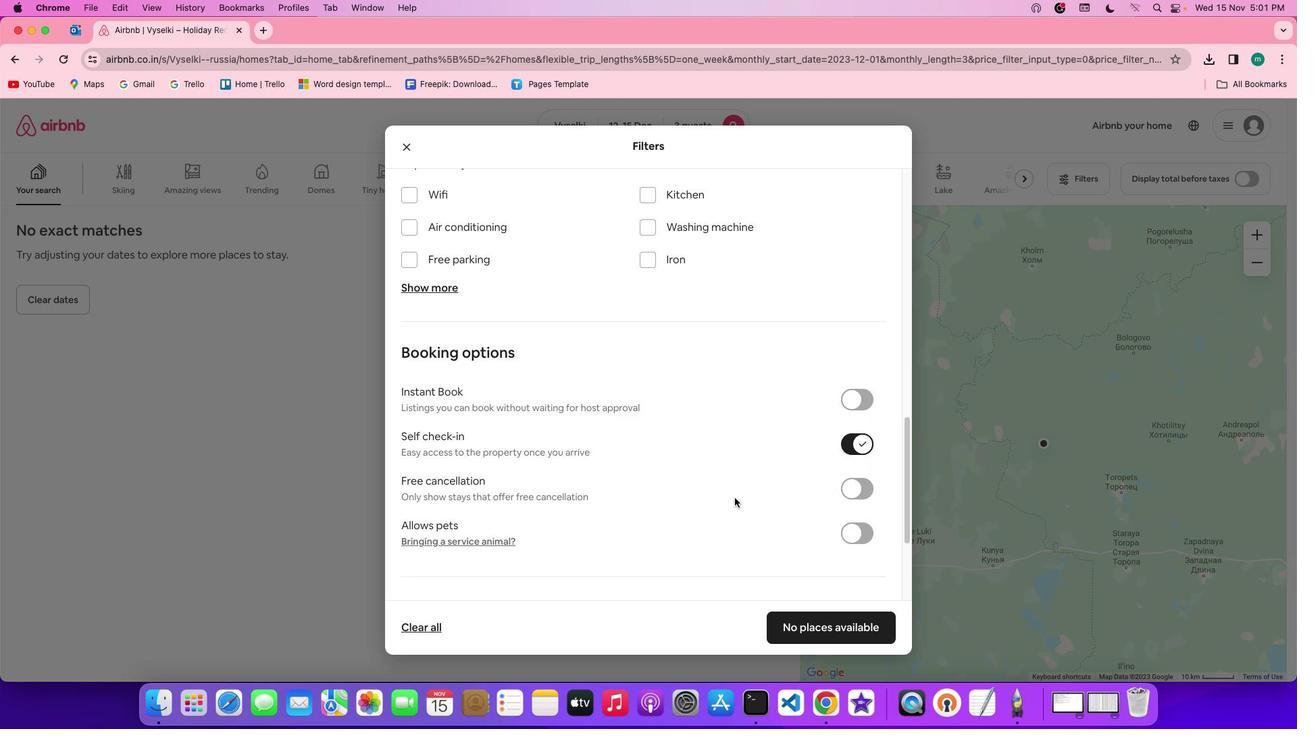 
Action: Mouse scrolled (735, 498) with delta (0, 0)
Screenshot: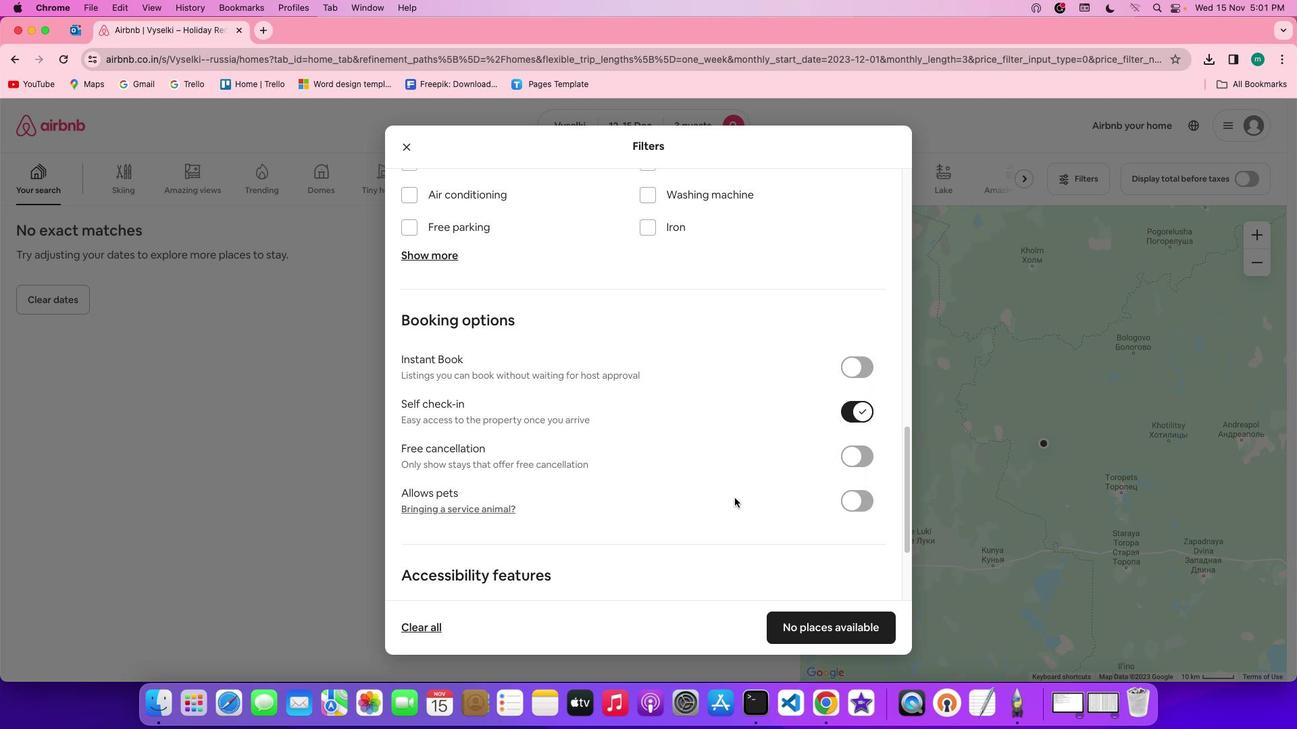 
Action: Mouse scrolled (735, 498) with delta (0, 0)
Screenshot: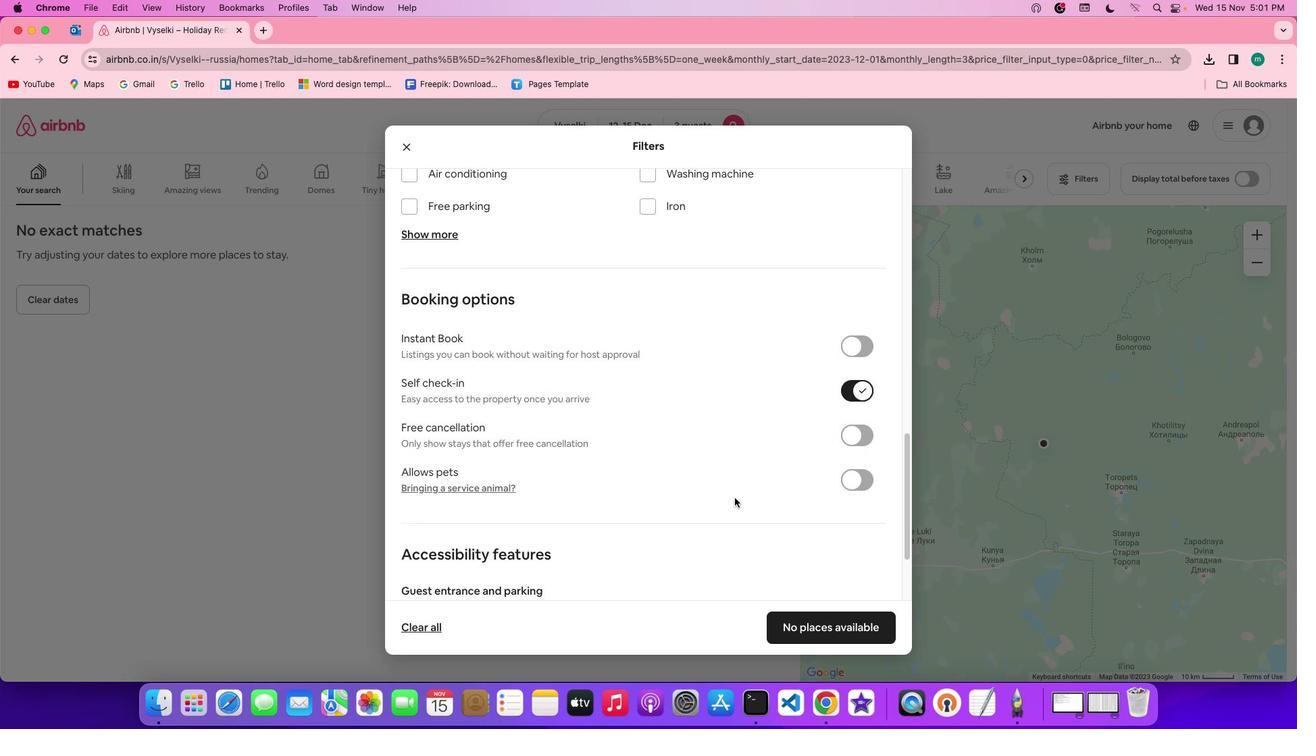 
Action: Mouse scrolled (735, 498) with delta (0, -1)
Screenshot: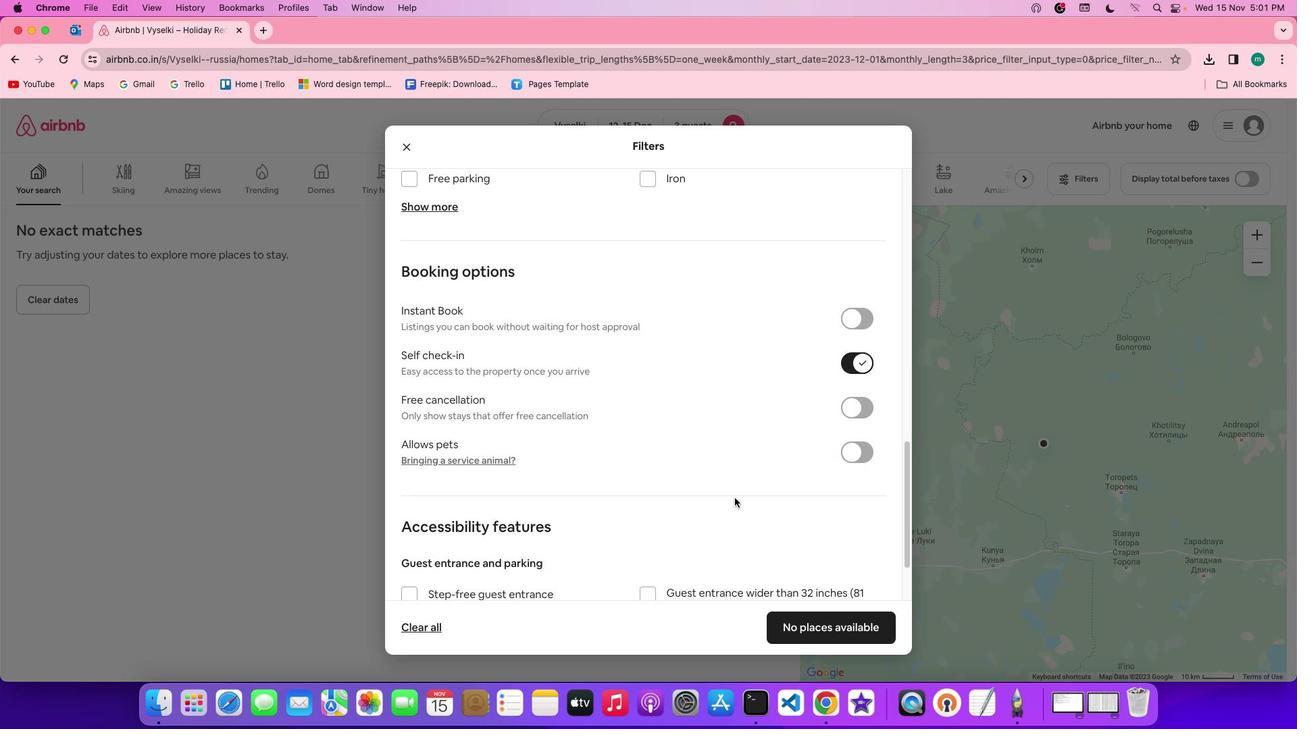 
Action: Mouse scrolled (735, 498) with delta (0, -2)
Screenshot: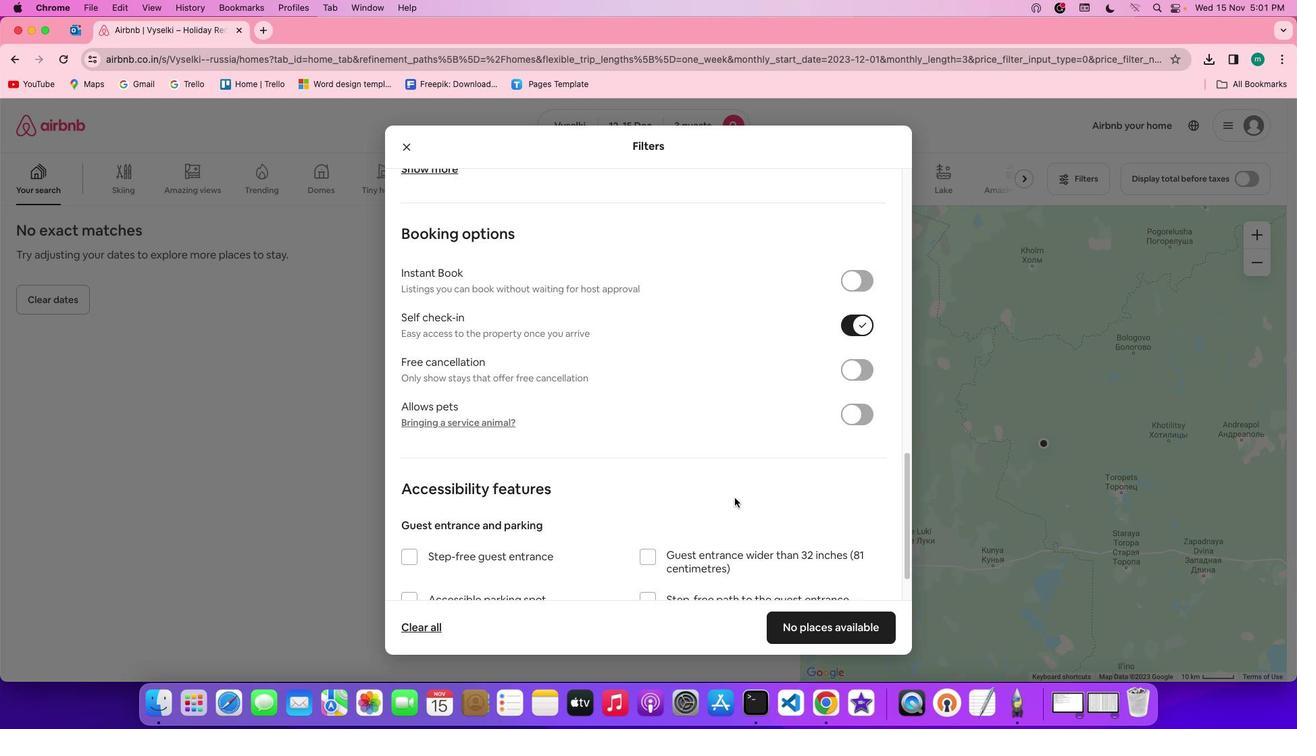 
Action: Mouse moved to (742, 519)
Screenshot: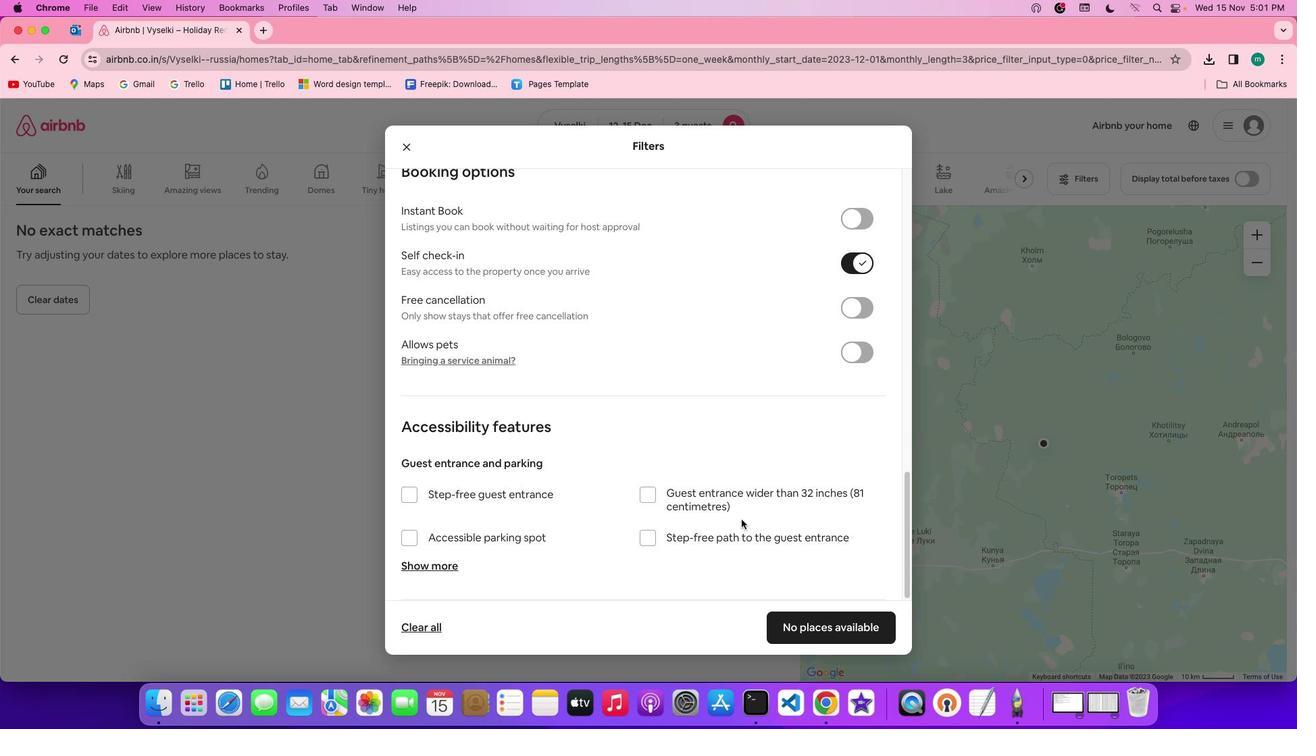 
Action: Mouse scrolled (742, 519) with delta (0, 0)
Screenshot: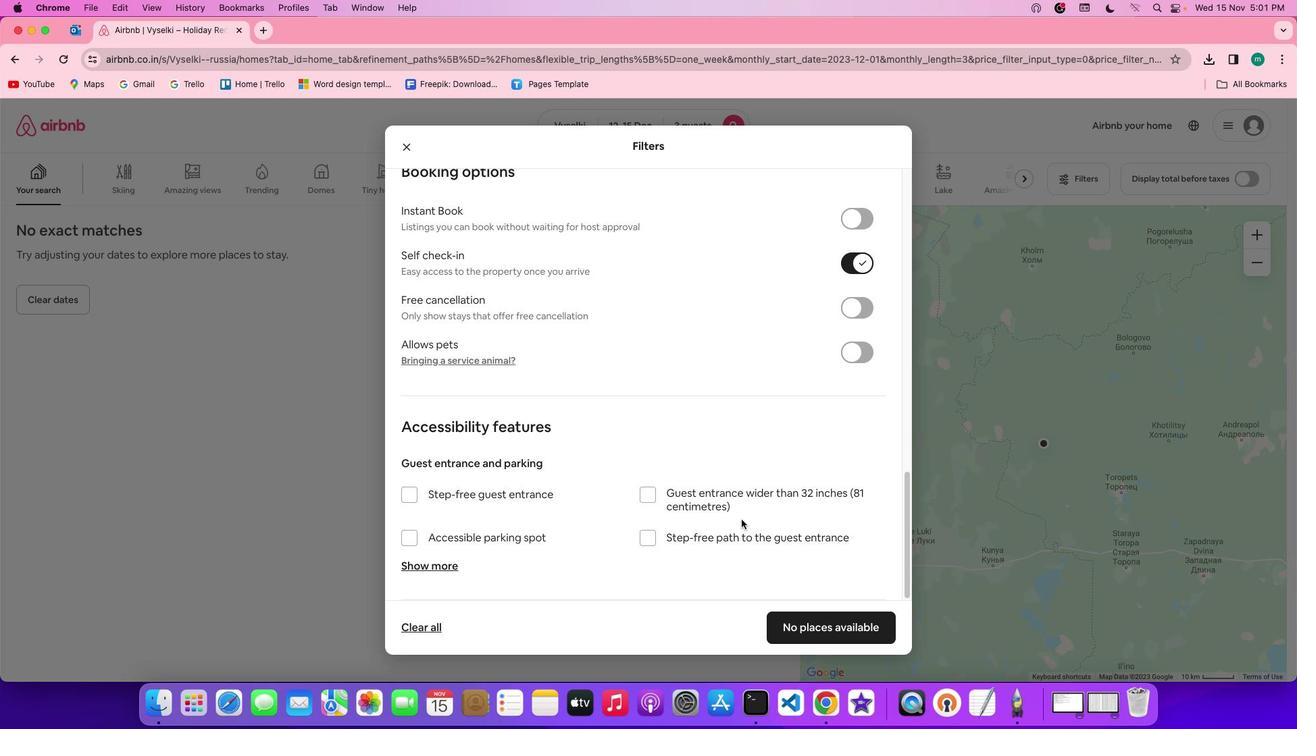 
Action: Mouse scrolled (742, 519) with delta (0, 0)
Screenshot: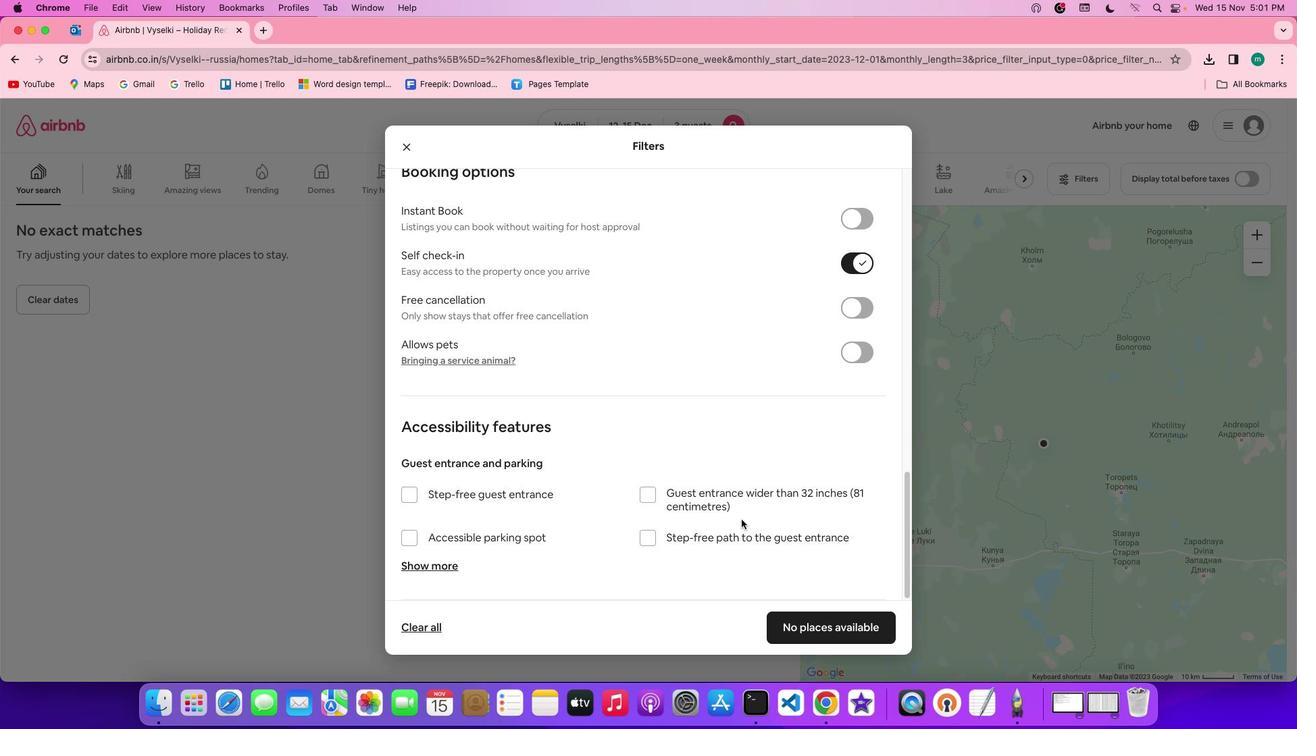
Action: Mouse scrolled (742, 519) with delta (0, -2)
Screenshot: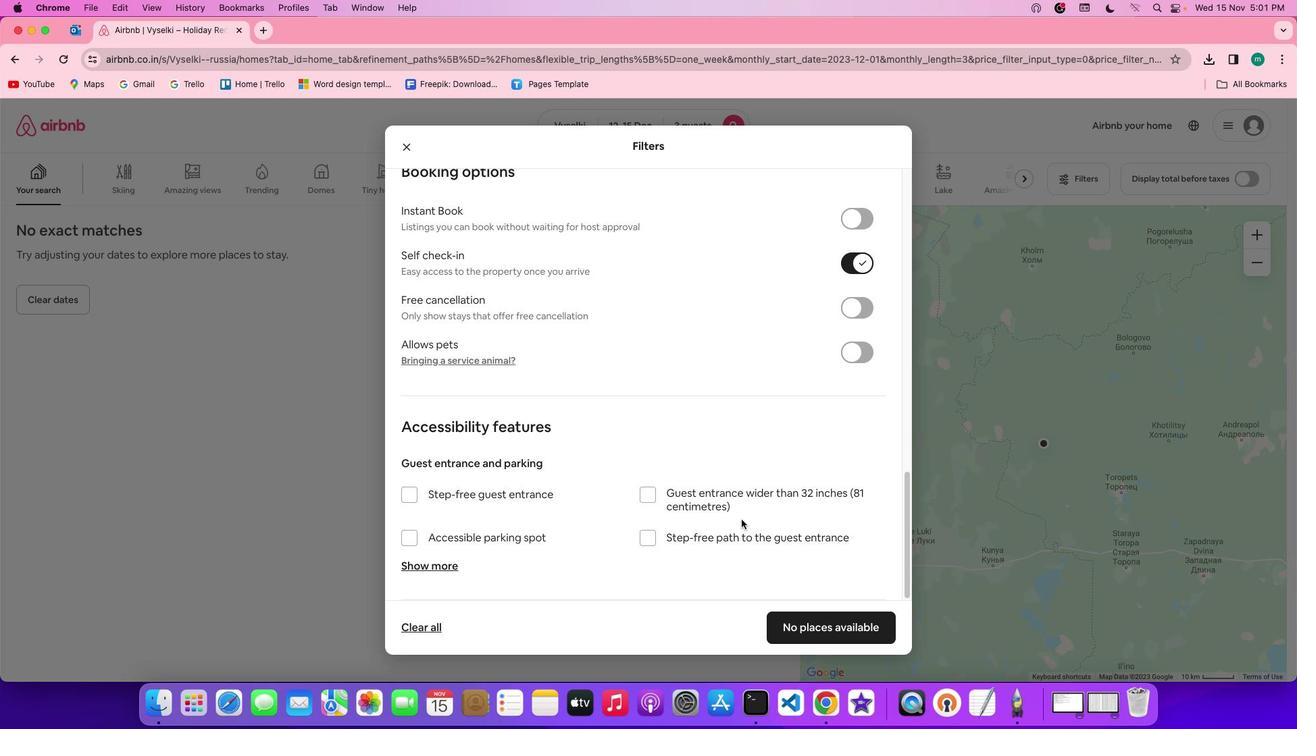 
Action: Mouse scrolled (742, 519) with delta (0, -3)
Screenshot: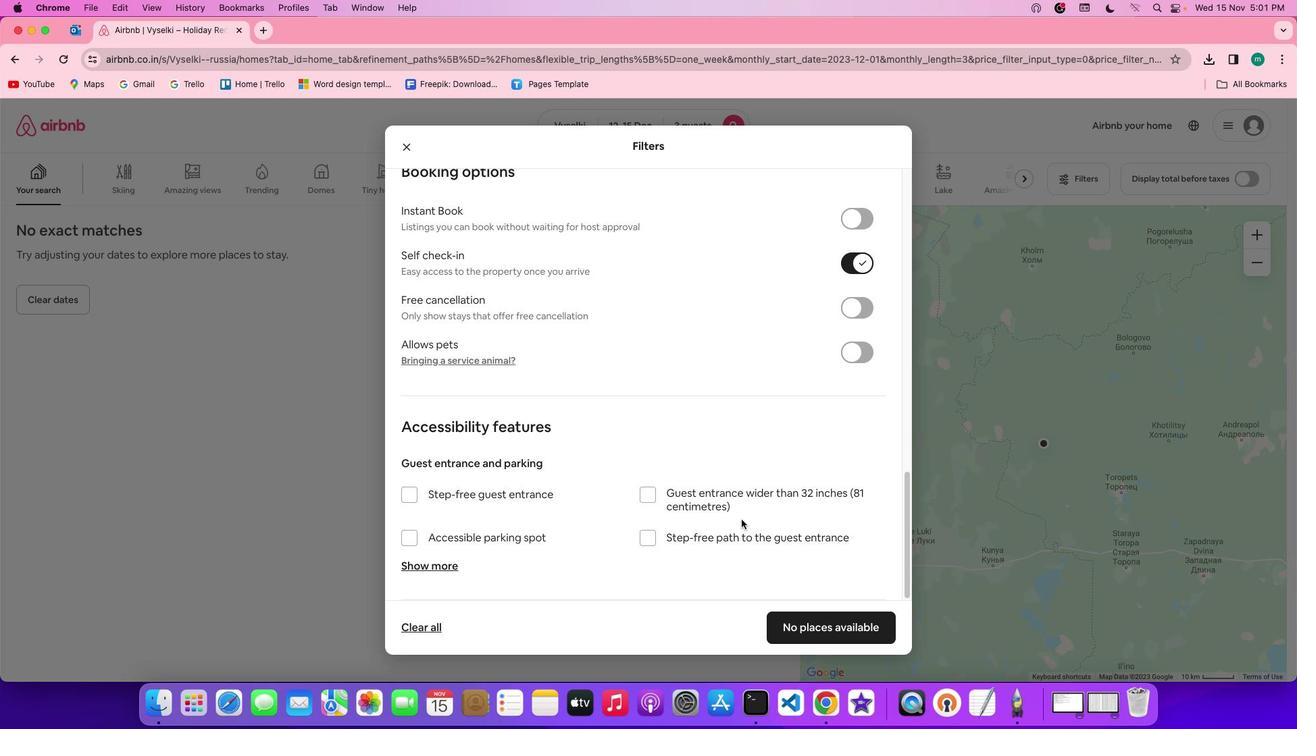 
Action: Mouse scrolled (742, 519) with delta (0, -4)
Screenshot: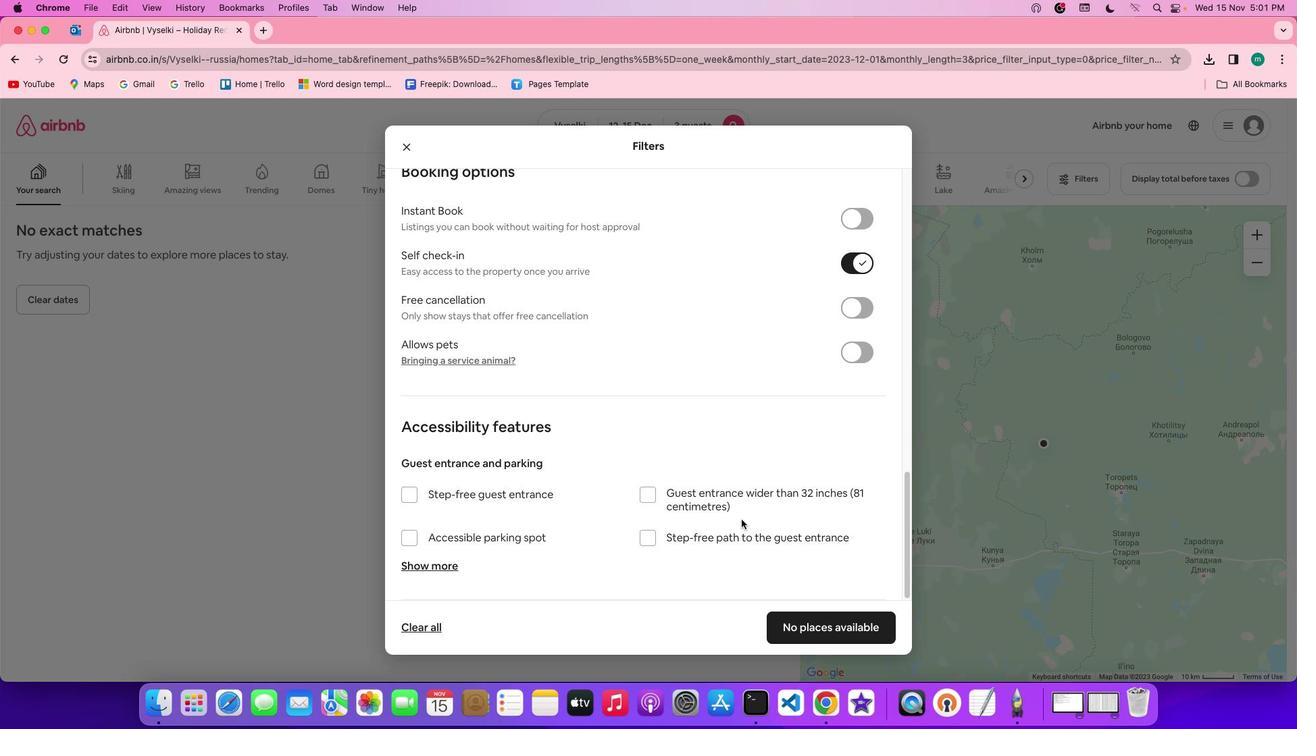
Action: Mouse scrolled (742, 519) with delta (0, -4)
Screenshot: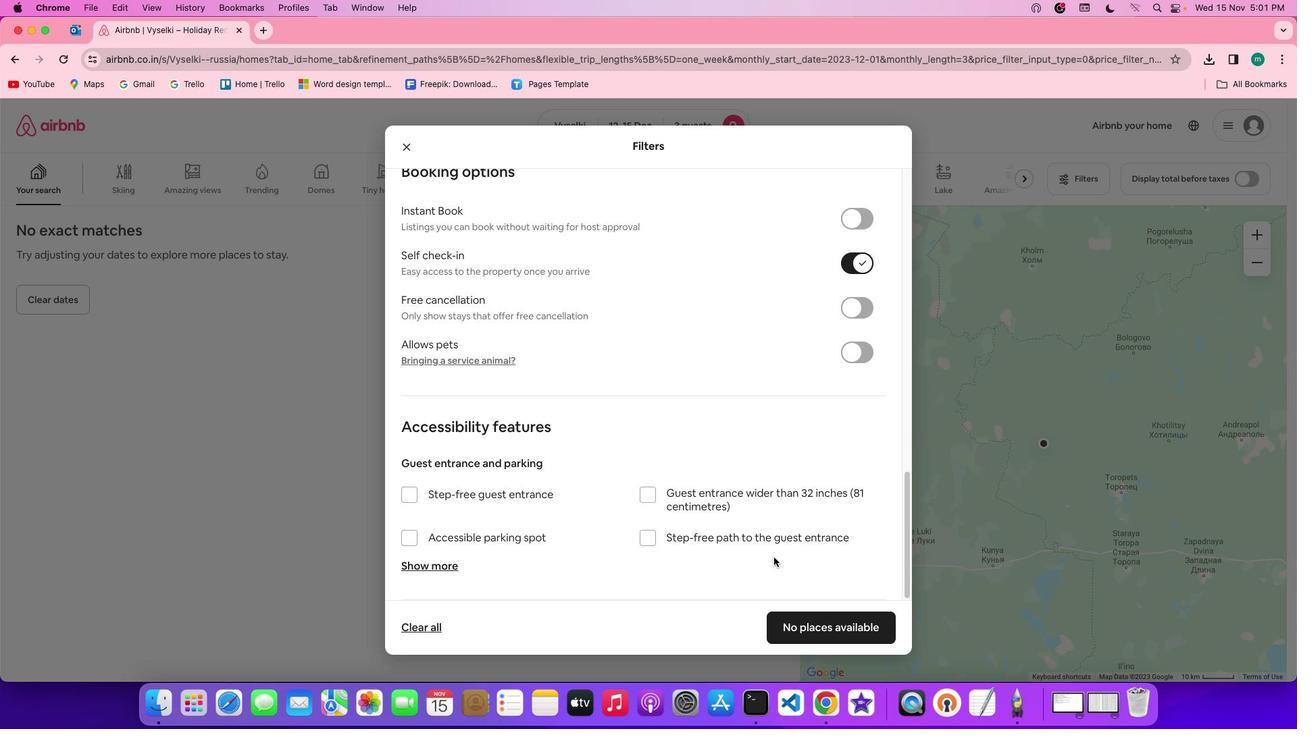 
Action: Mouse moved to (852, 621)
Screenshot: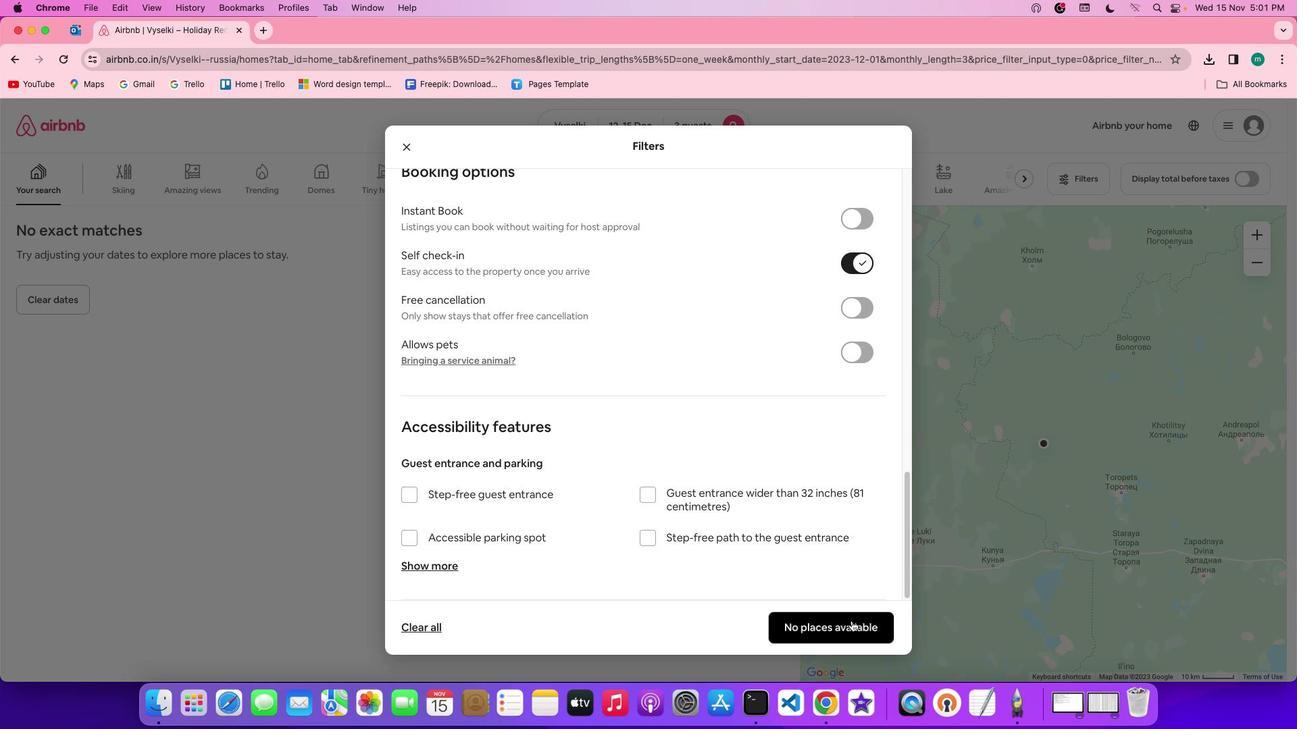 
Action: Mouse pressed left at (852, 621)
Screenshot: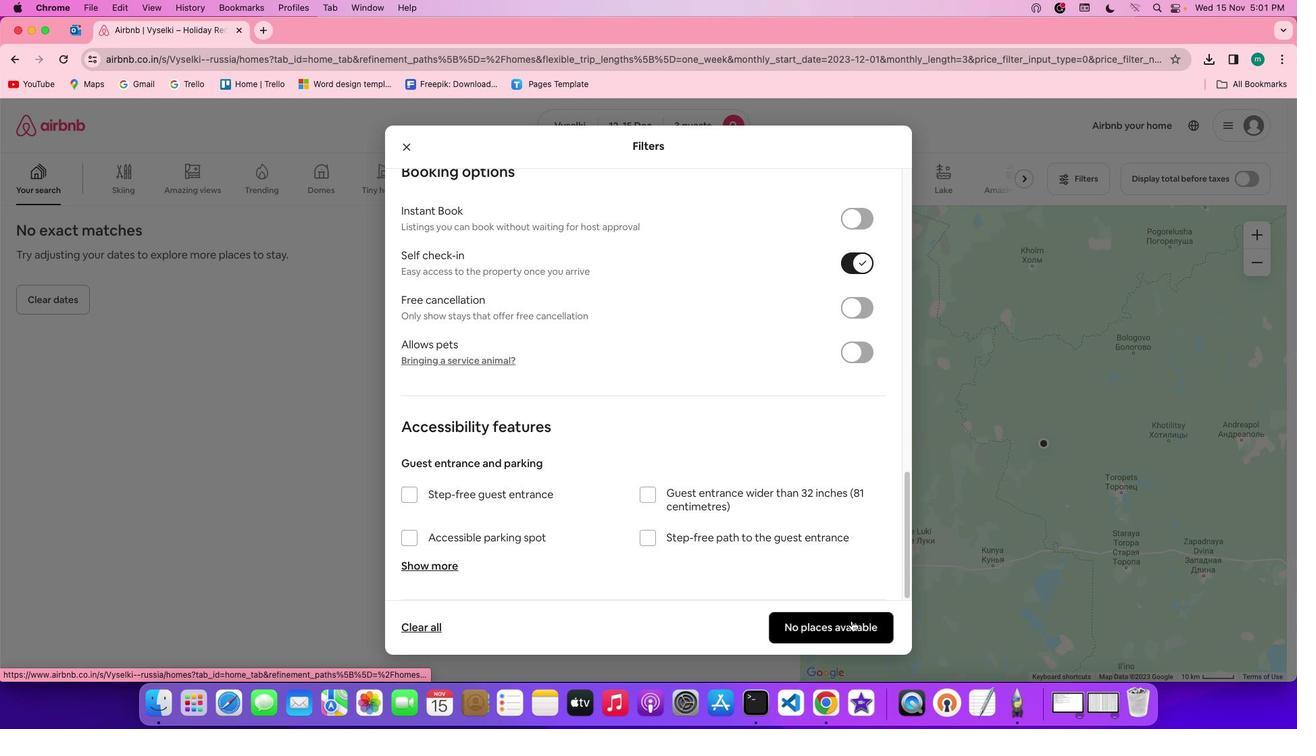 
Action: Mouse moved to (450, 481)
Screenshot: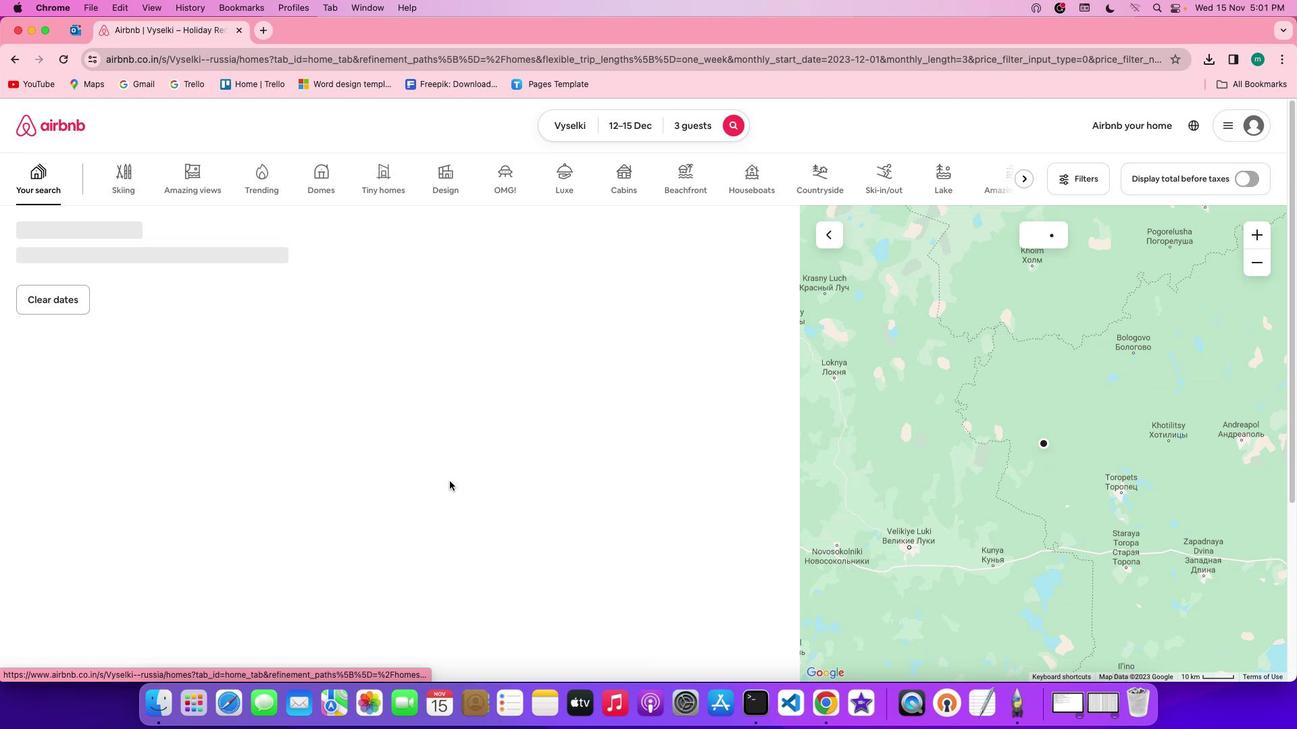 
